 Task: Look for space in Monoharpur, India from 1st June, 2023 to 9th June, 2023 for 6 adults in price range Rs.6000 to Rs.12000. Place can be entire place with 3 bedrooms having 3 beds and 3 bathrooms. Property type can be house, flat, guest house. Booking option can be shelf check-in. Required host language is English.
Action: Mouse pressed left at (557, 121)
Screenshot: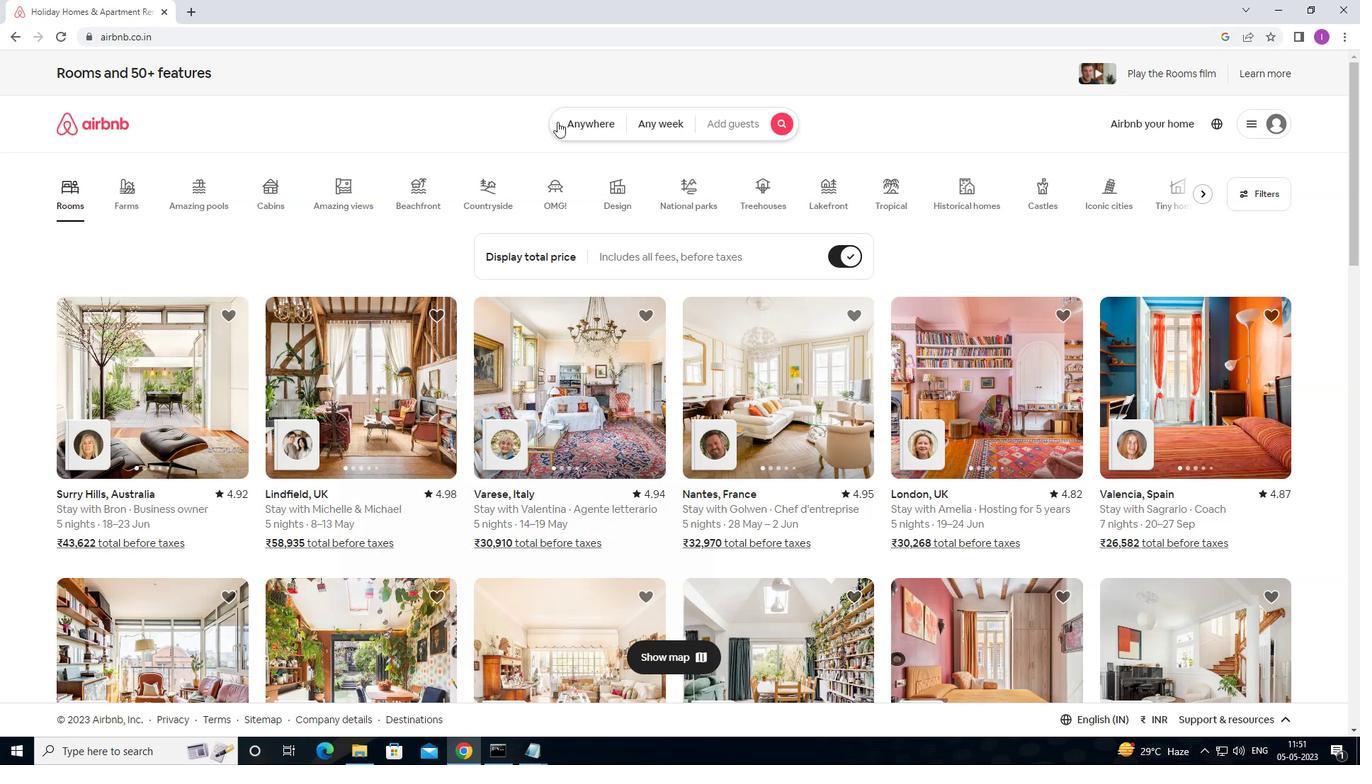 
Action: Mouse moved to (520, 175)
Screenshot: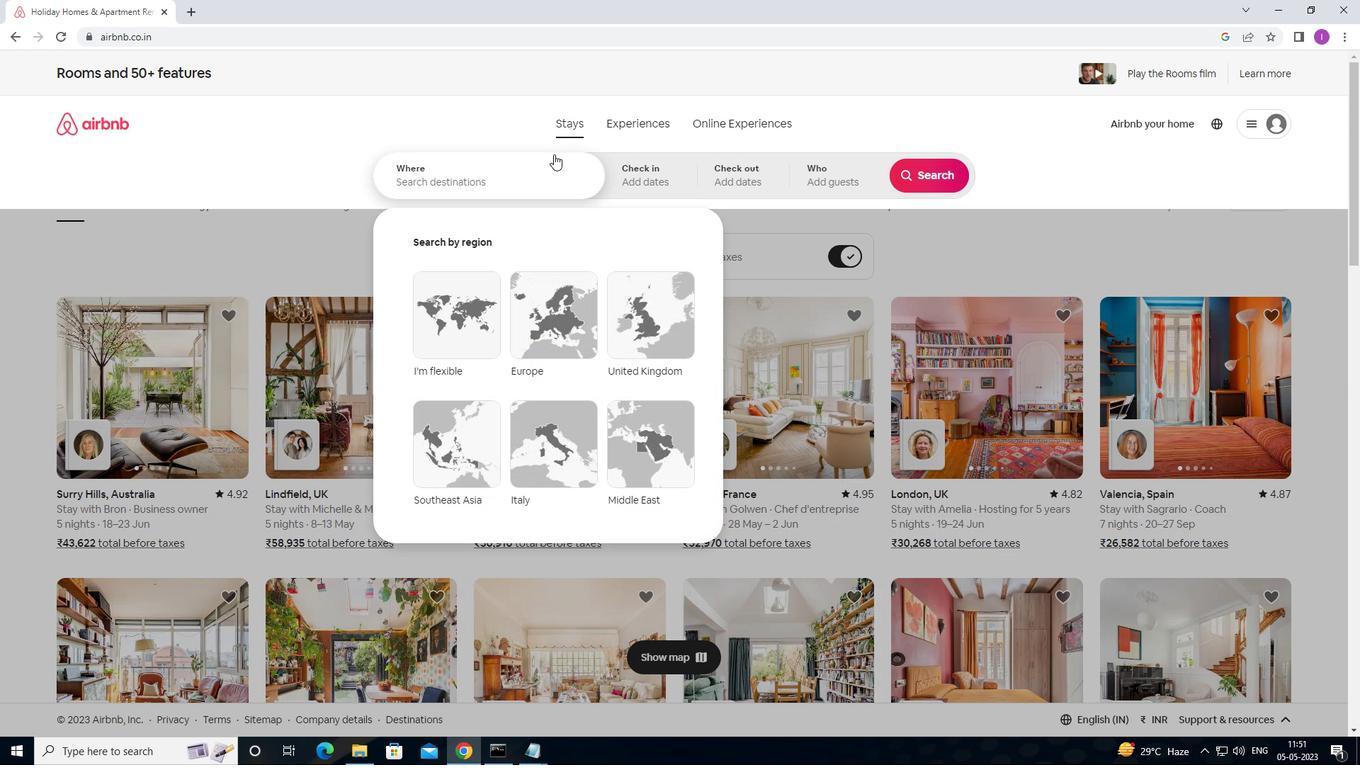 
Action: Mouse pressed left at (520, 175)
Screenshot: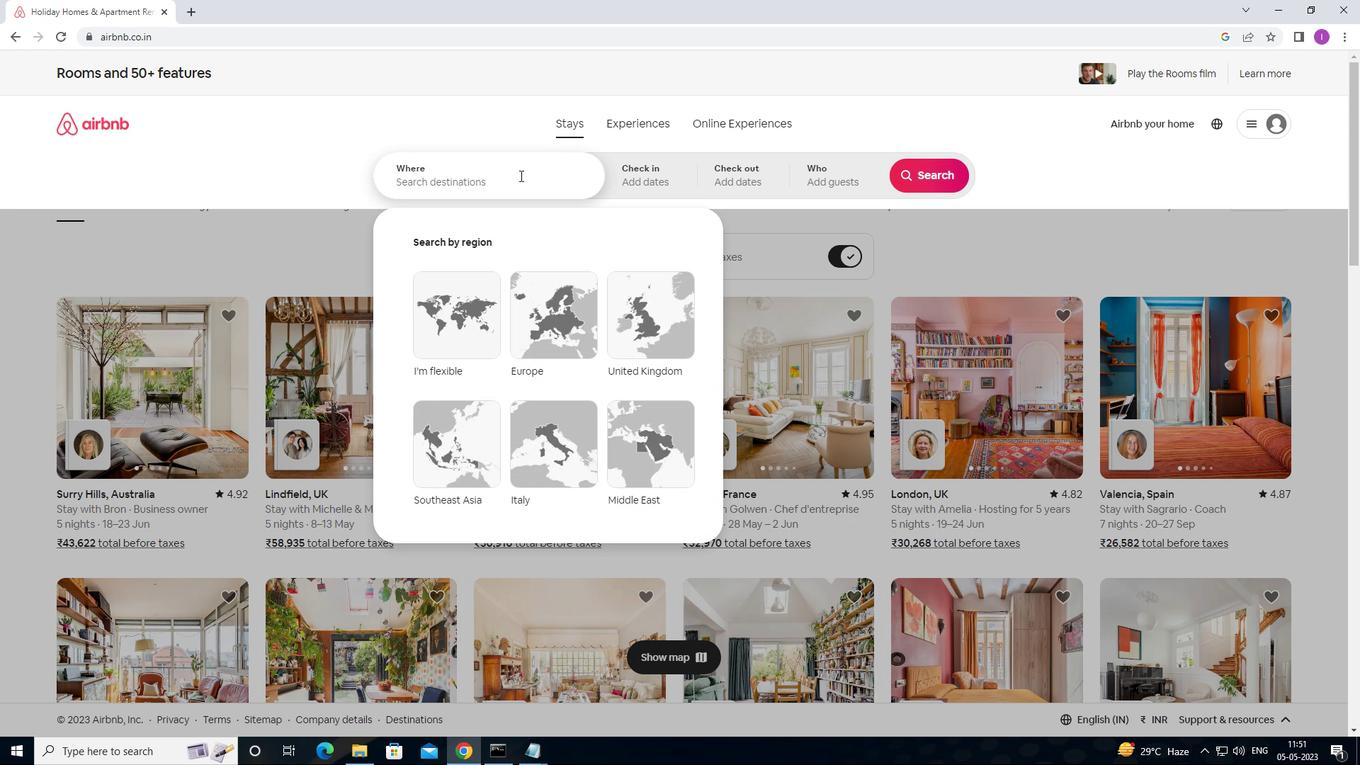 
Action: Key pressed <Key.shift><Key.shift><Key.shift><Key.shift>MONOHAROUR,<Key.shift>INDIA
Screenshot: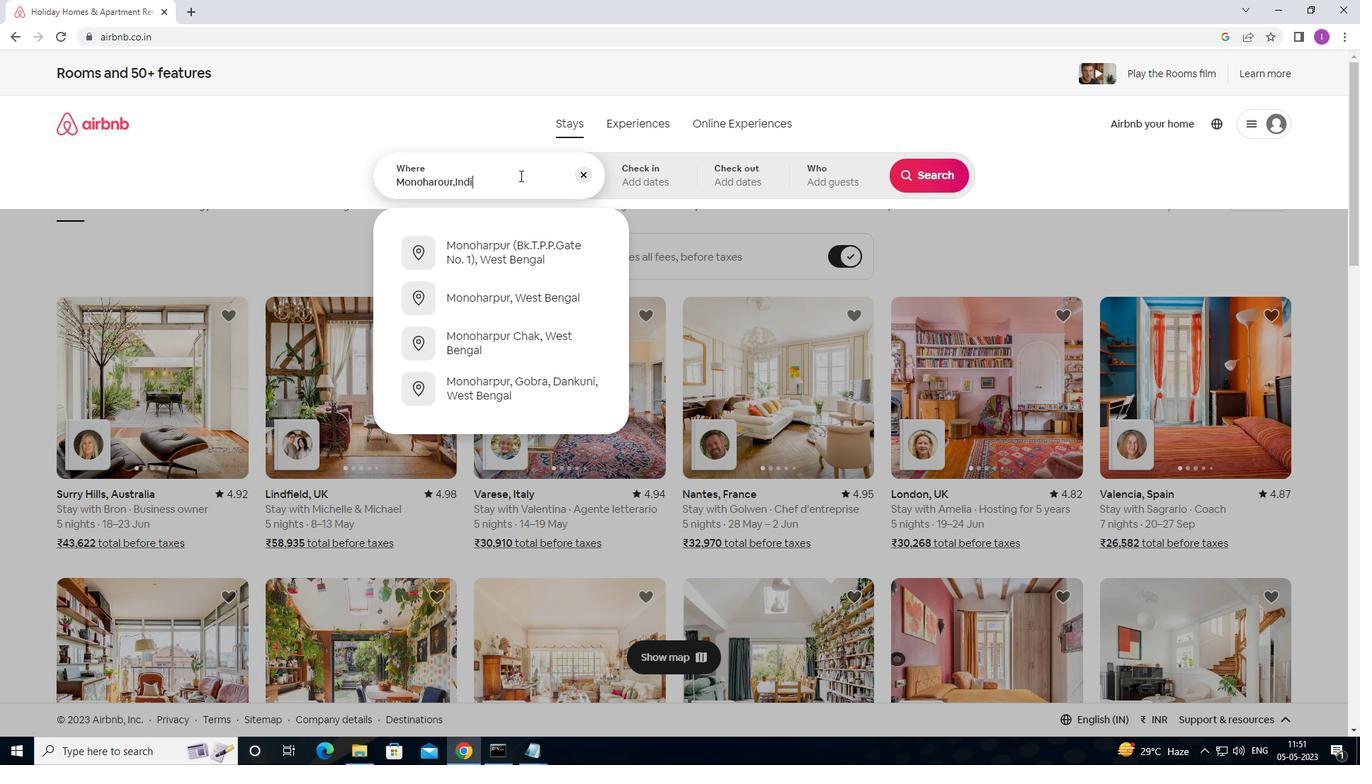 
Action: Mouse moved to (440, 182)
Screenshot: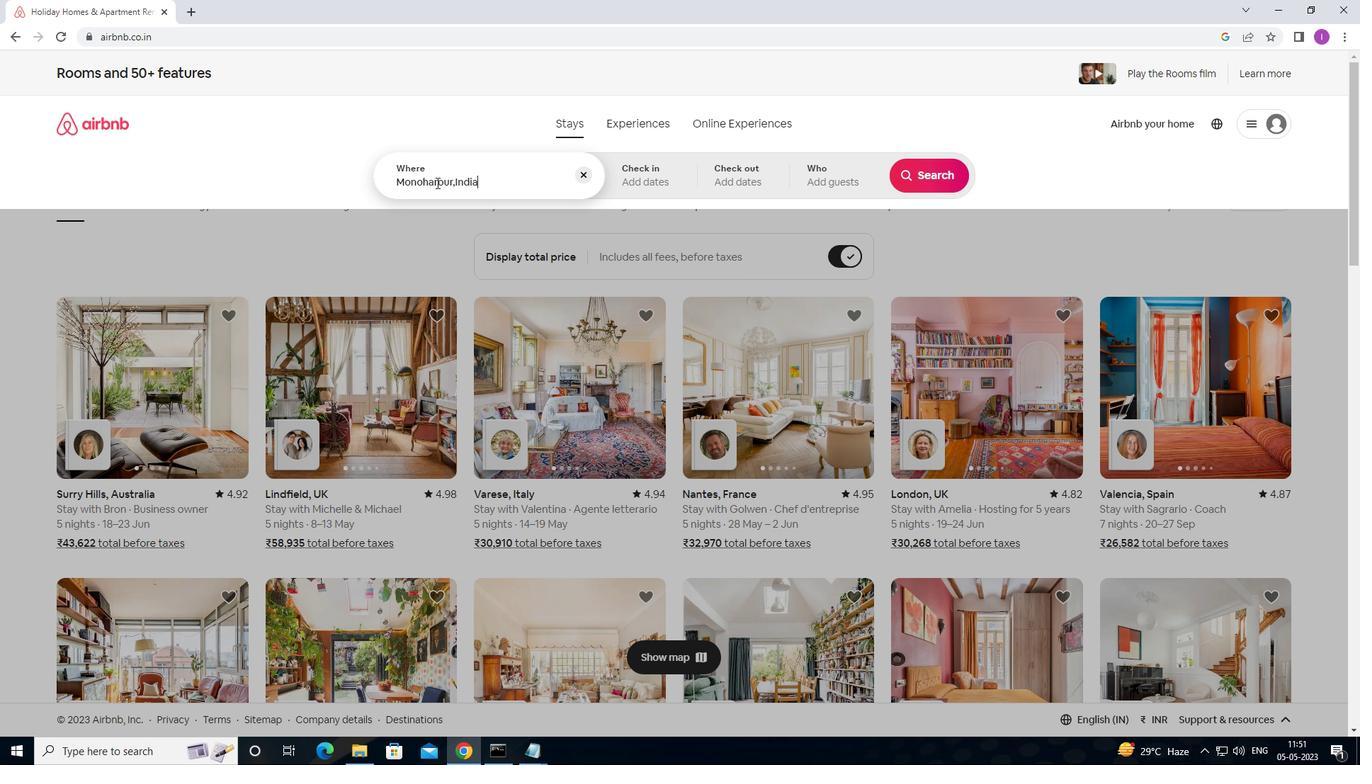 
Action: Mouse pressed left at (440, 182)
Screenshot: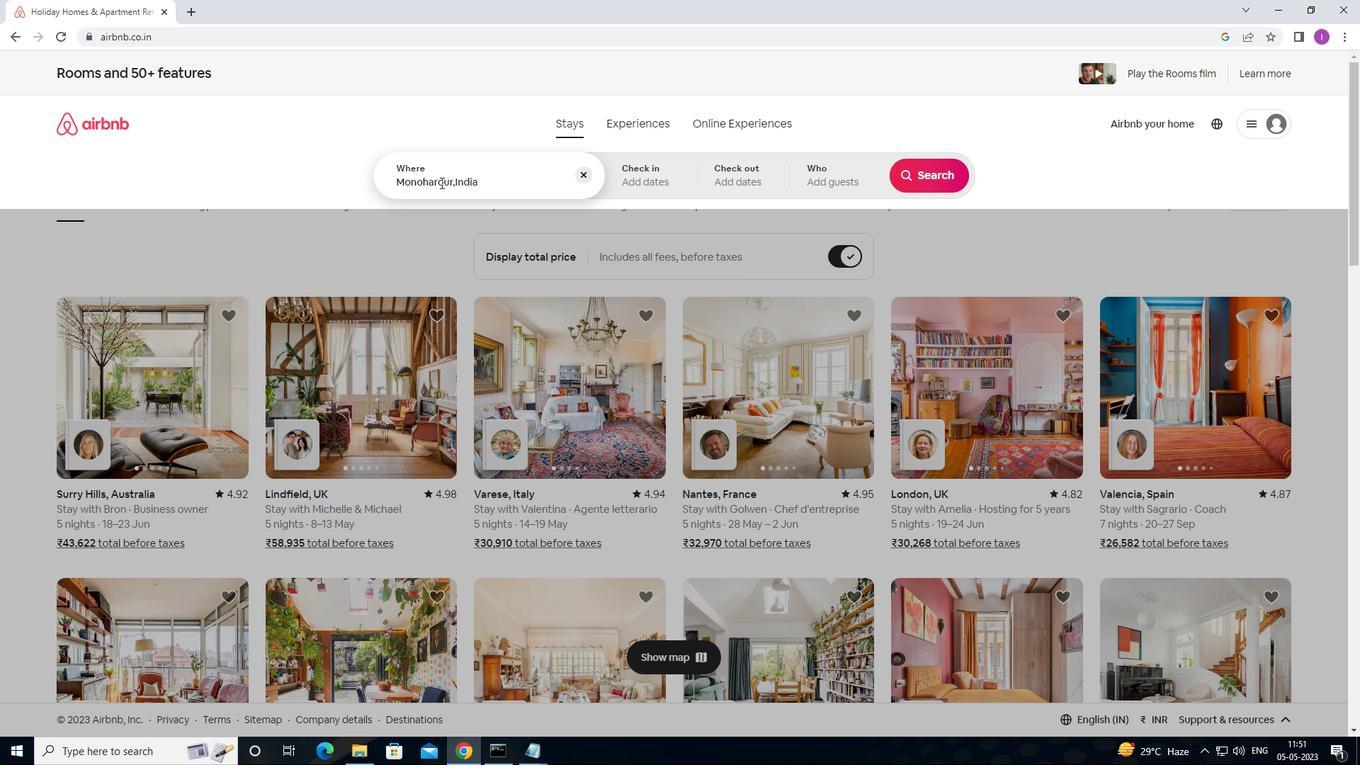 
Action: Mouse moved to (444, 182)
Screenshot: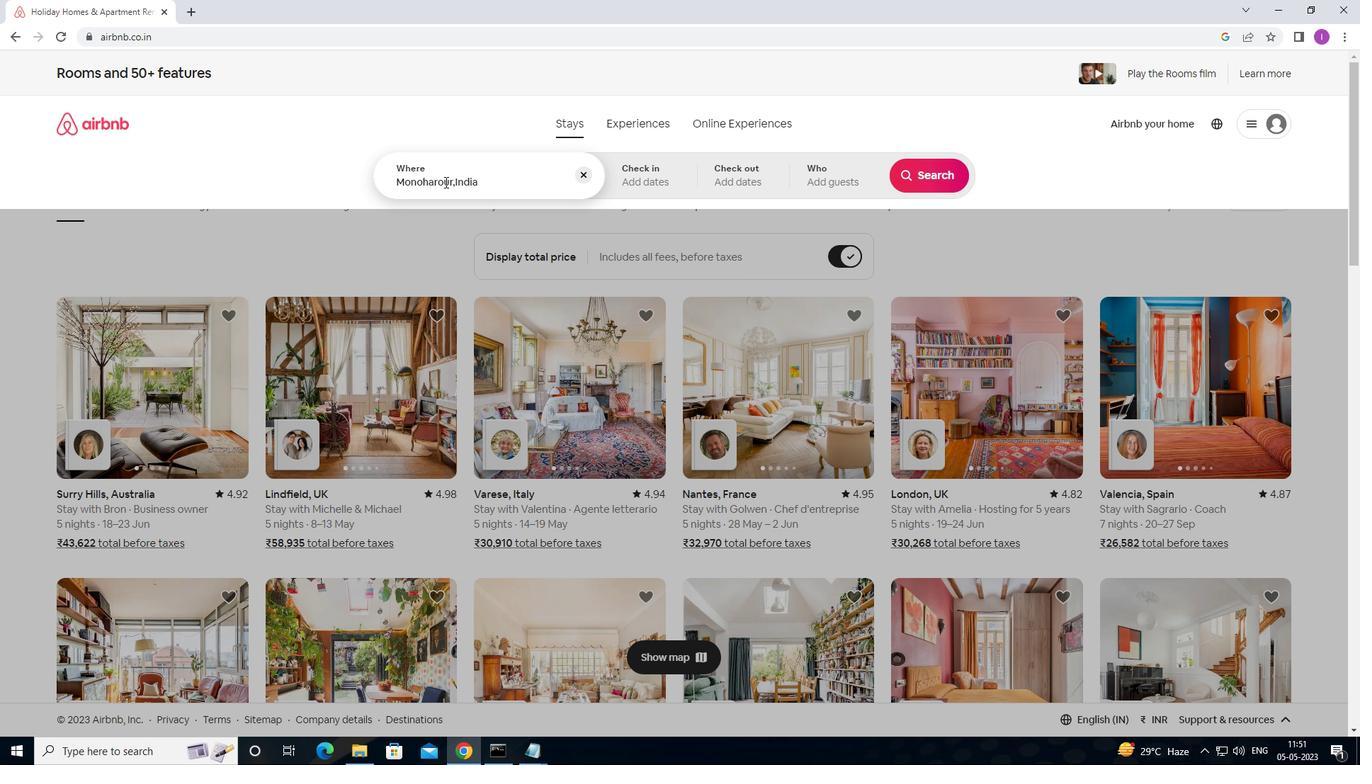 
Action: Mouse pressed left at (444, 182)
Screenshot: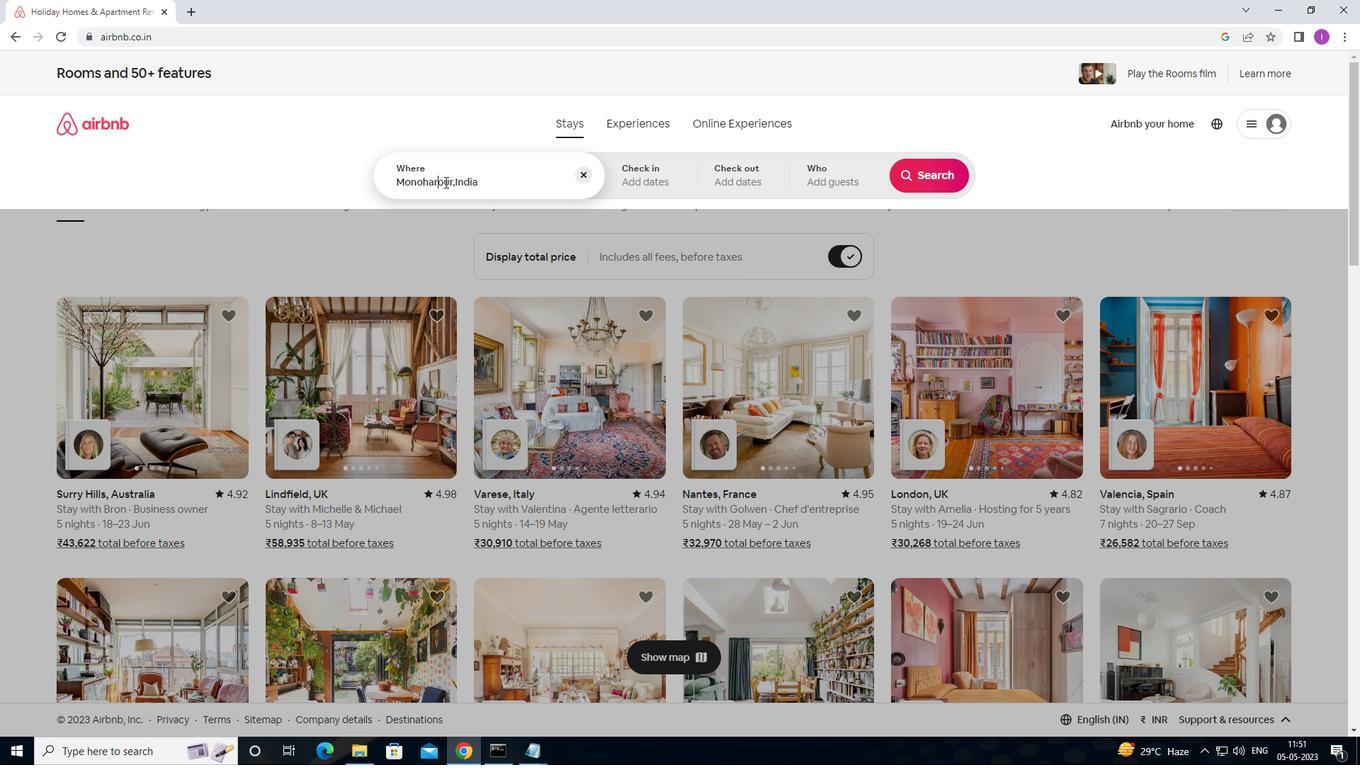 
Action: Key pressed <Key.backspace>P
Screenshot: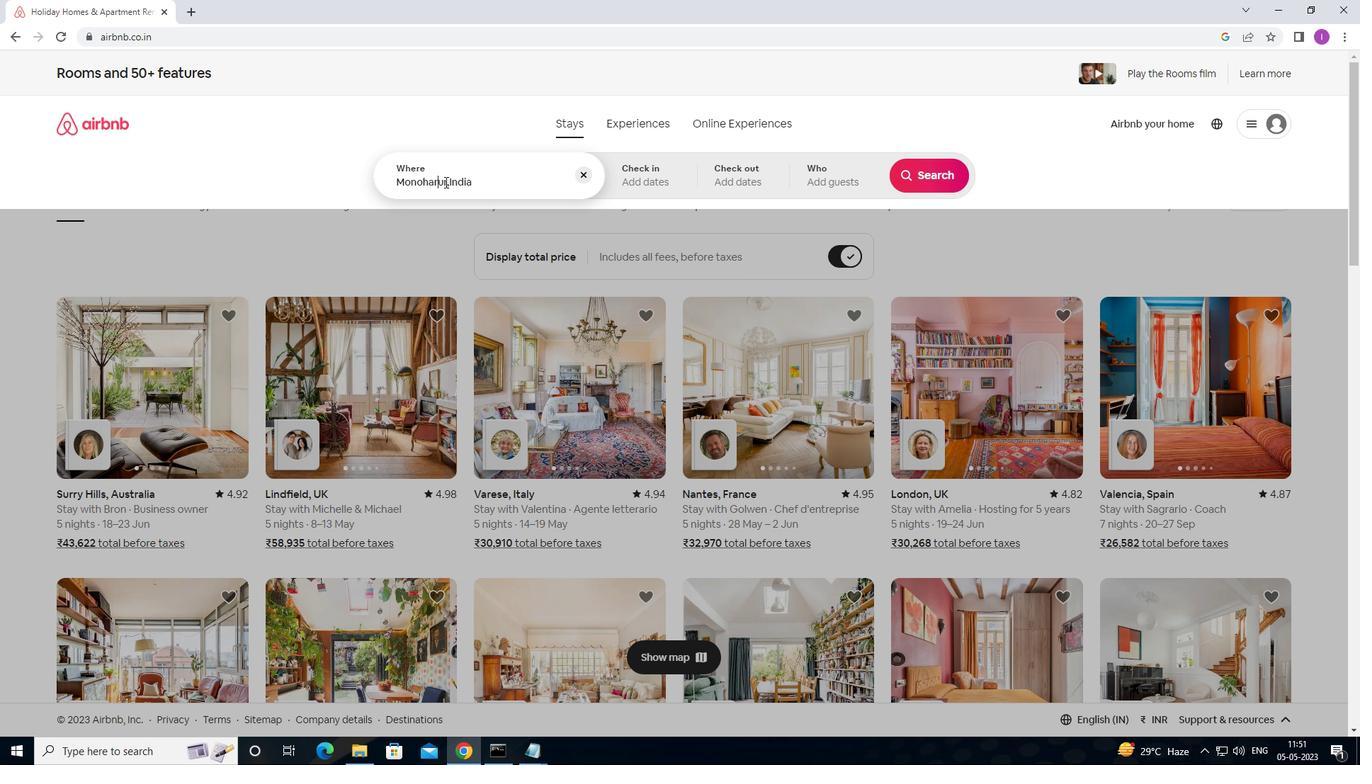 
Action: Mouse moved to (675, 181)
Screenshot: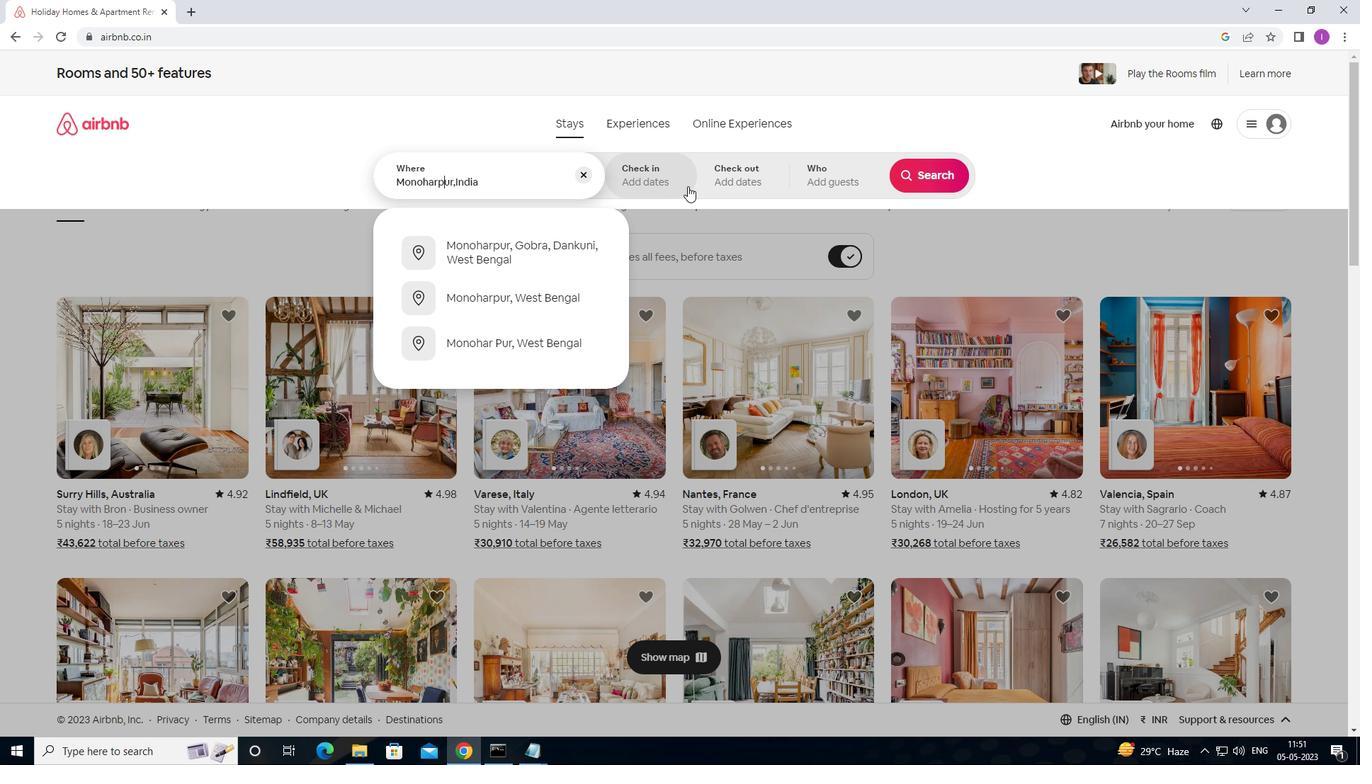 
Action: Mouse pressed left at (675, 181)
Screenshot: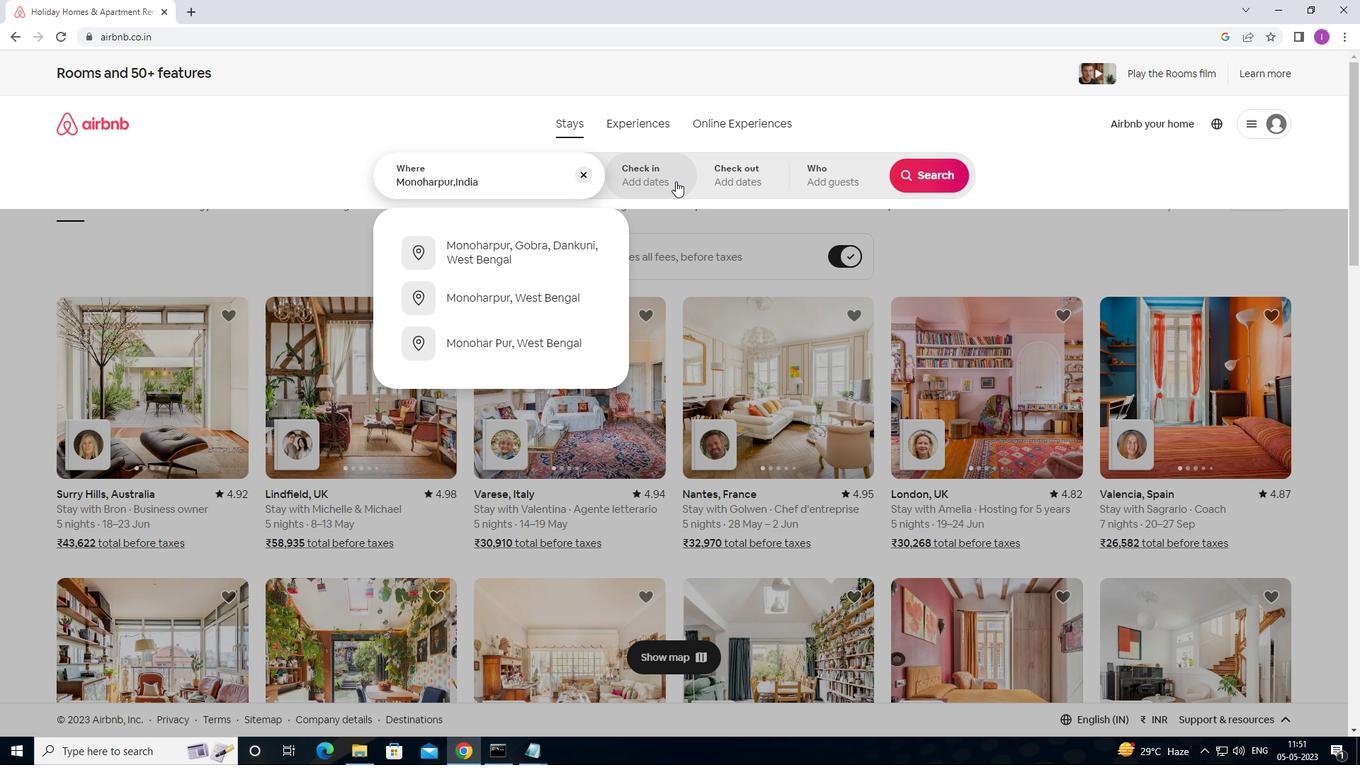 
Action: Mouse moved to (840, 351)
Screenshot: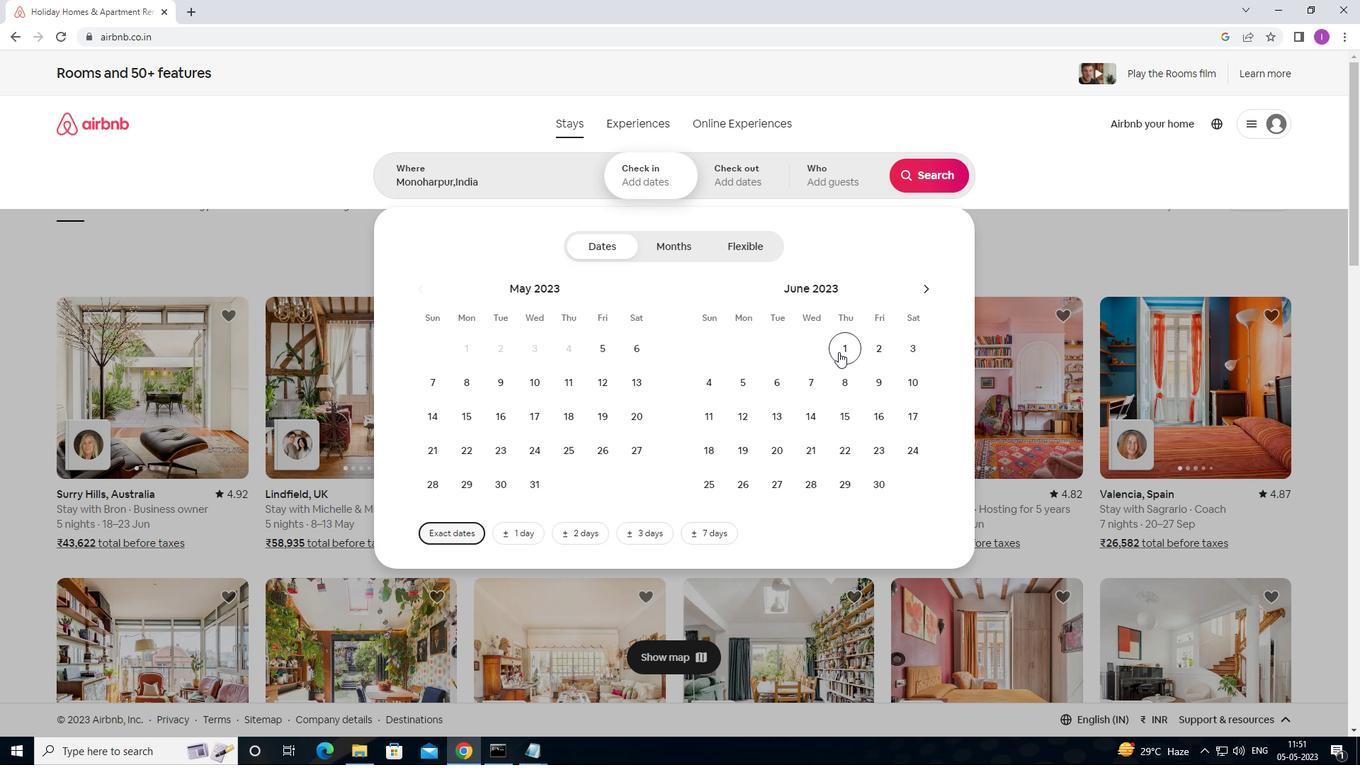 
Action: Mouse pressed left at (840, 351)
Screenshot: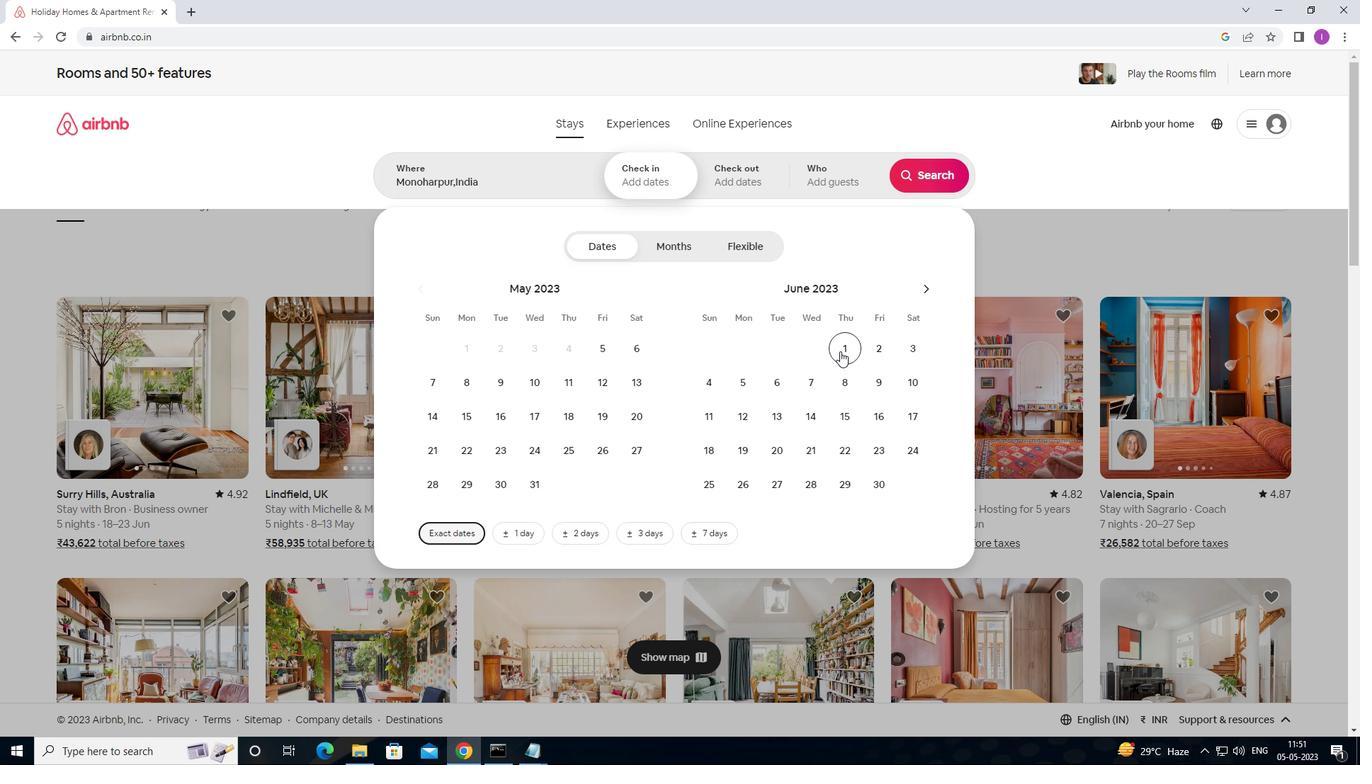 
Action: Mouse moved to (890, 377)
Screenshot: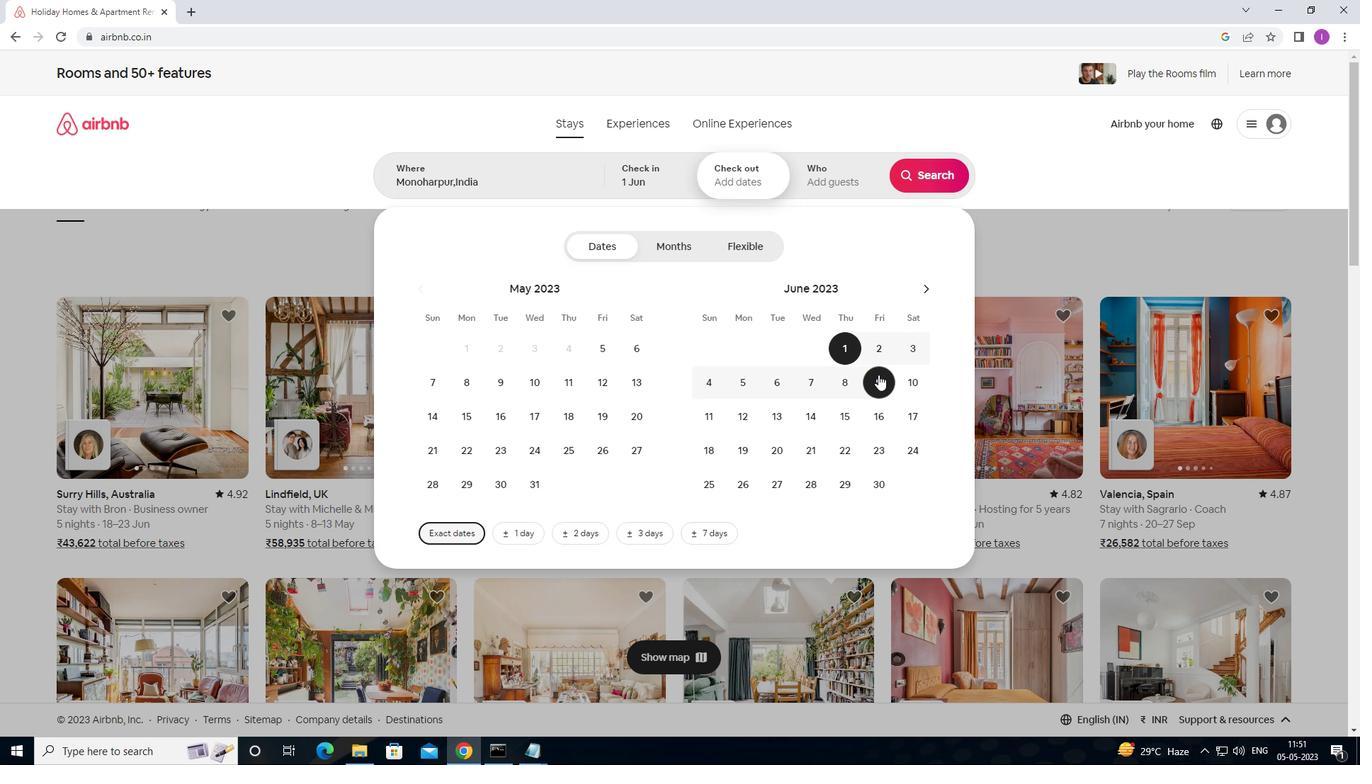 
Action: Mouse pressed left at (890, 377)
Screenshot: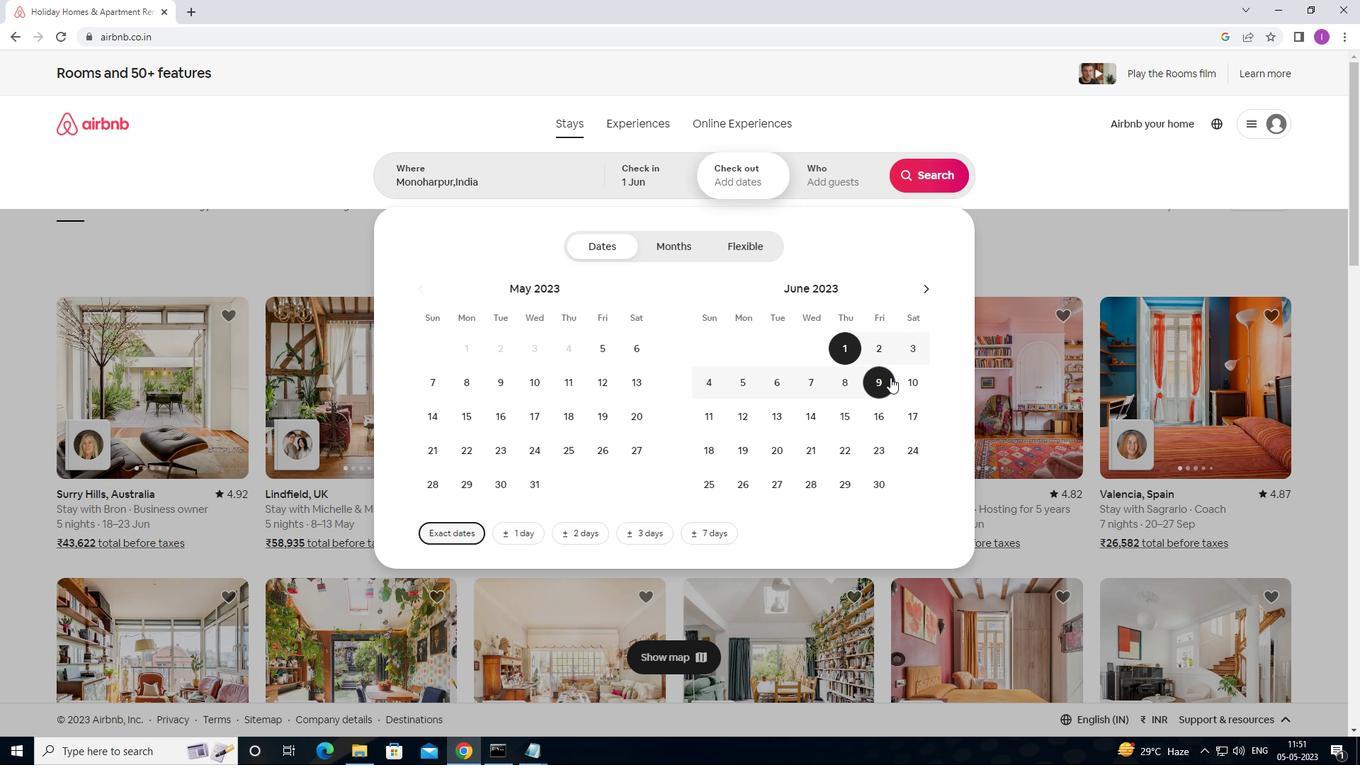 
Action: Mouse moved to (833, 162)
Screenshot: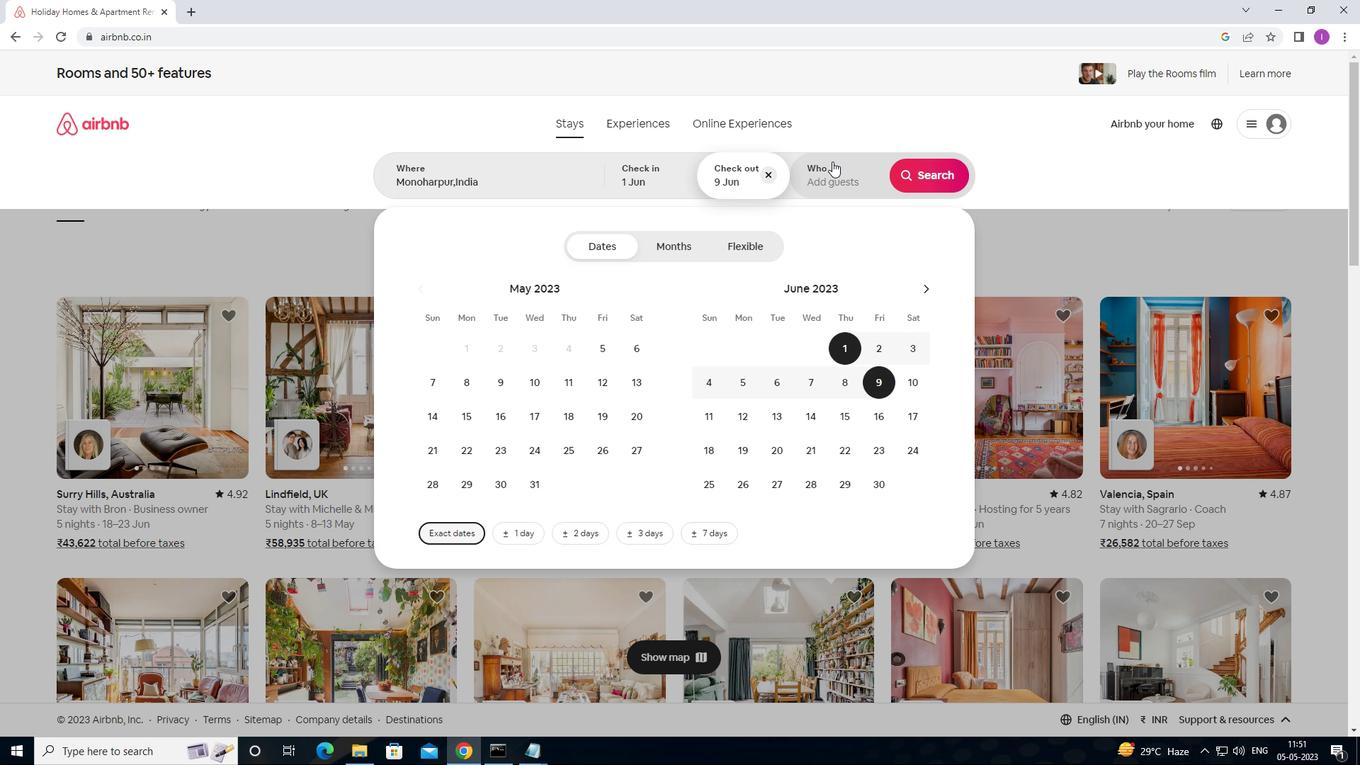 
Action: Mouse pressed left at (833, 162)
Screenshot: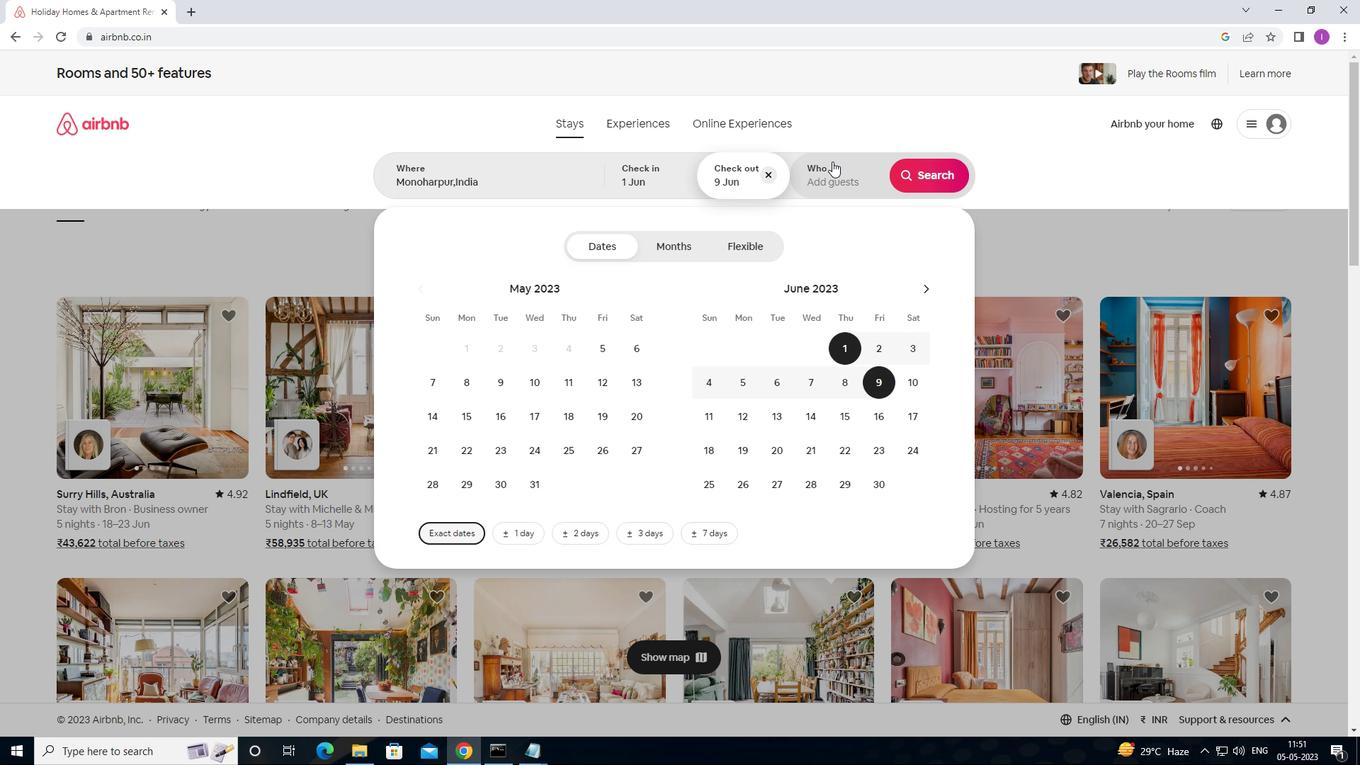
Action: Mouse moved to (940, 245)
Screenshot: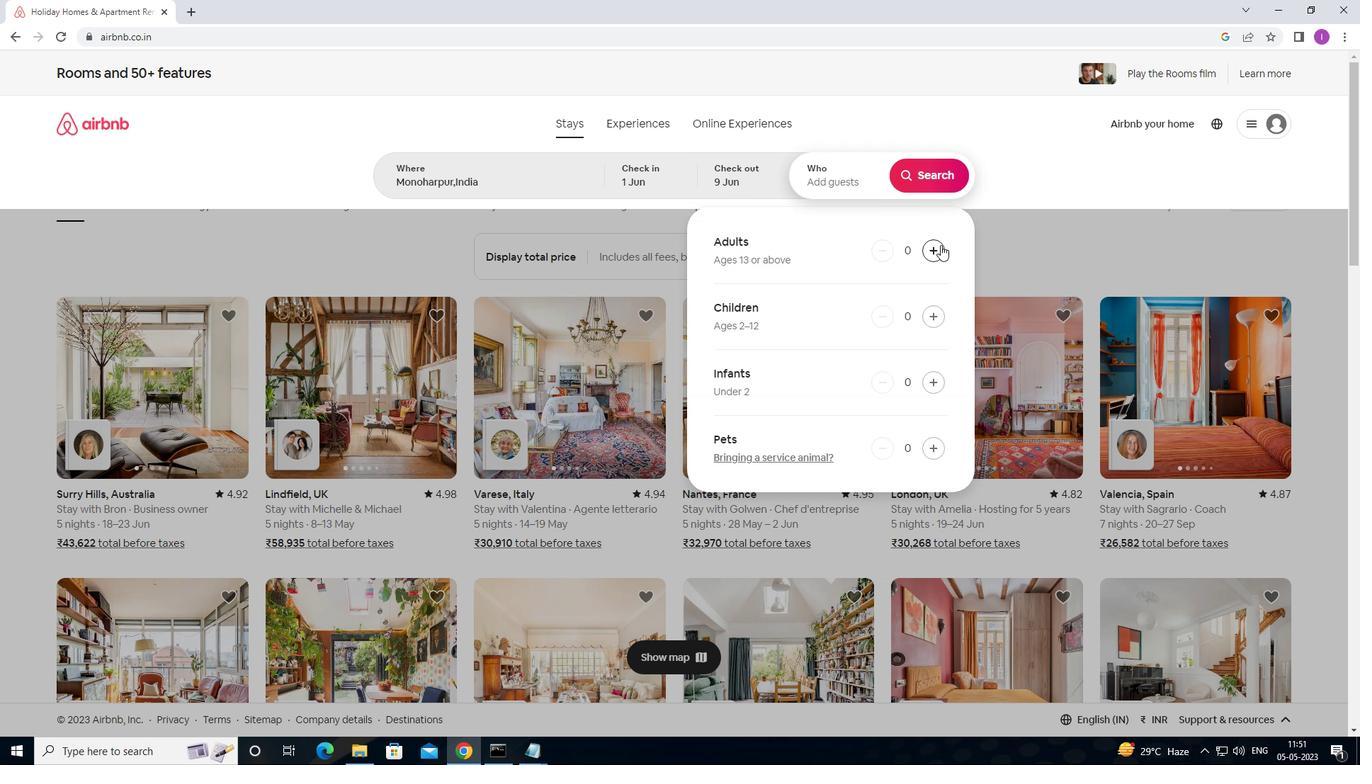 
Action: Mouse pressed left at (940, 245)
Screenshot: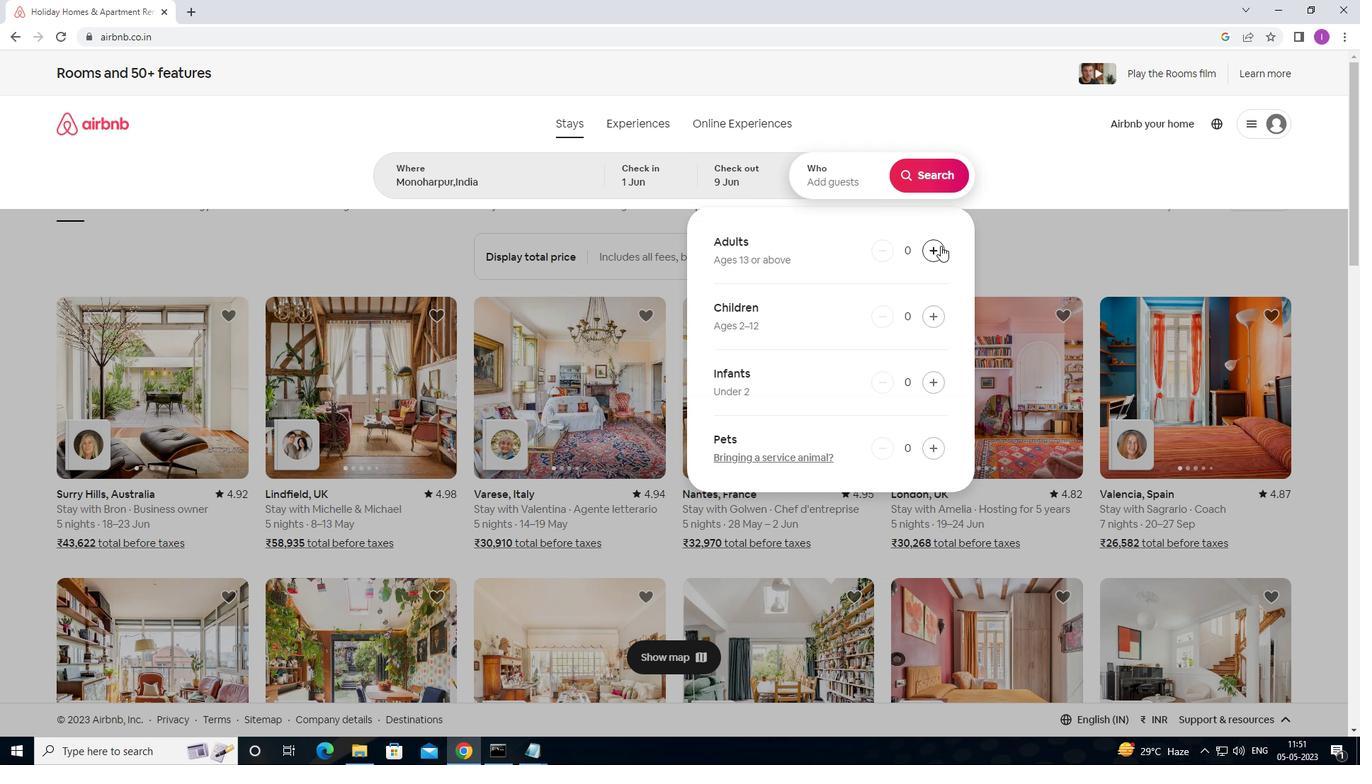 
Action: Mouse pressed left at (940, 245)
Screenshot: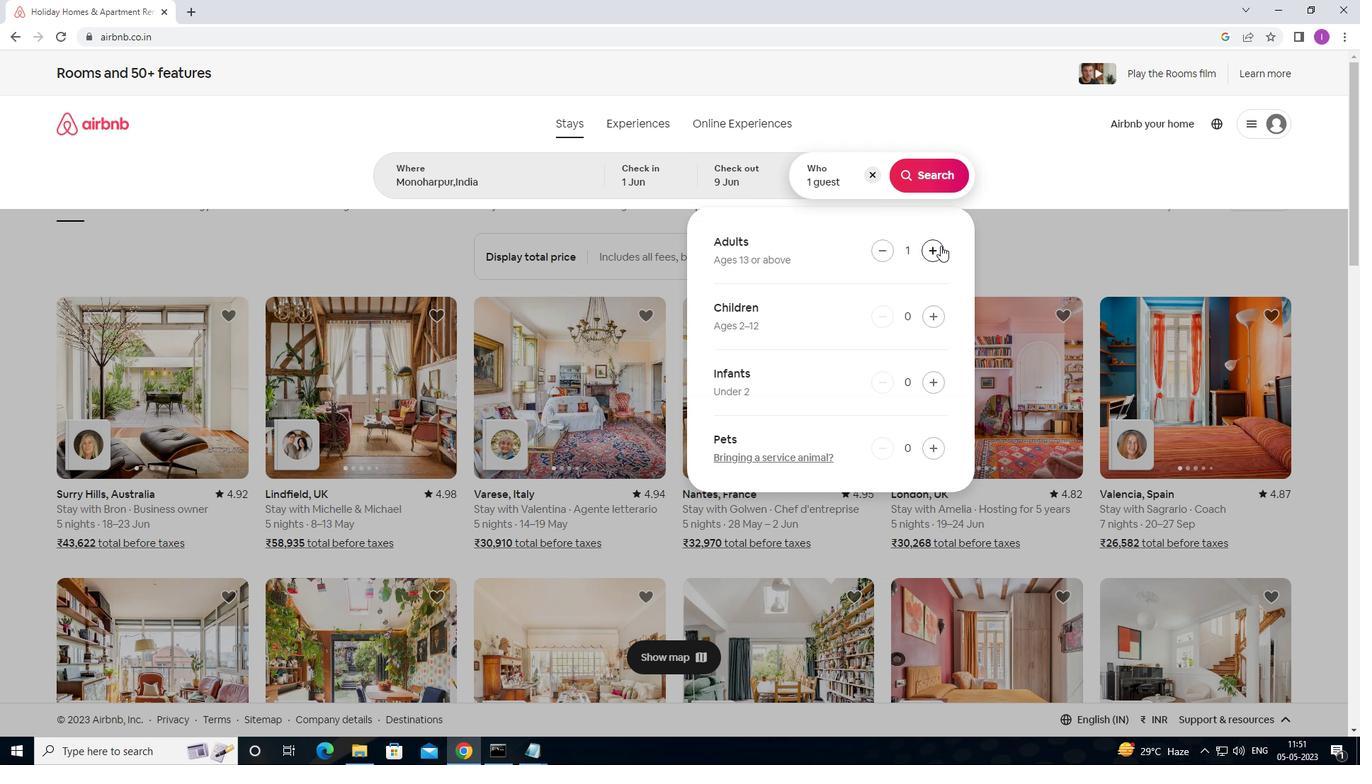 
Action: Mouse pressed left at (940, 245)
Screenshot: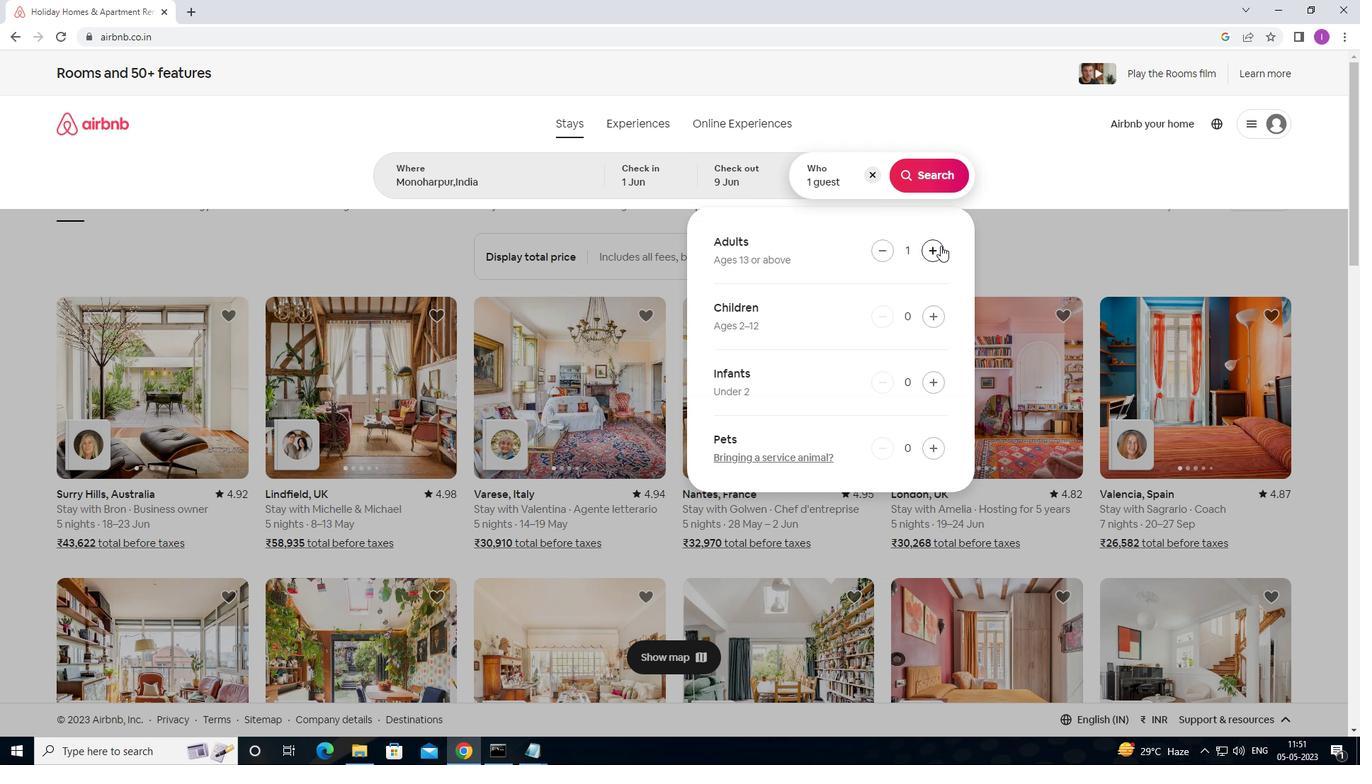 
Action: Mouse pressed left at (940, 245)
Screenshot: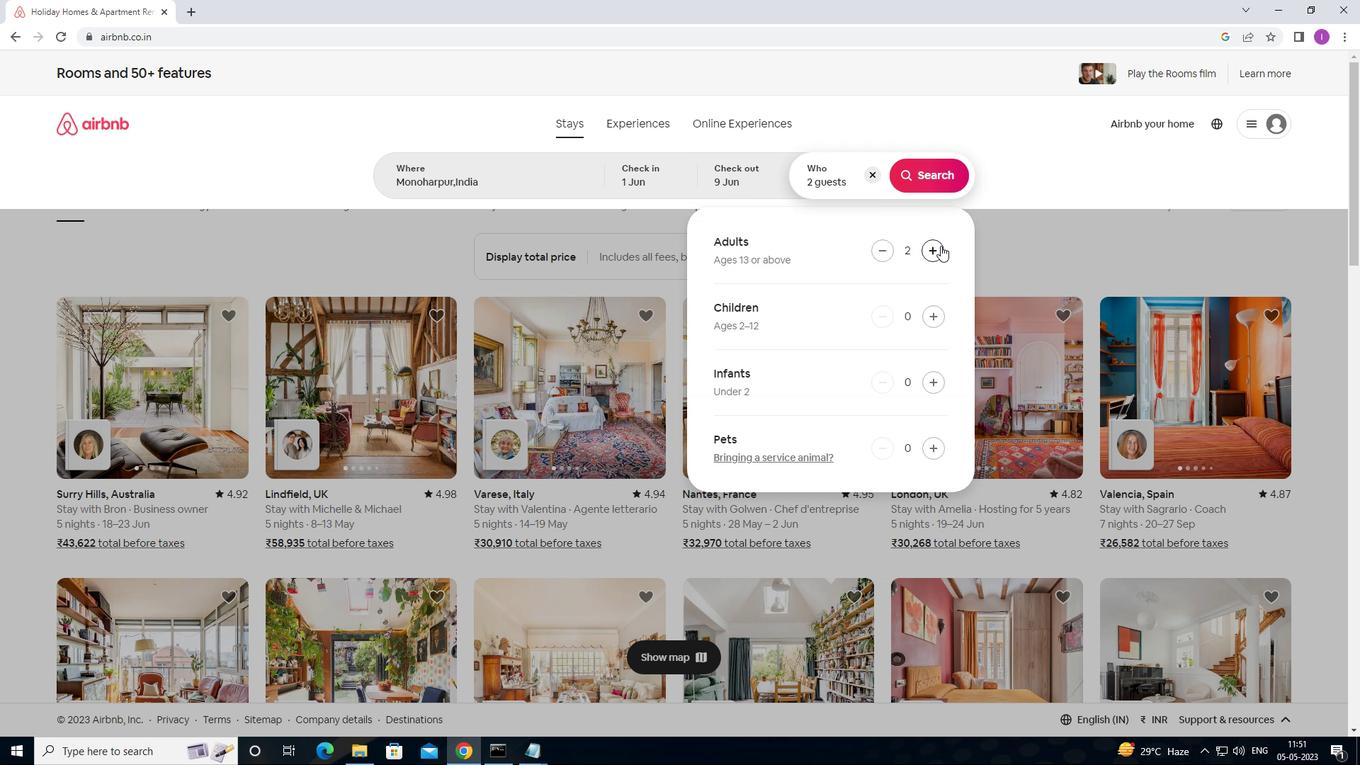 
Action: Mouse pressed left at (940, 245)
Screenshot: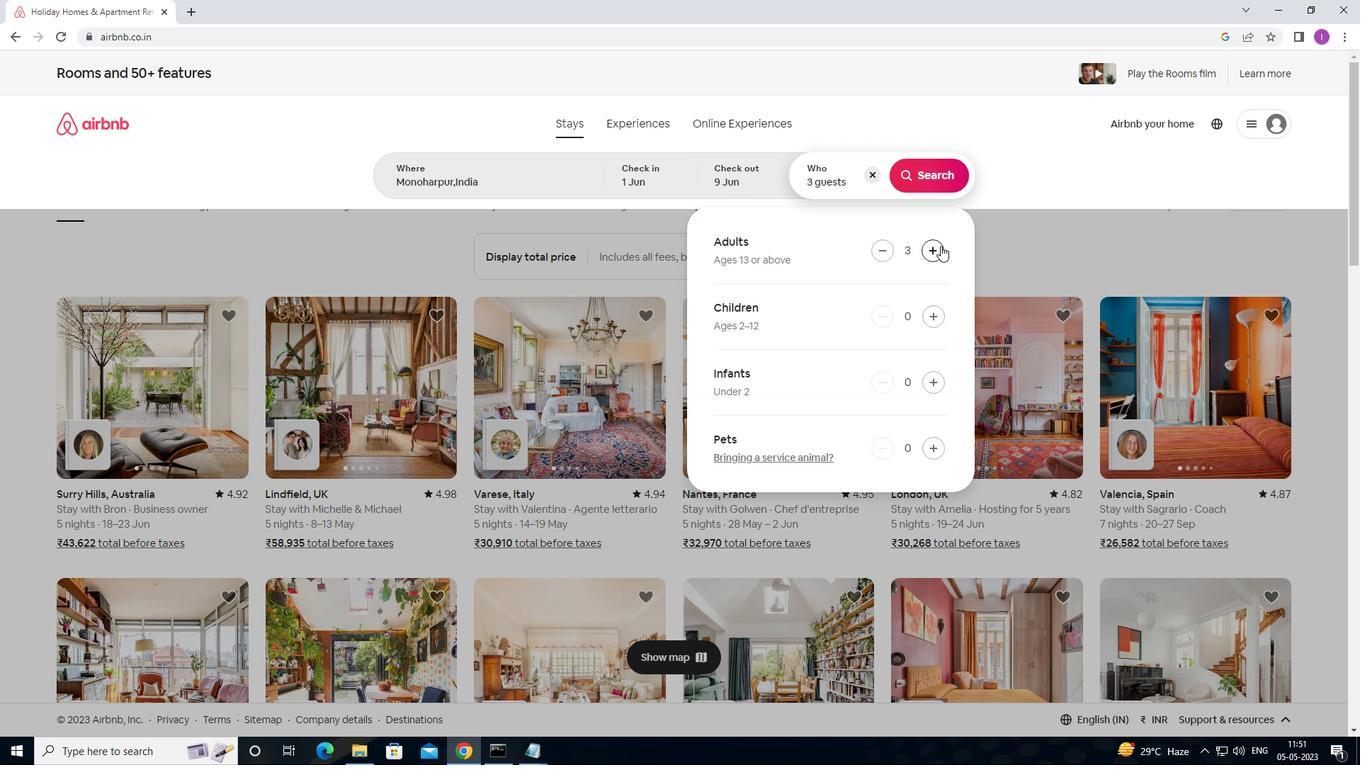 
Action: Mouse pressed left at (940, 245)
Screenshot: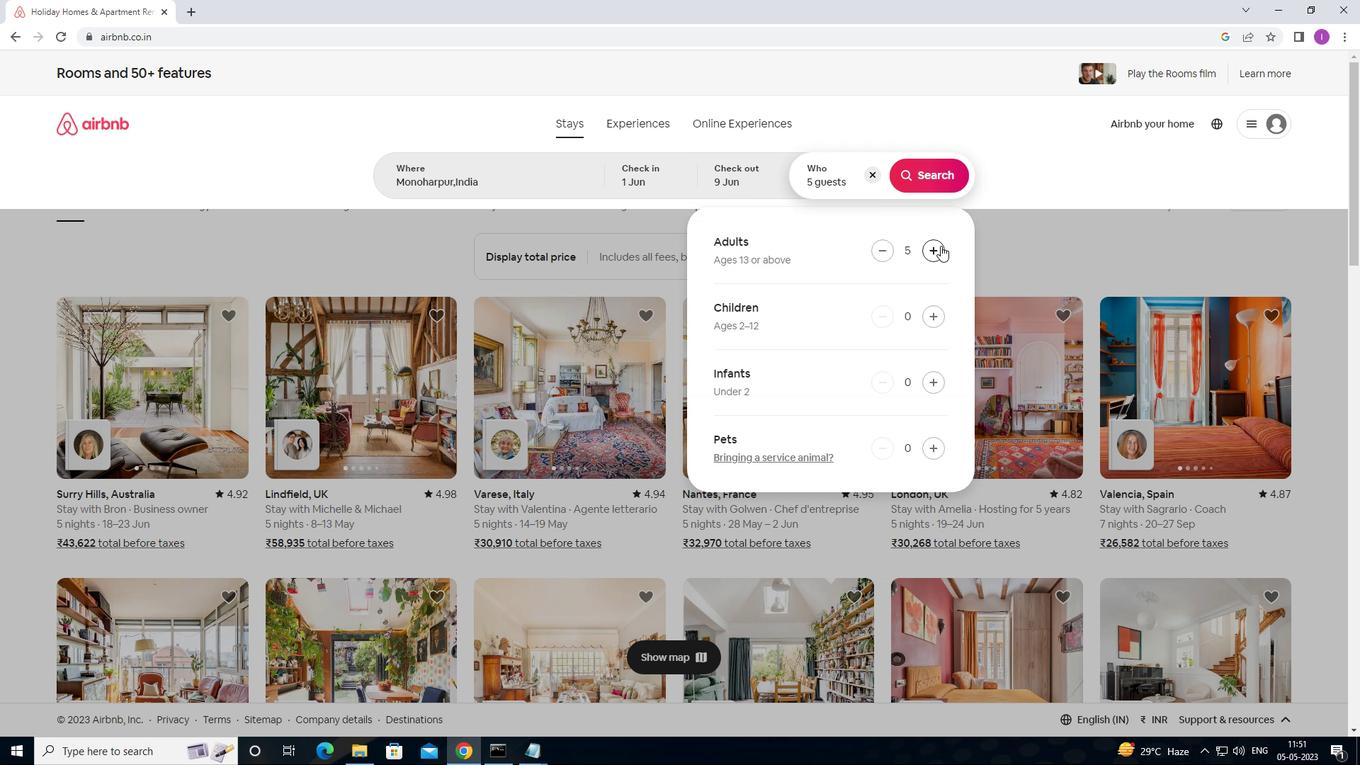
Action: Mouse moved to (913, 174)
Screenshot: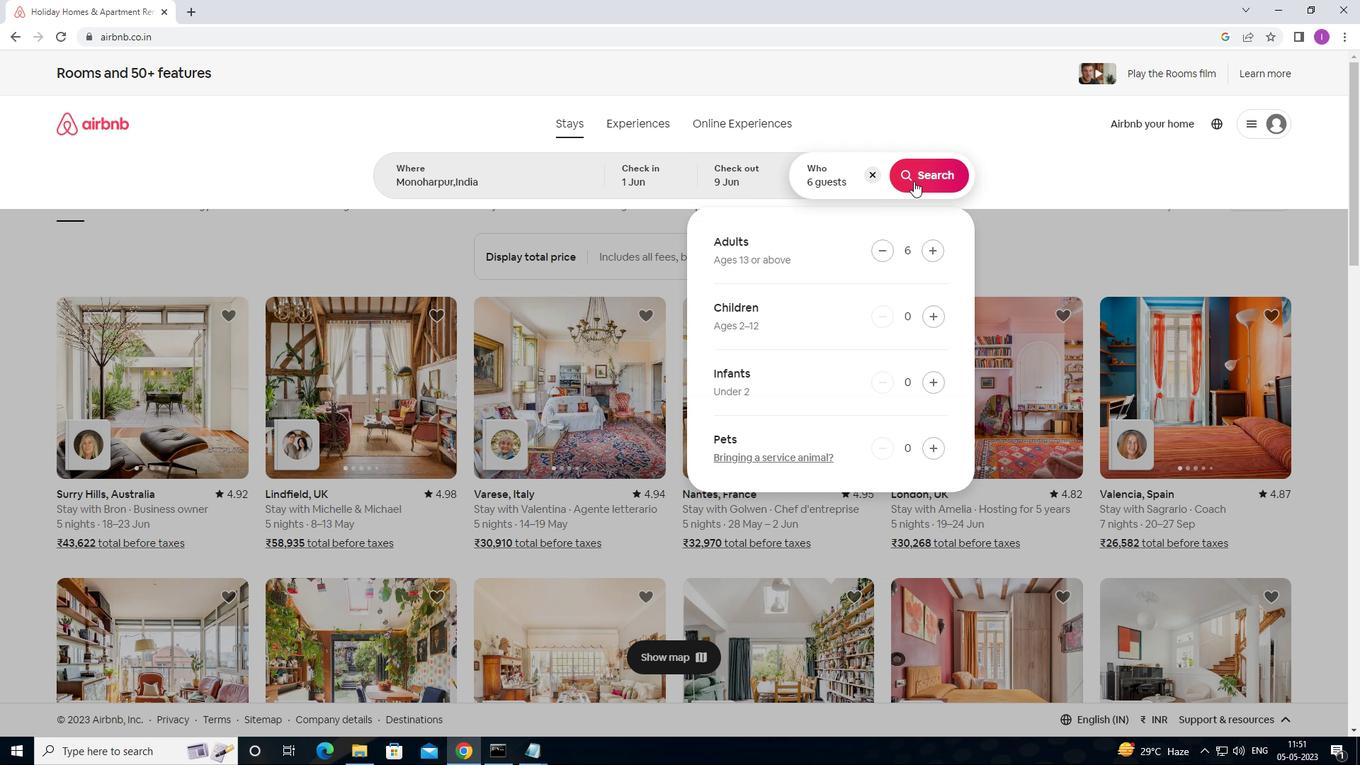 
Action: Mouse pressed left at (913, 174)
Screenshot: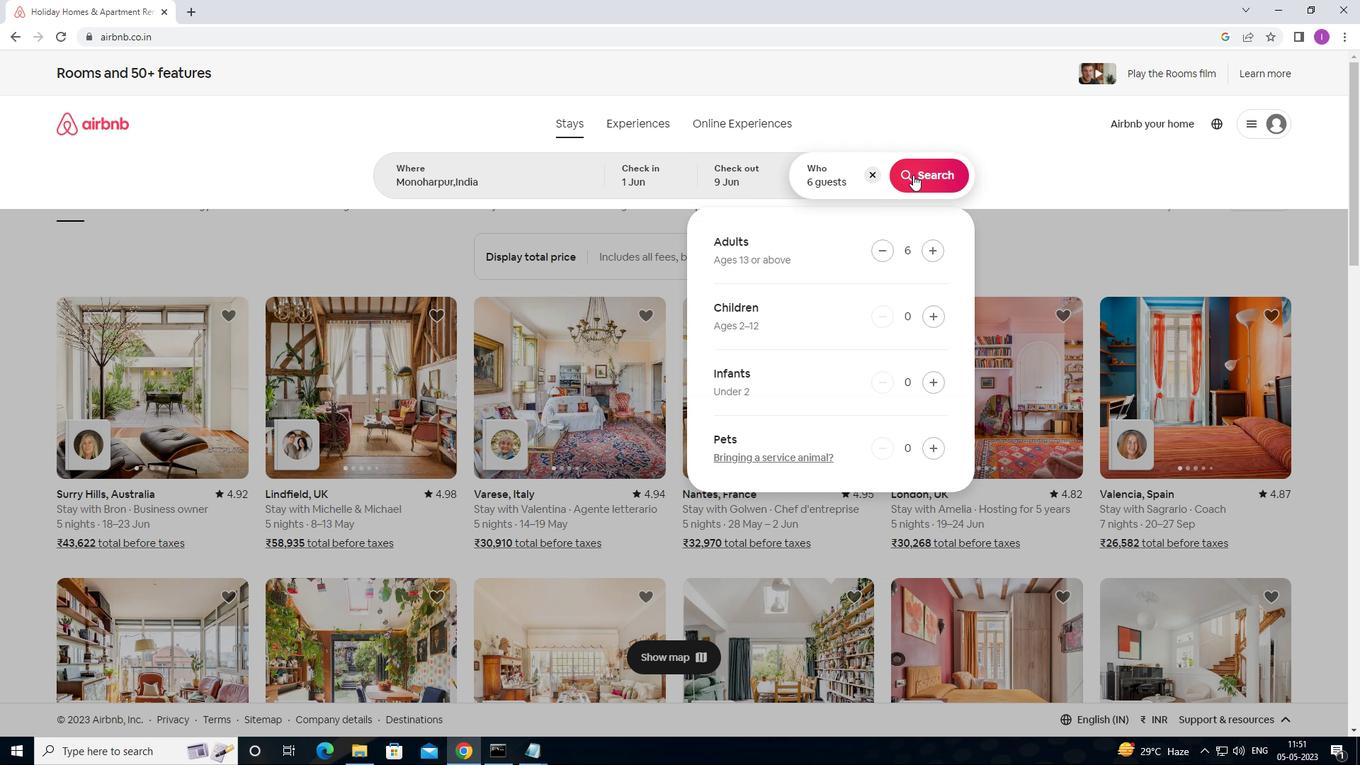 
Action: Mouse moved to (1303, 133)
Screenshot: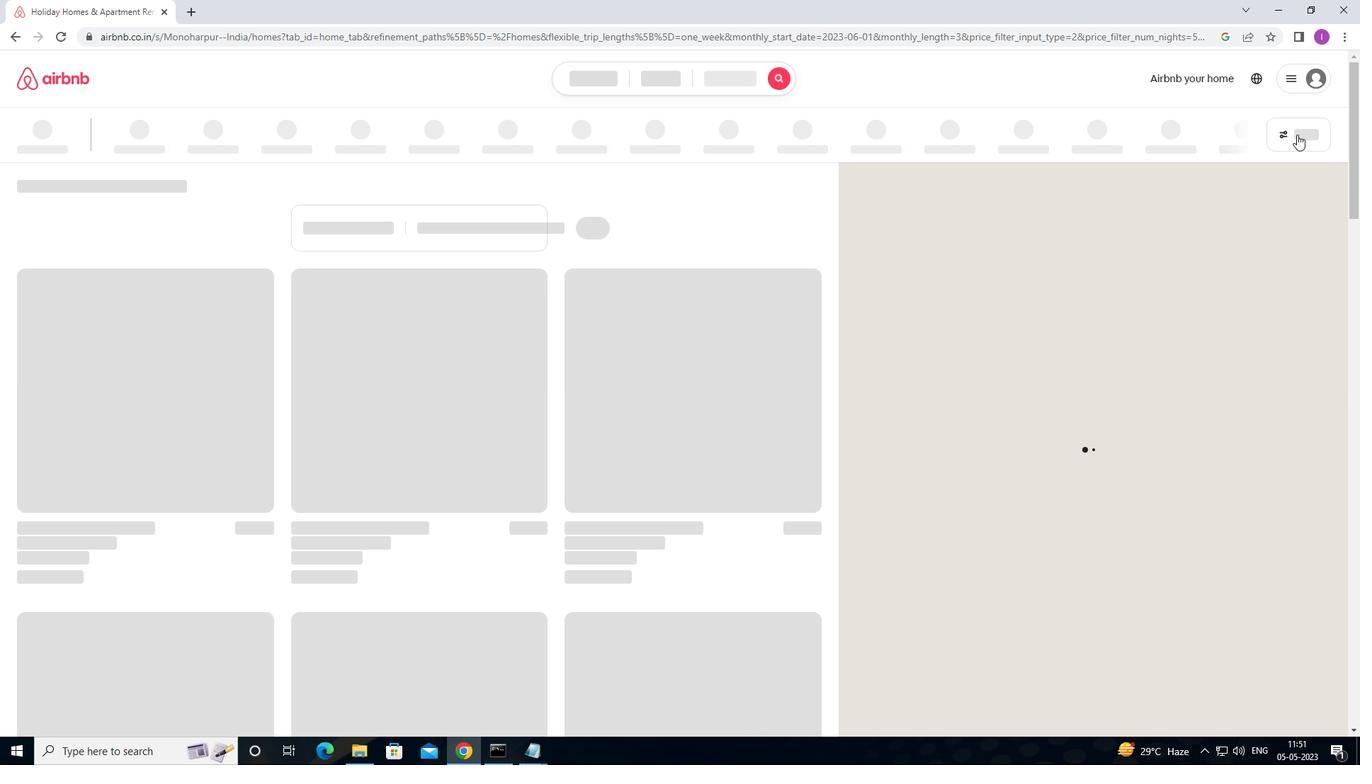 
Action: Mouse pressed left at (1303, 133)
Screenshot: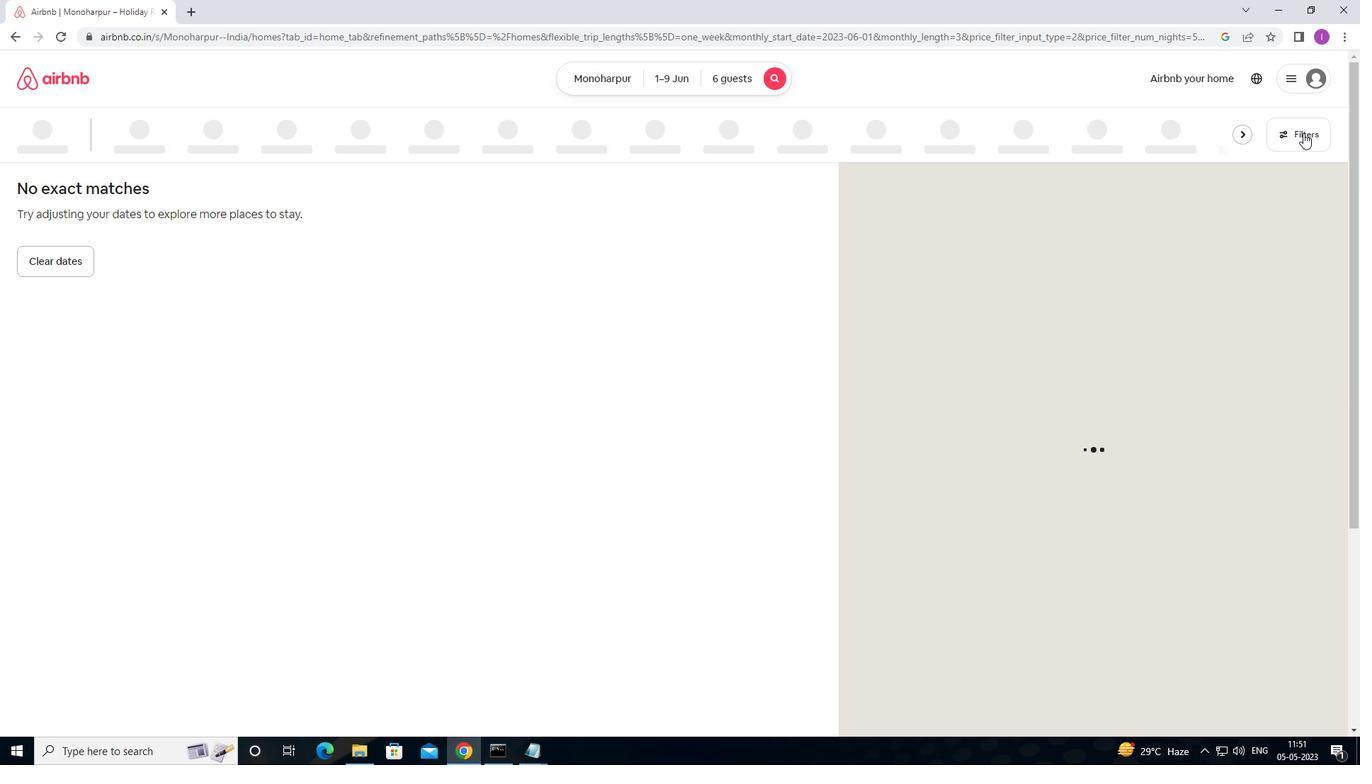 
Action: Mouse moved to (521, 487)
Screenshot: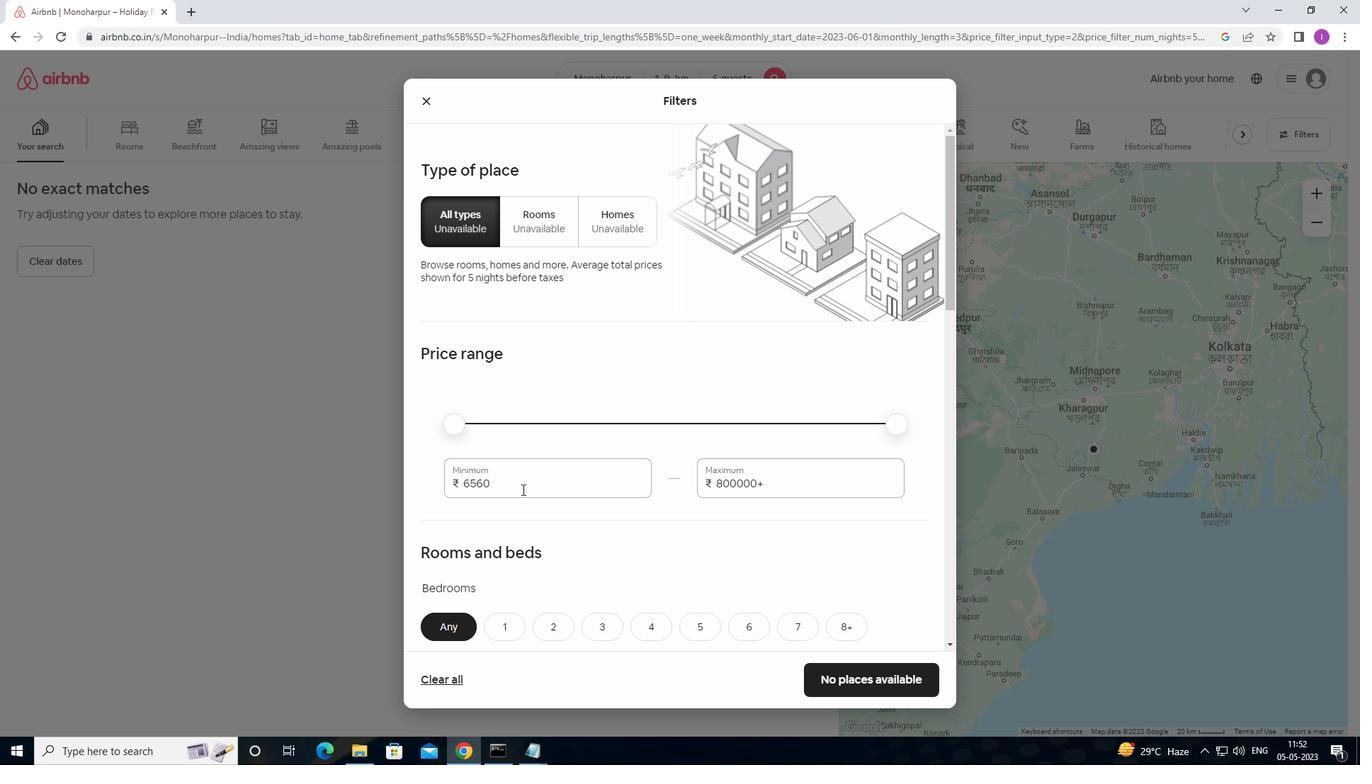
Action: Mouse pressed left at (521, 487)
Screenshot: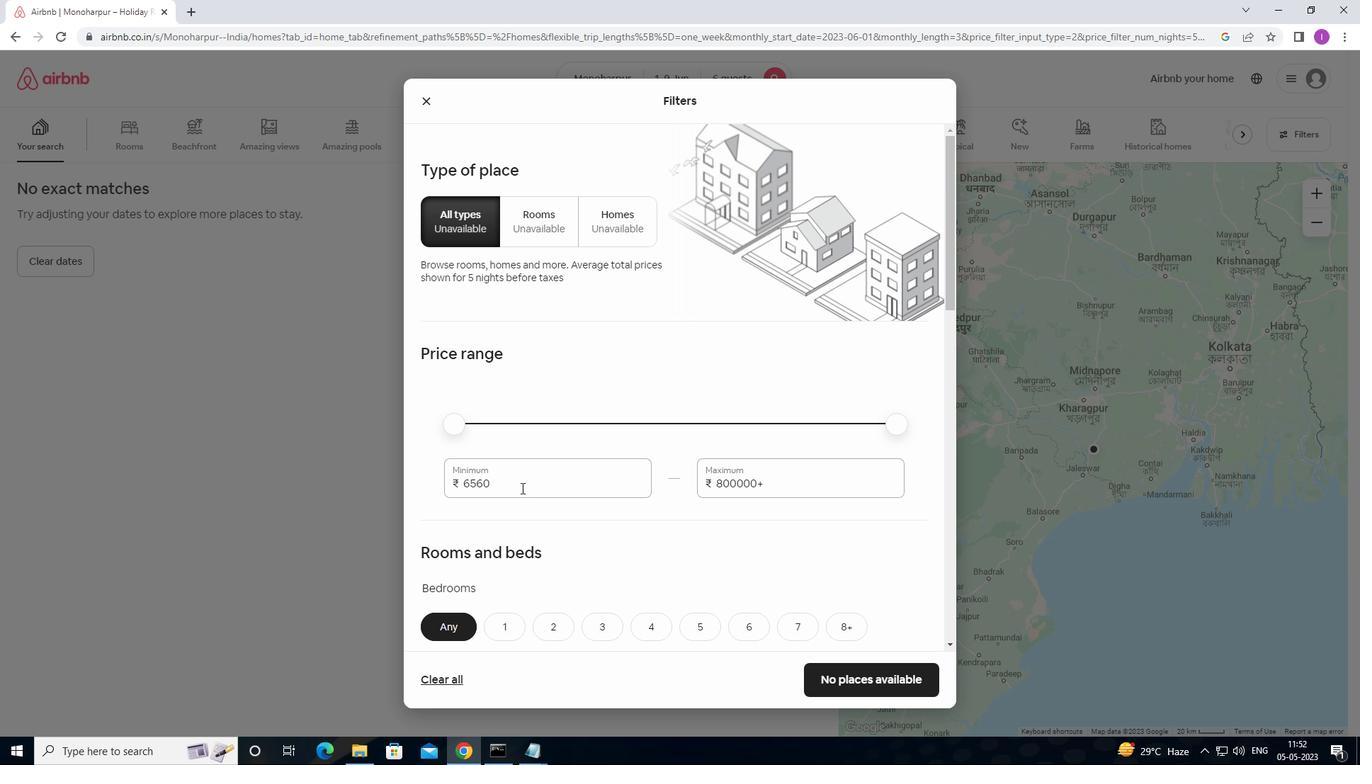 
Action: Mouse moved to (470, 458)
Screenshot: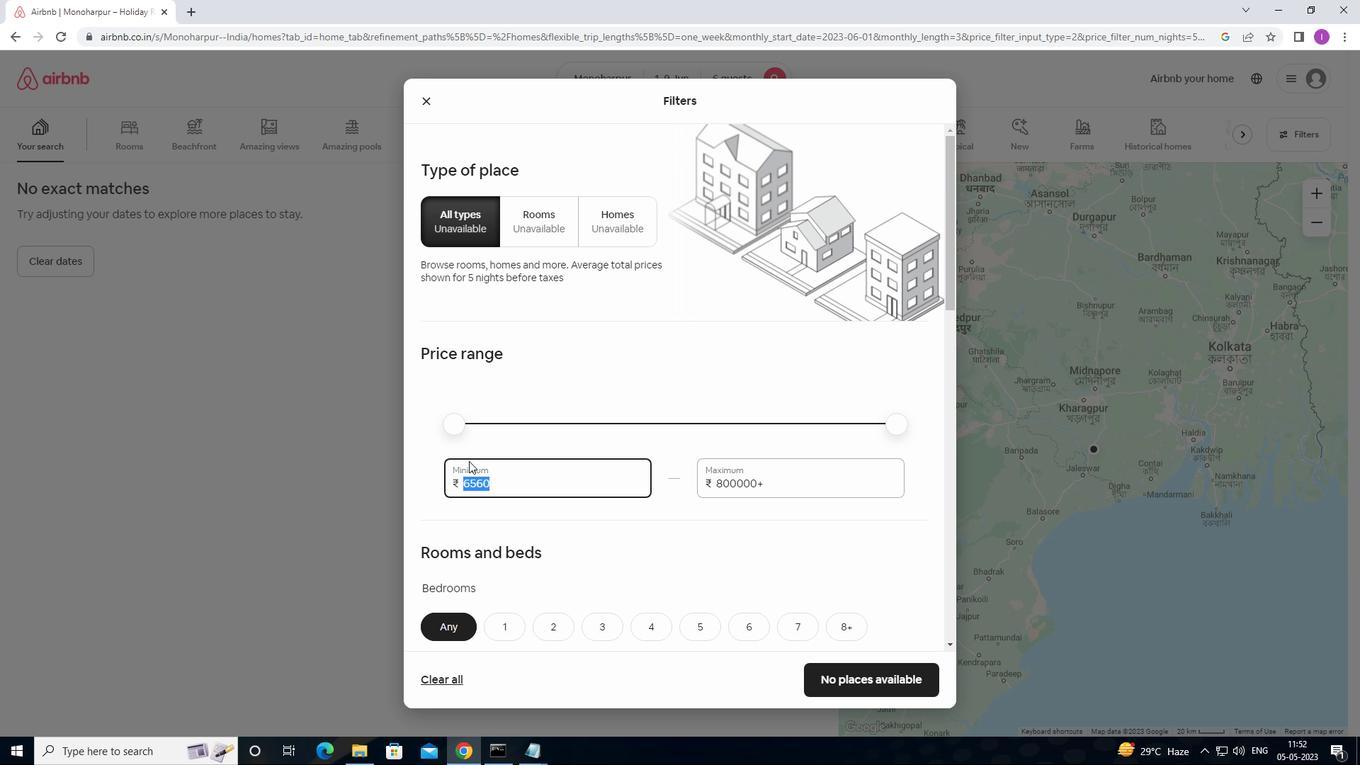 
Action: Key pressed 6
Screenshot: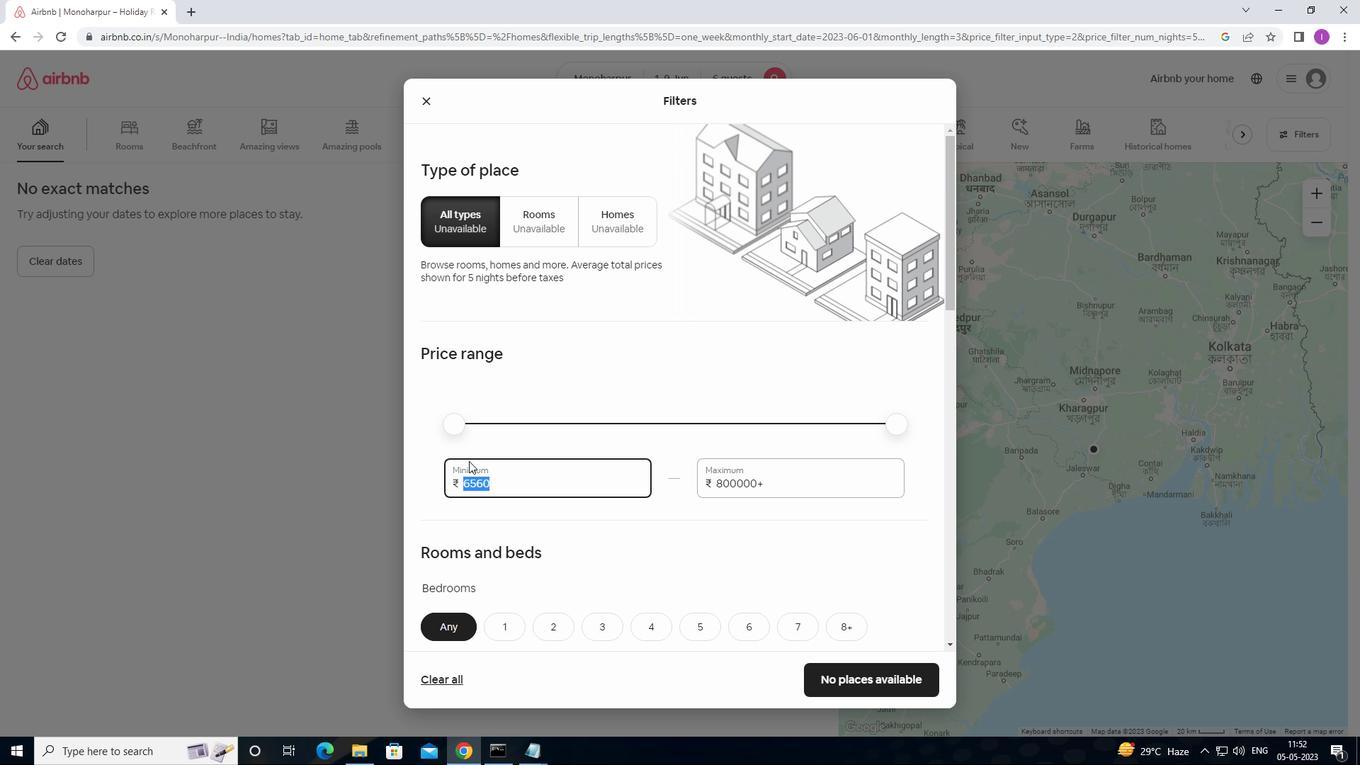 
Action: Mouse moved to (476, 453)
Screenshot: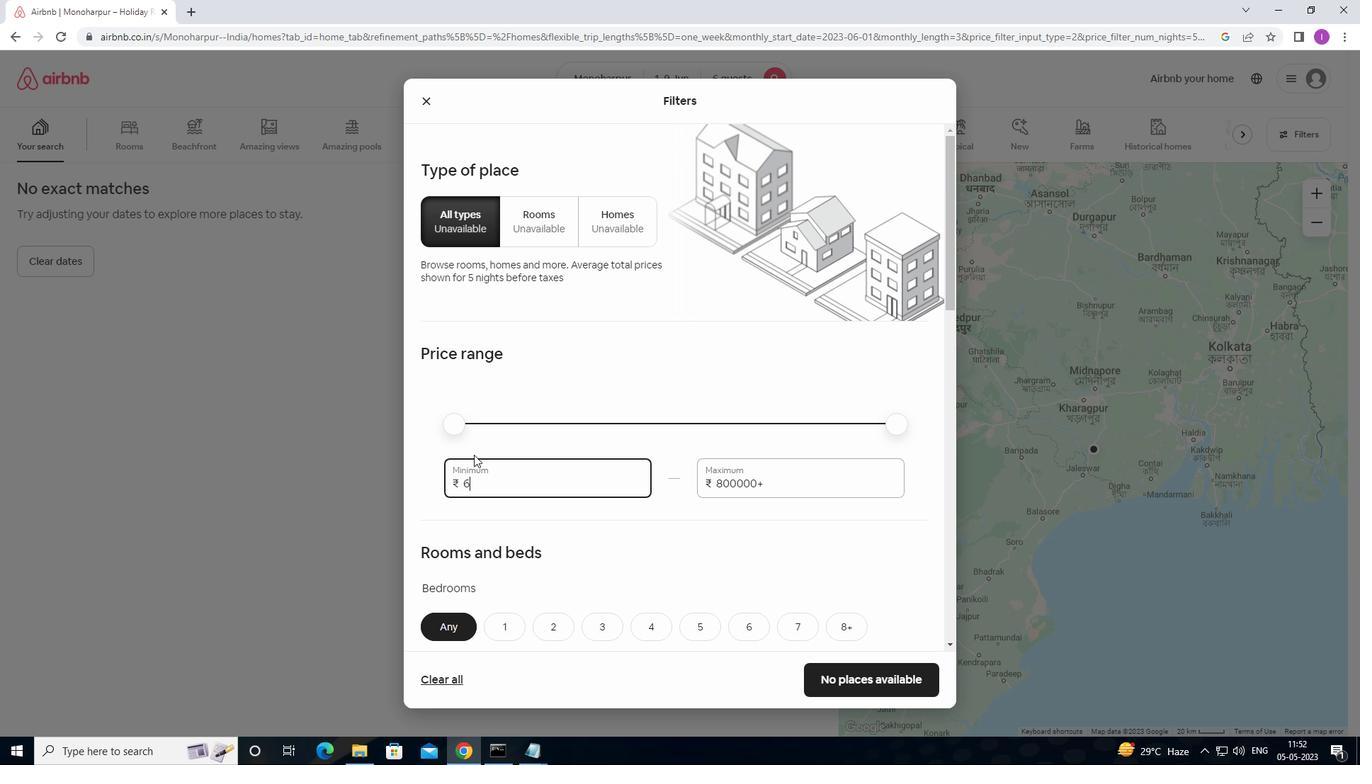 
Action: Key pressed 0
Screenshot: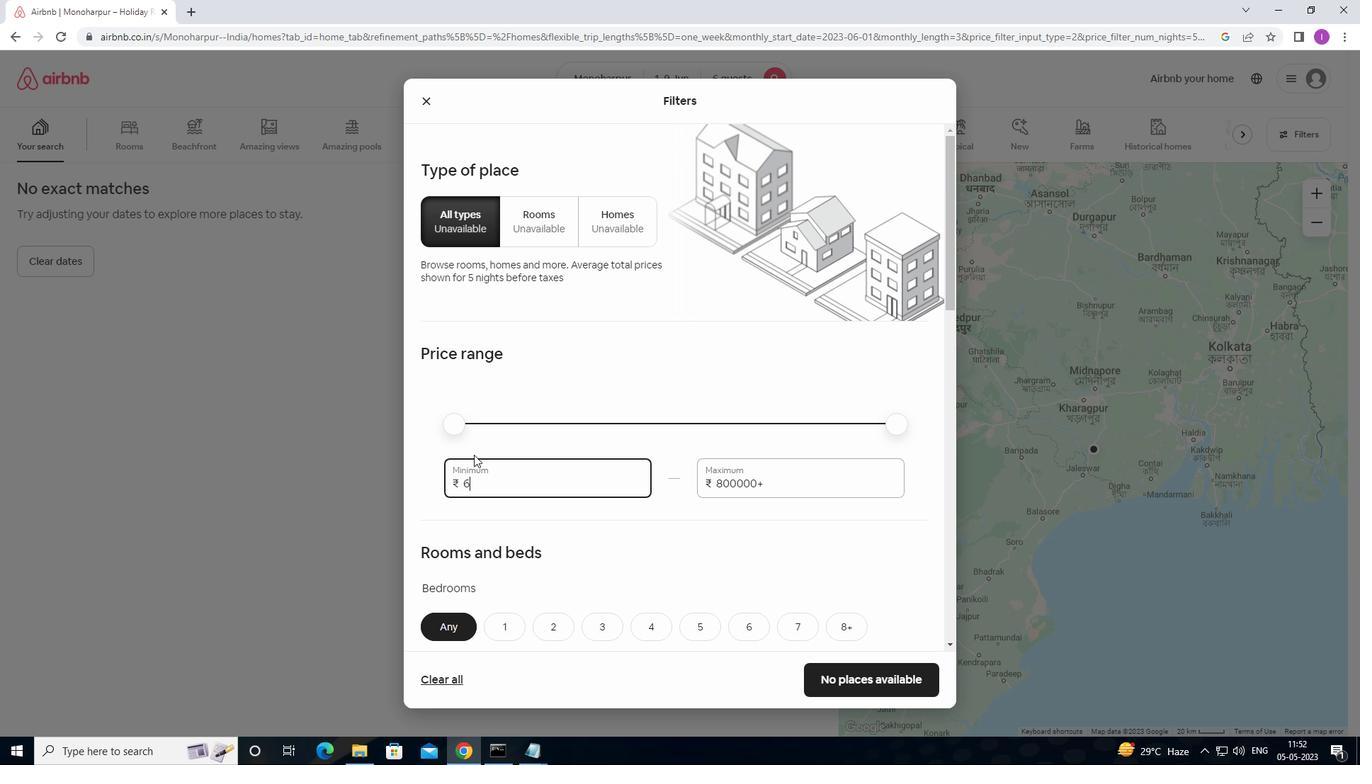 
Action: Mouse moved to (481, 451)
Screenshot: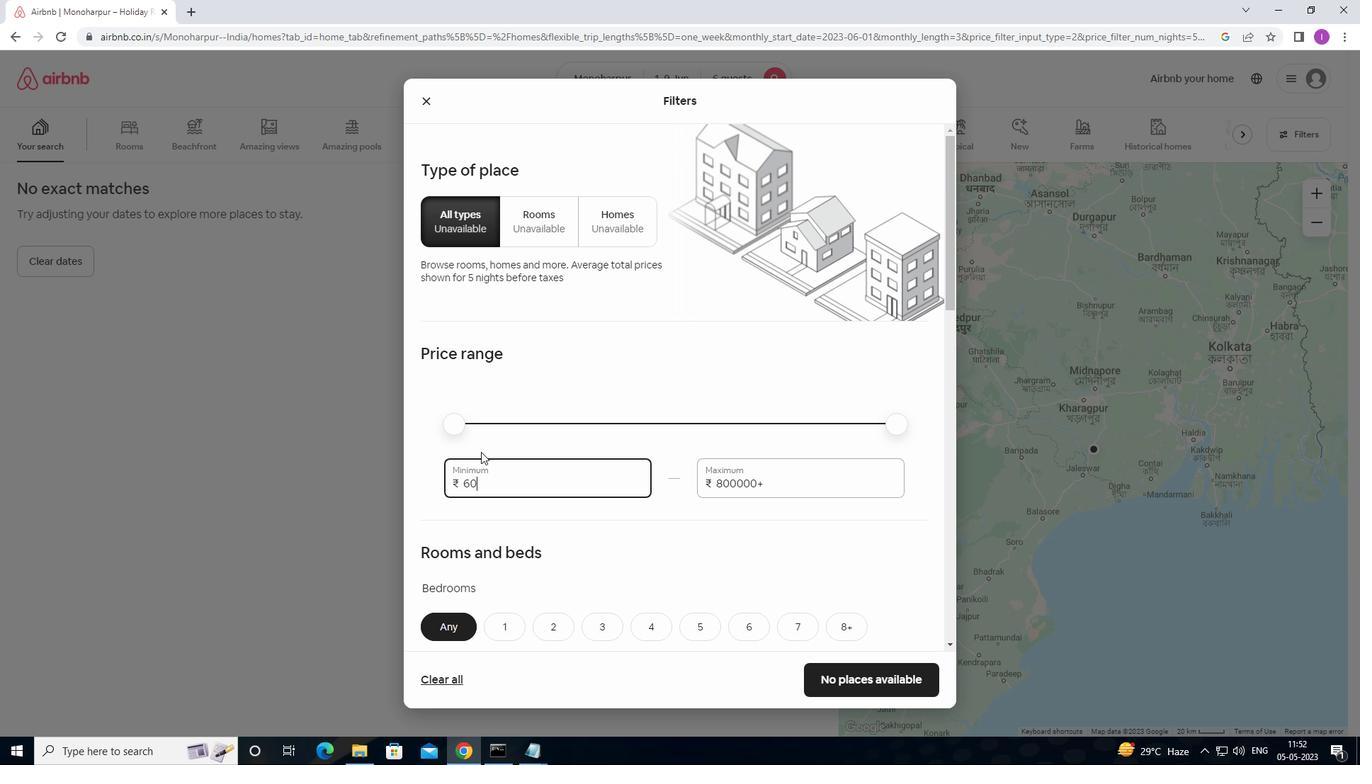 
Action: Key pressed 0
Screenshot: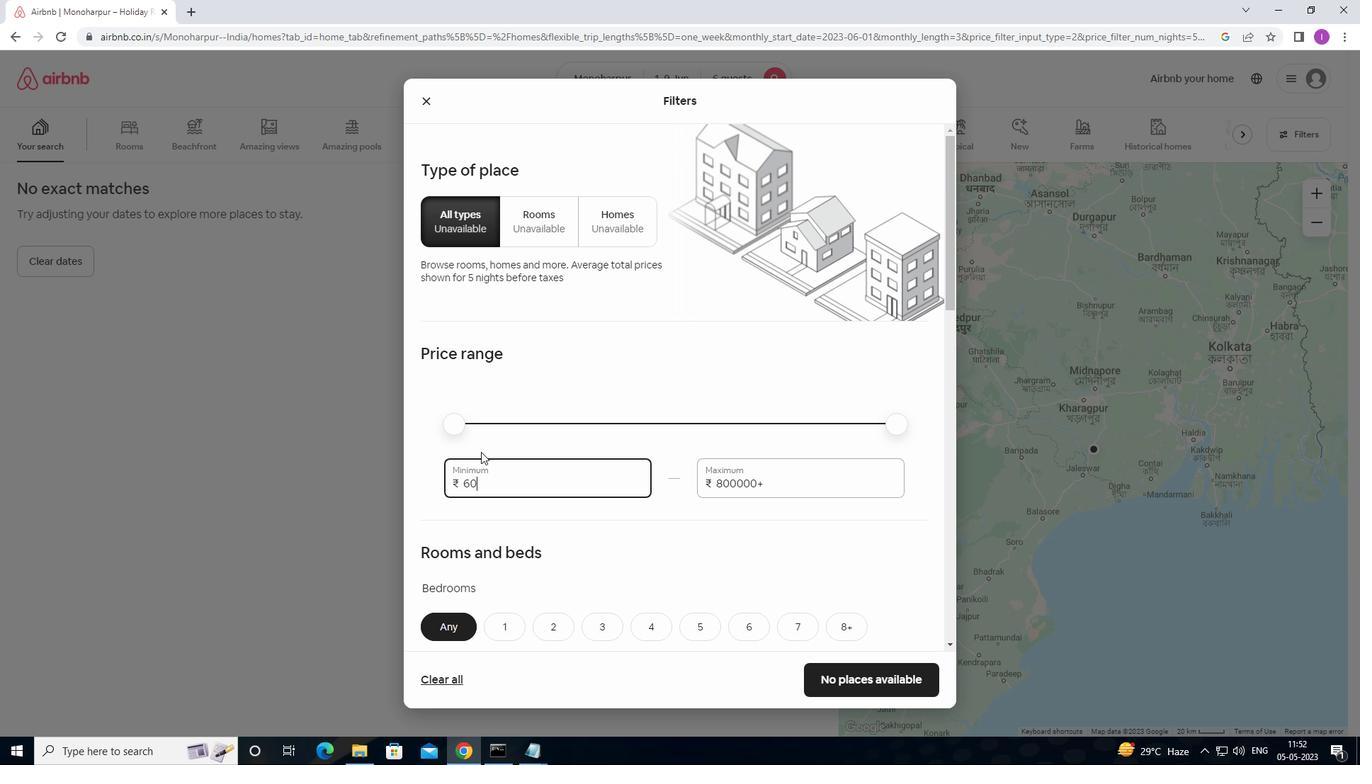 
Action: Mouse moved to (483, 450)
Screenshot: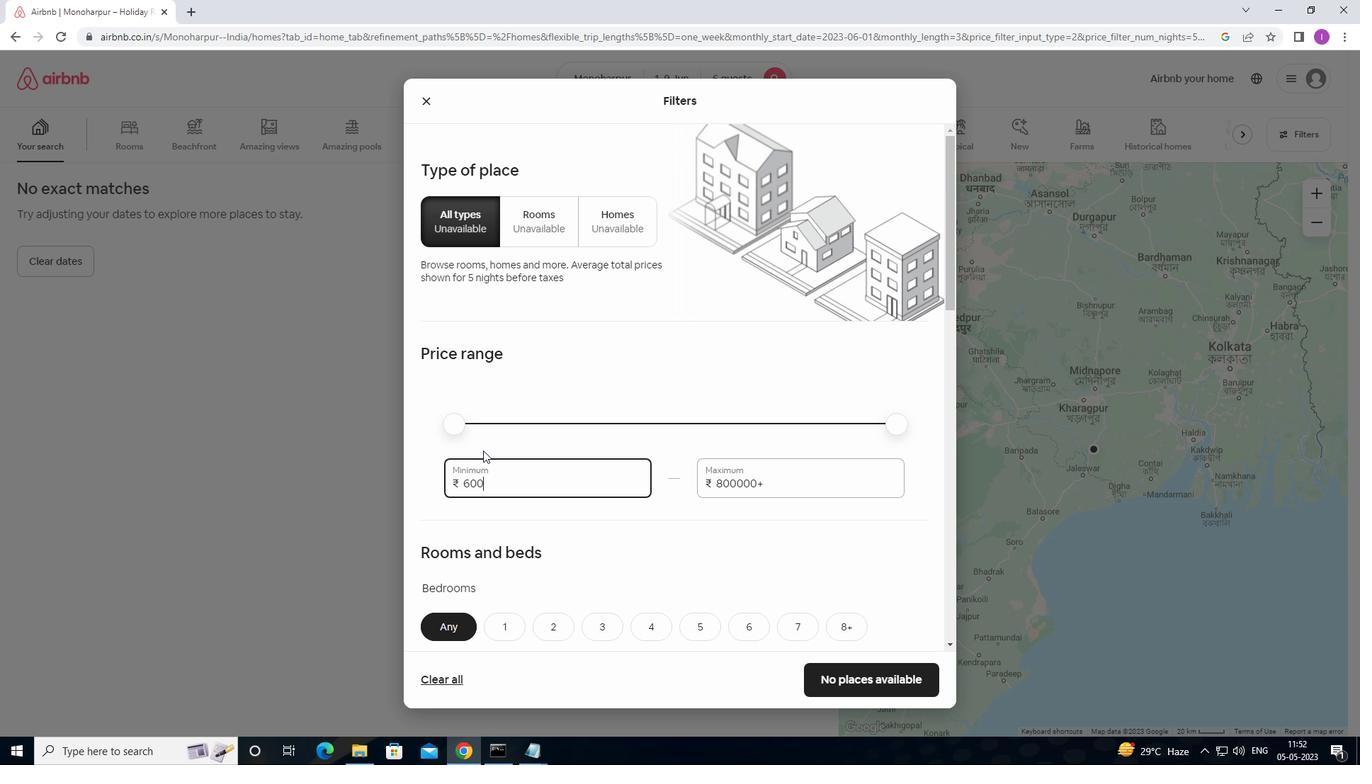 
Action: Key pressed 0
Screenshot: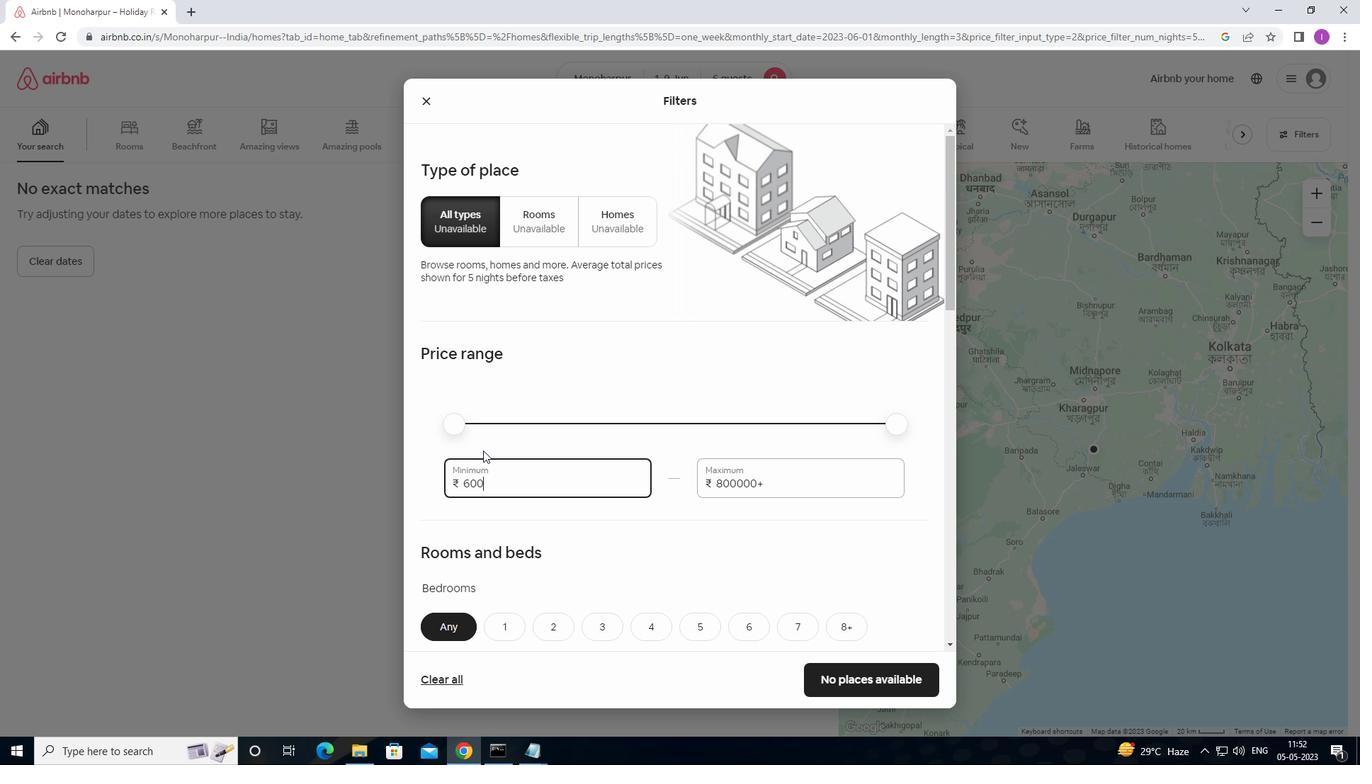 
Action: Mouse moved to (787, 486)
Screenshot: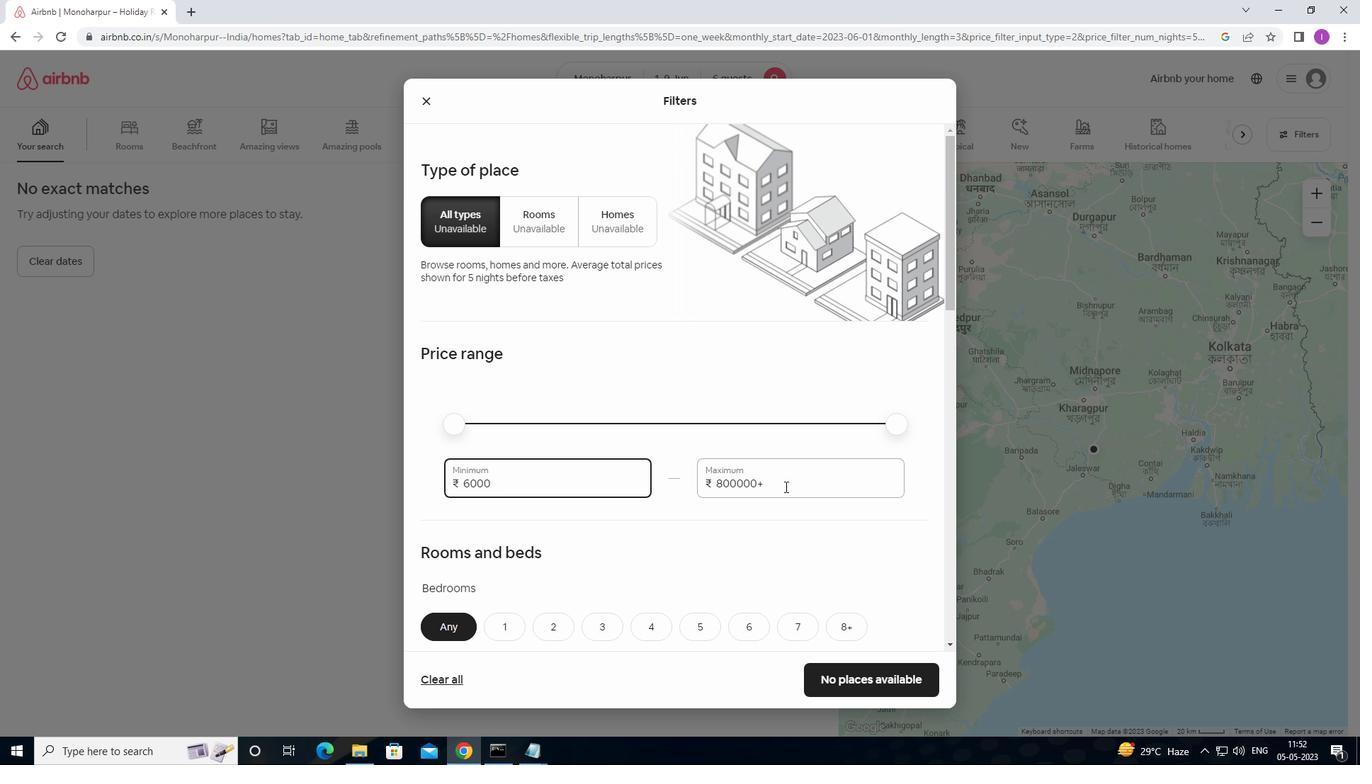 
Action: Mouse pressed left at (787, 486)
Screenshot: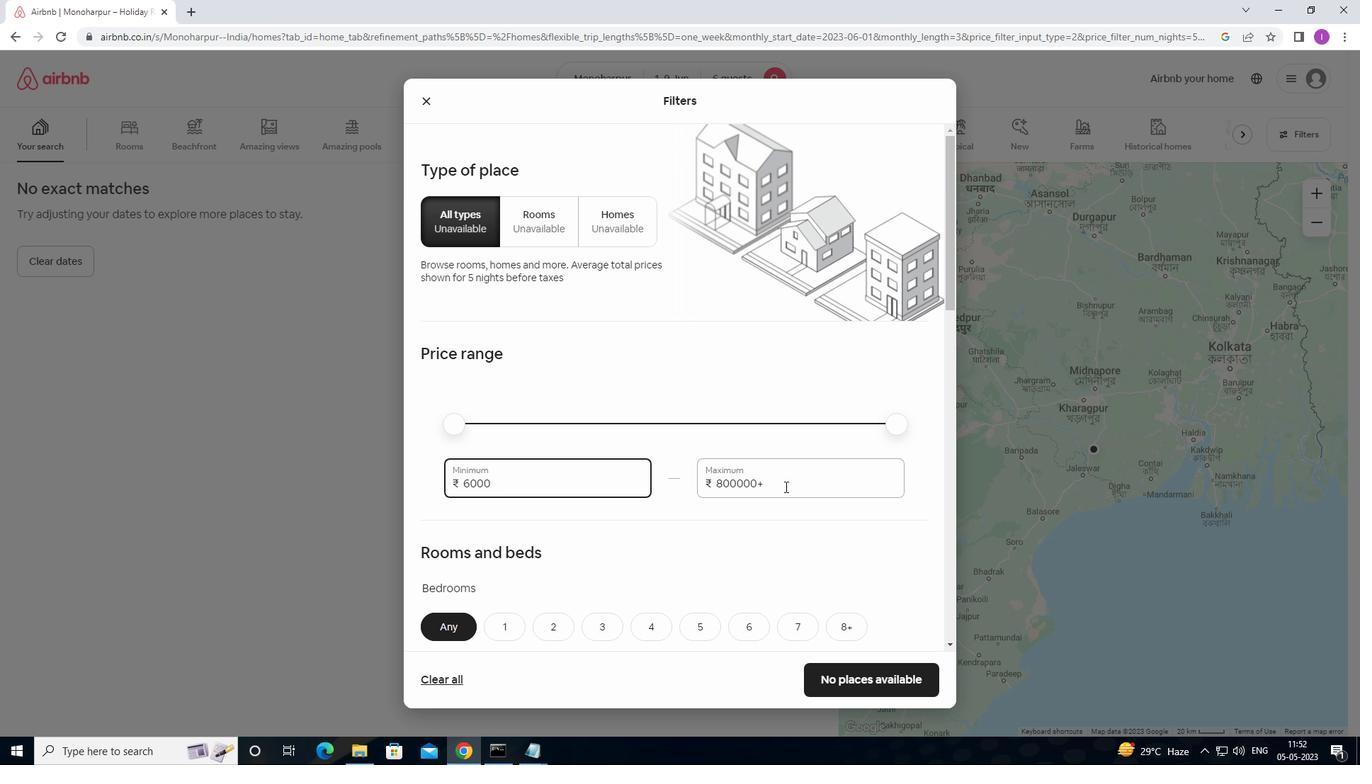 
Action: Mouse moved to (660, 469)
Screenshot: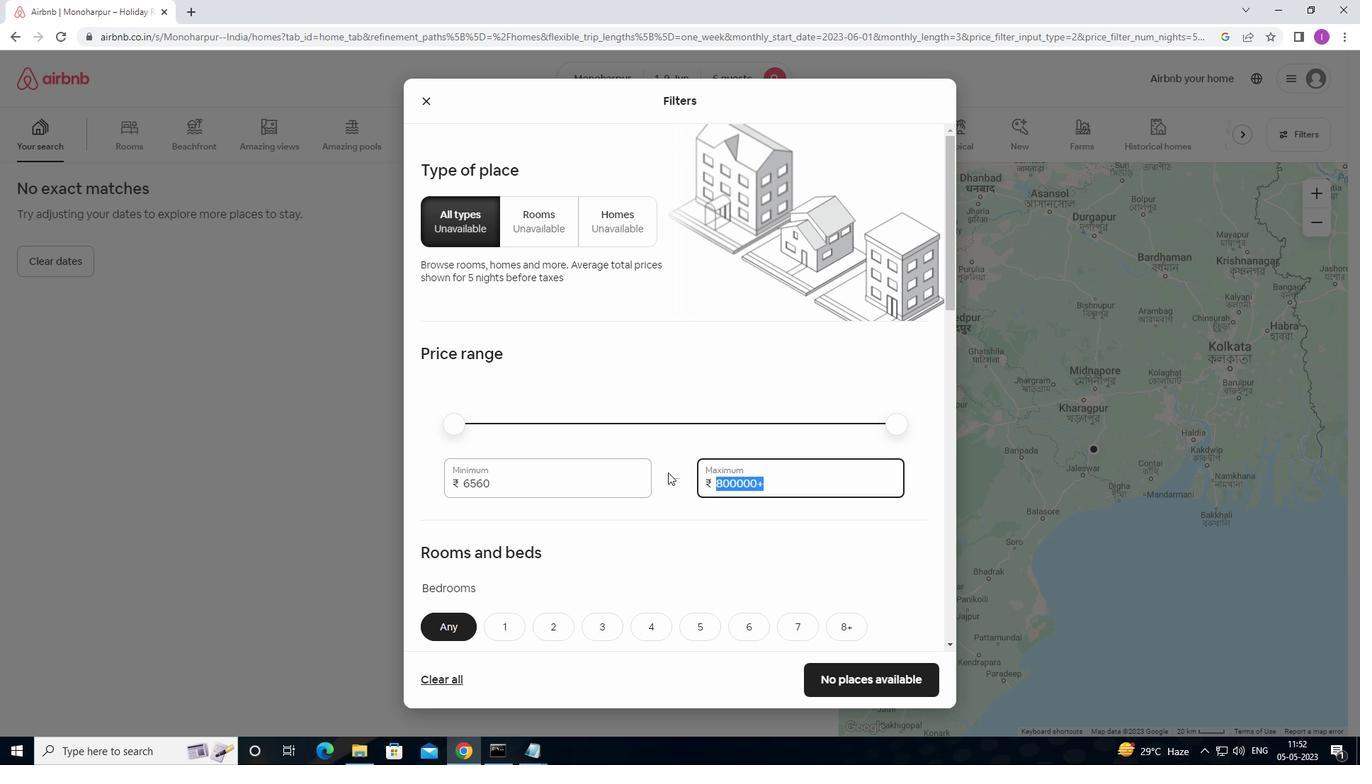 
Action: Key pressed 1
Screenshot: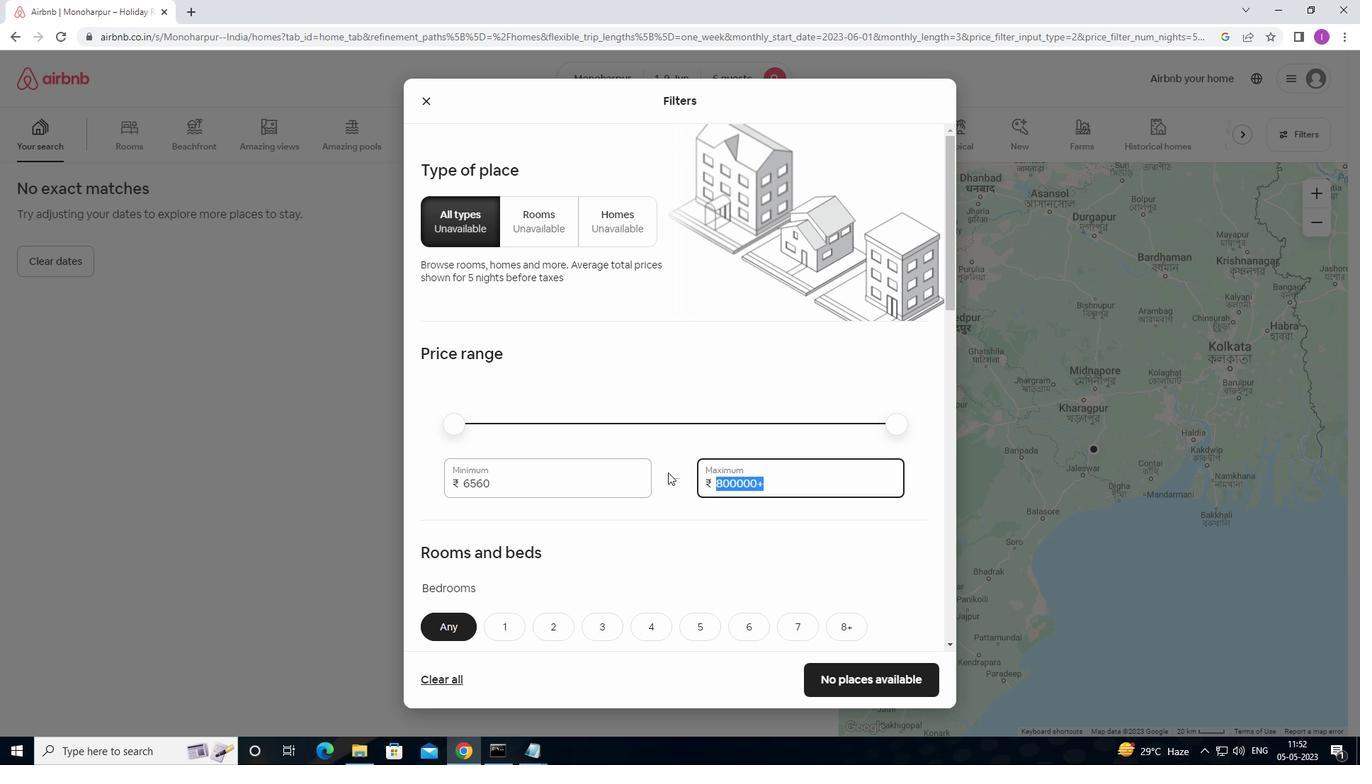 
Action: Mouse moved to (660, 469)
Screenshot: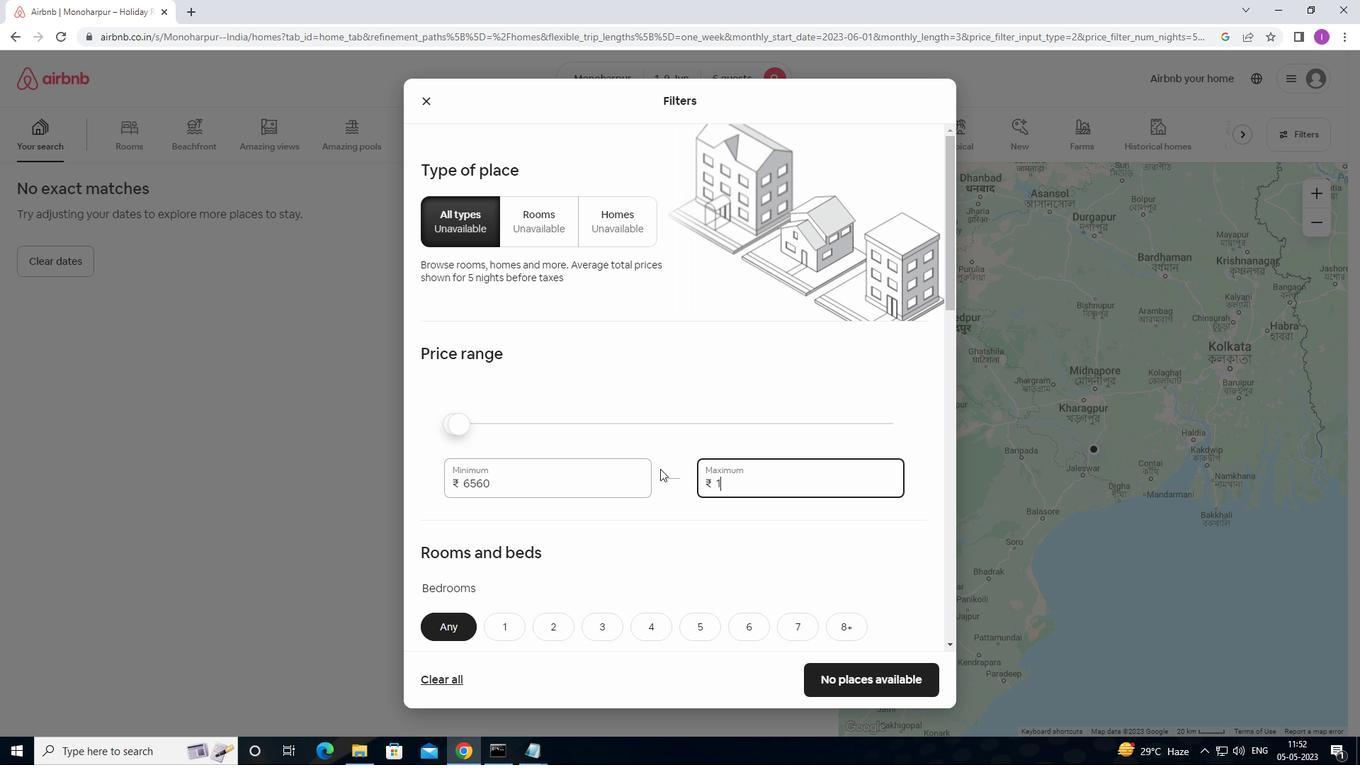 
Action: Key pressed 2
Screenshot: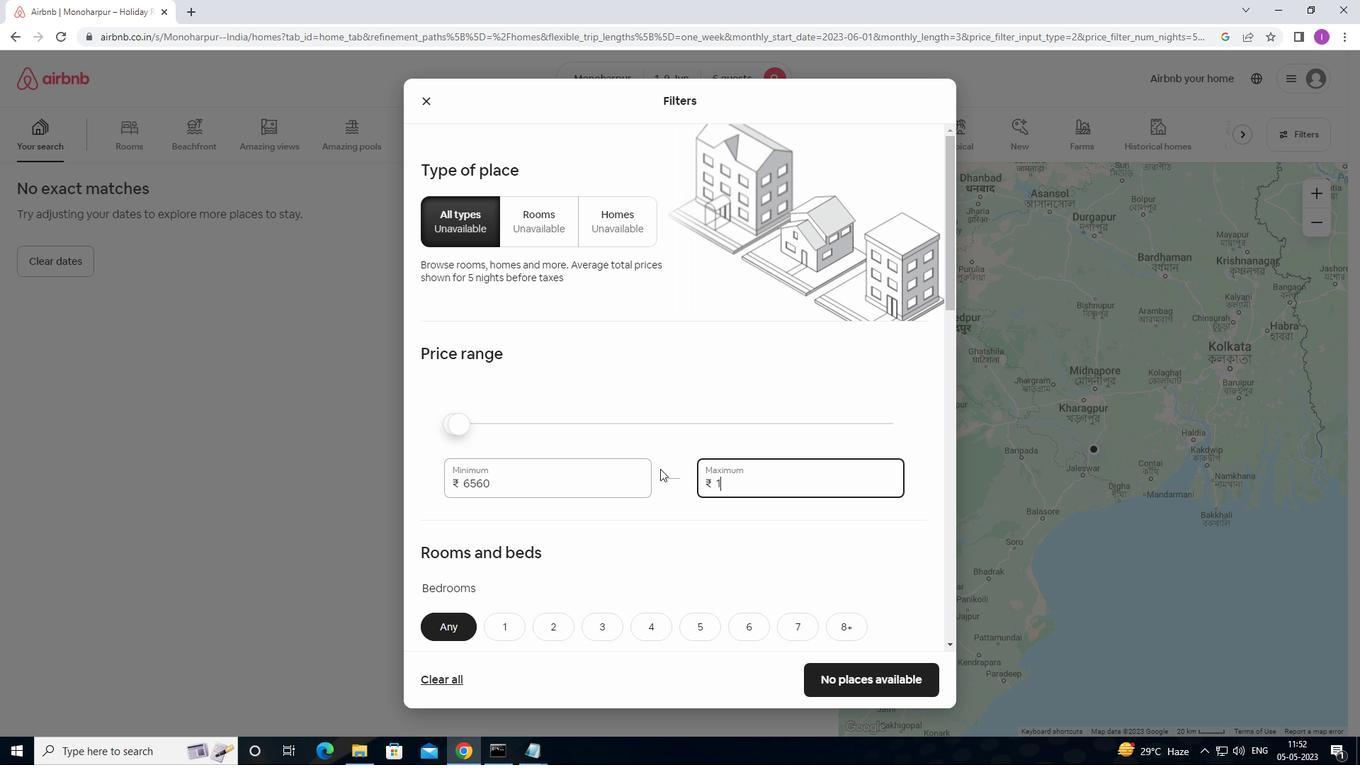 
Action: Mouse moved to (662, 460)
Screenshot: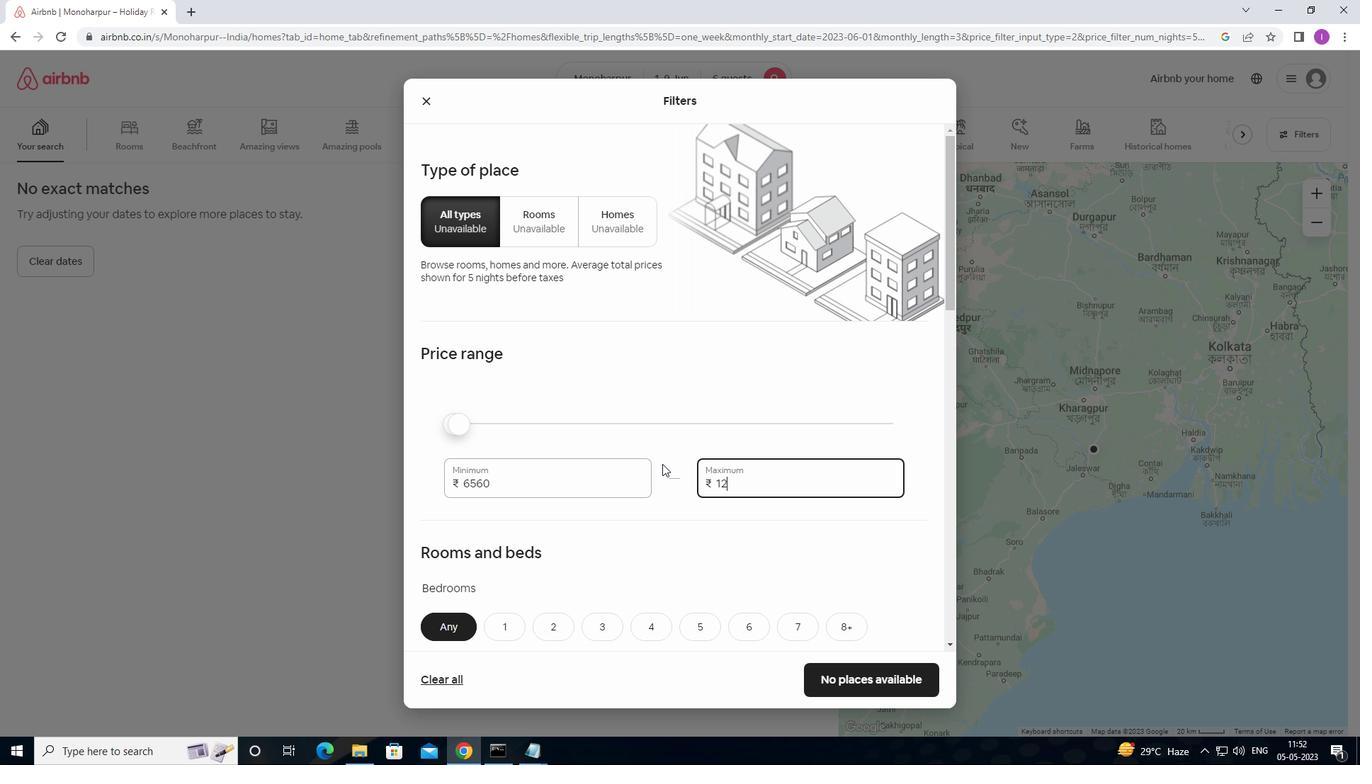 
Action: Key pressed 0
Screenshot: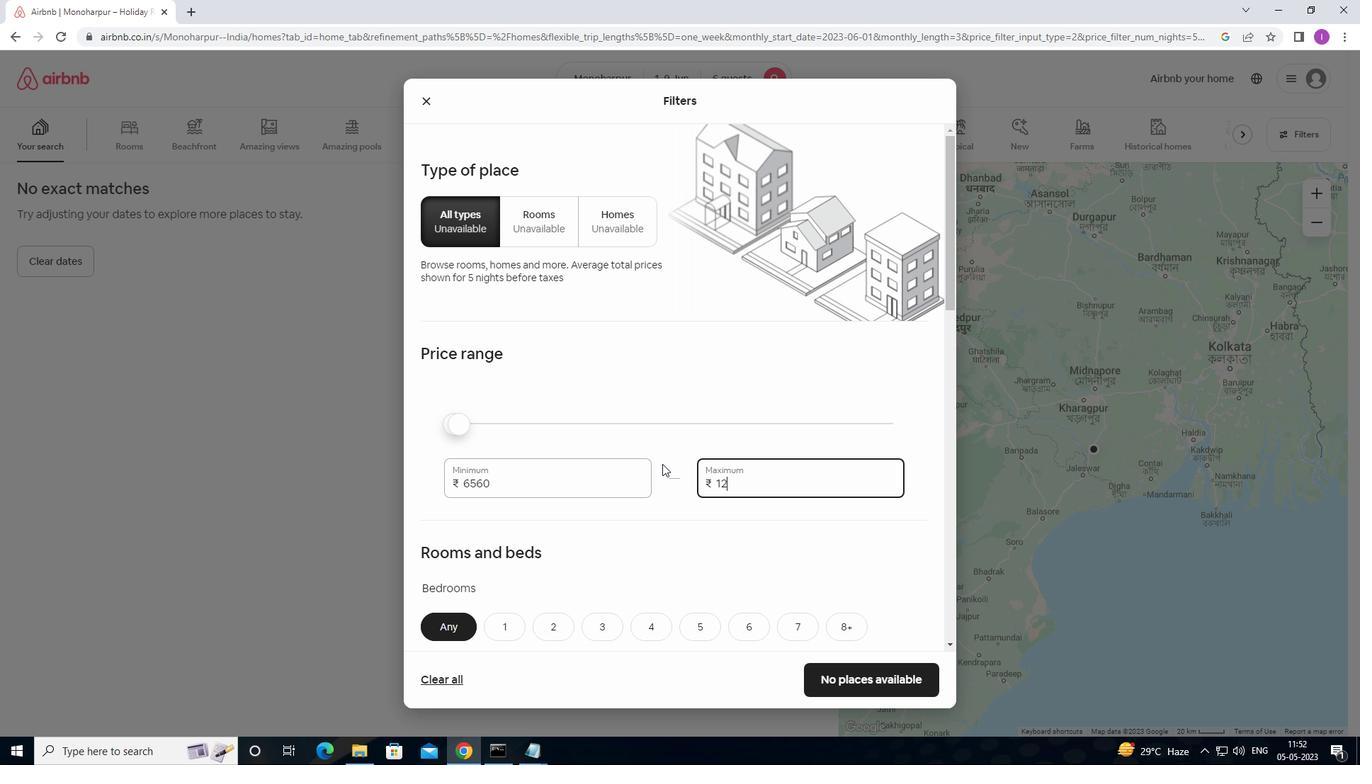
Action: Mouse moved to (662, 459)
Screenshot: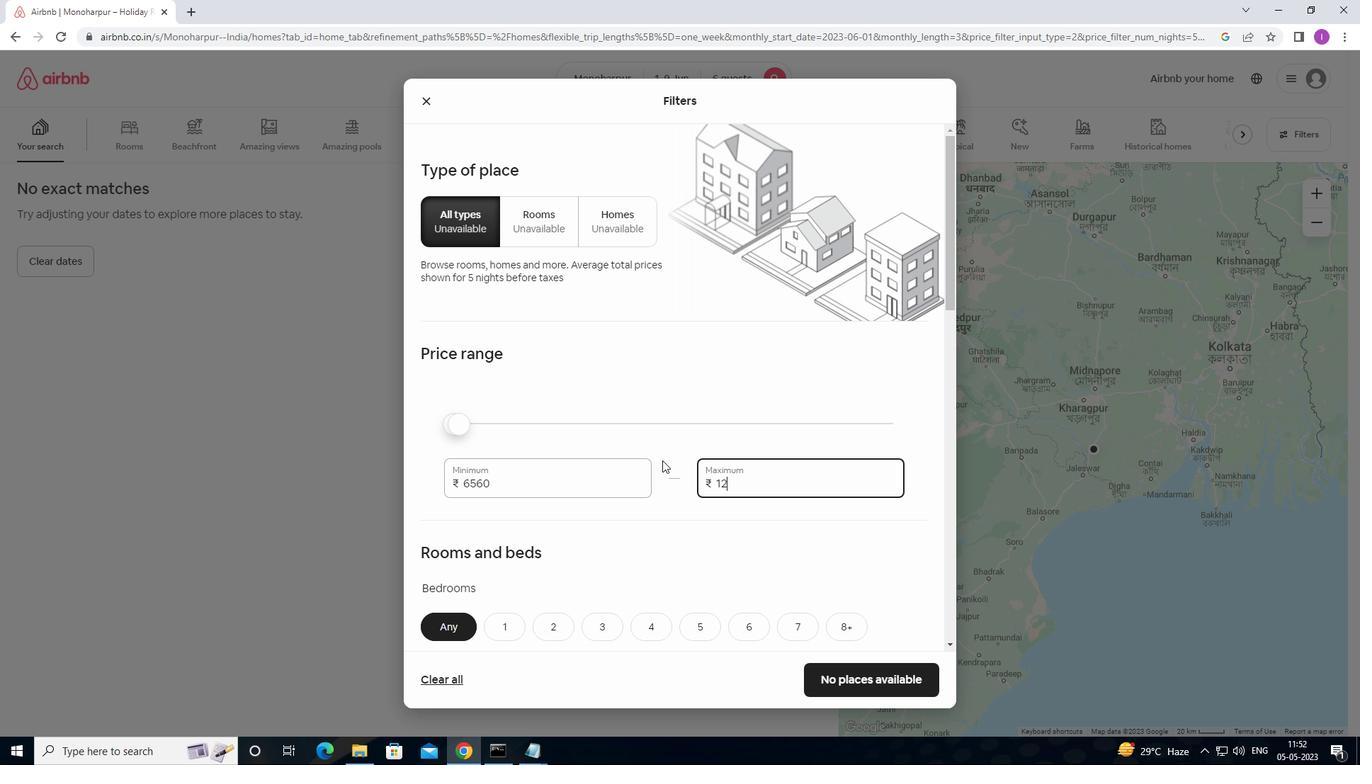 
Action: Key pressed 00
Screenshot: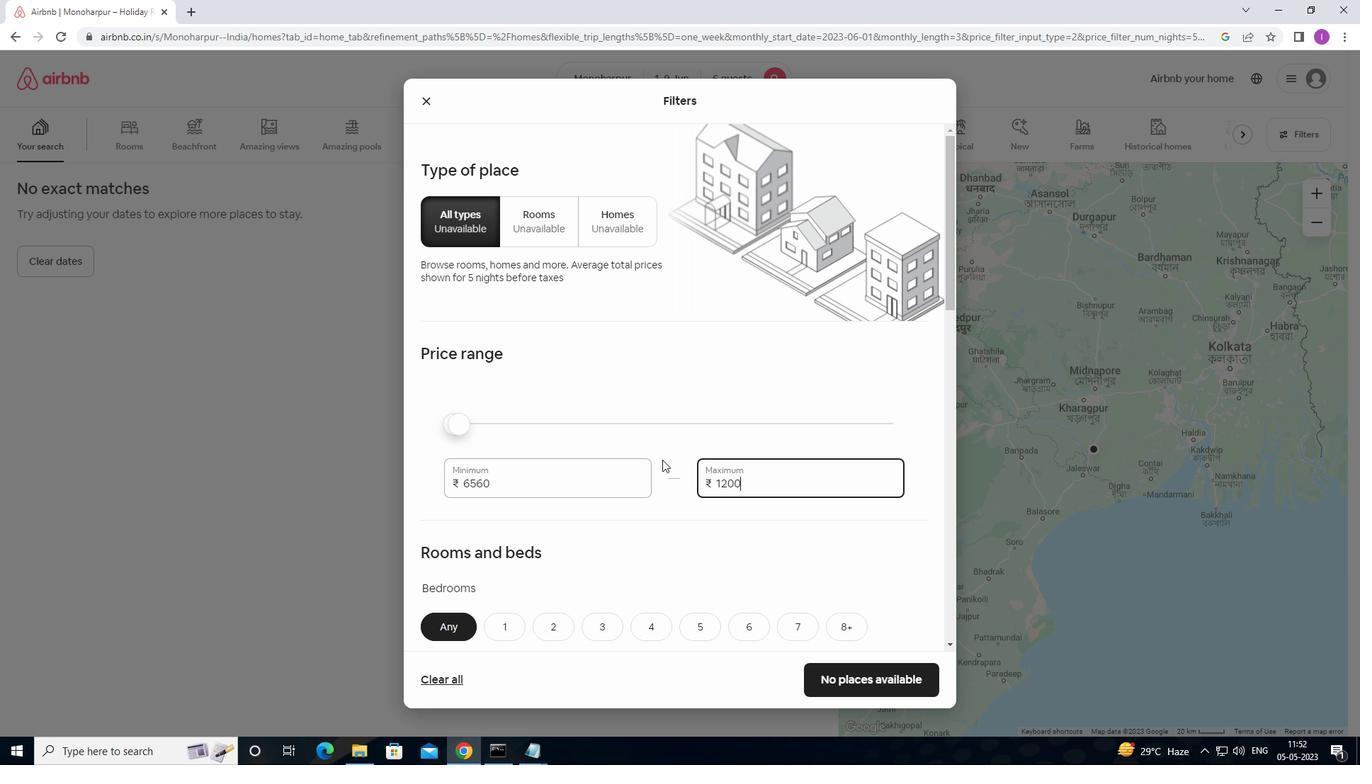 
Action: Mouse moved to (667, 464)
Screenshot: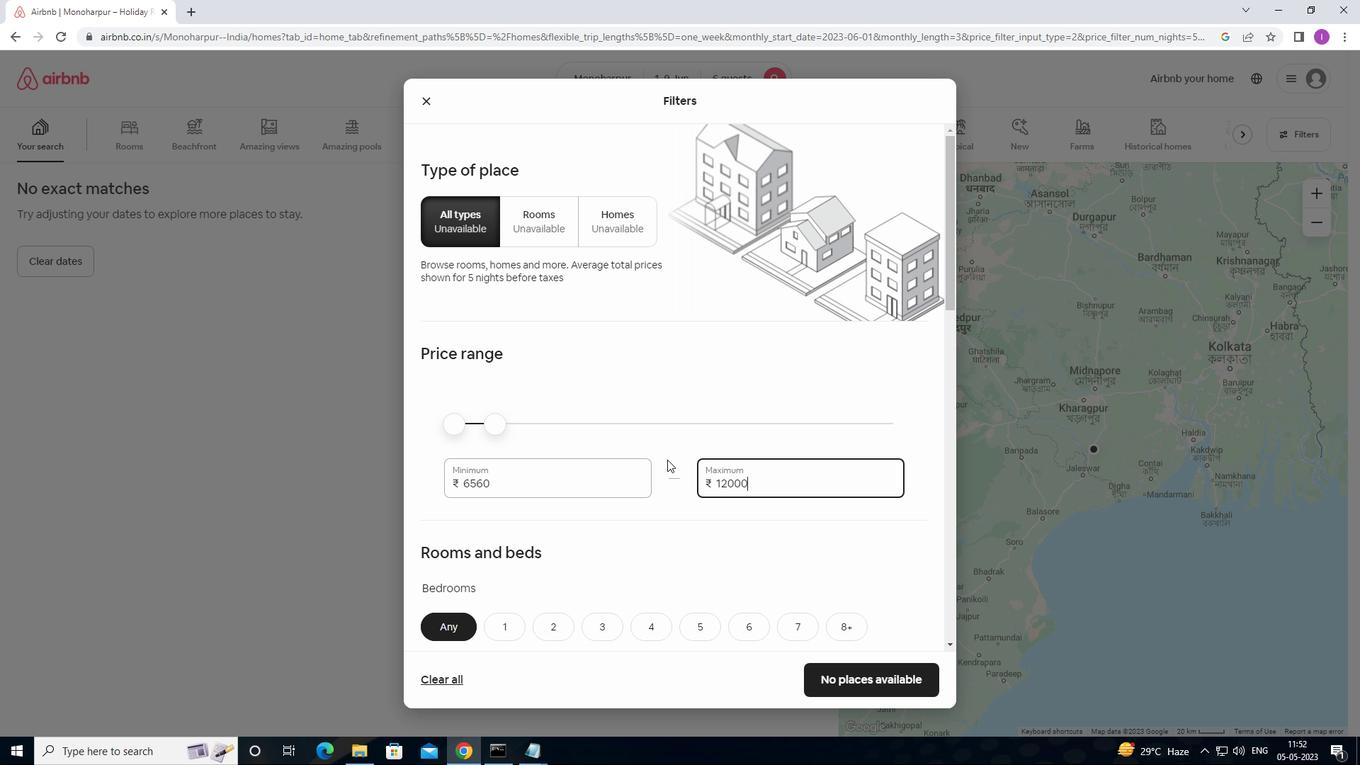 
Action: Mouse scrolled (667, 463) with delta (0, 0)
Screenshot: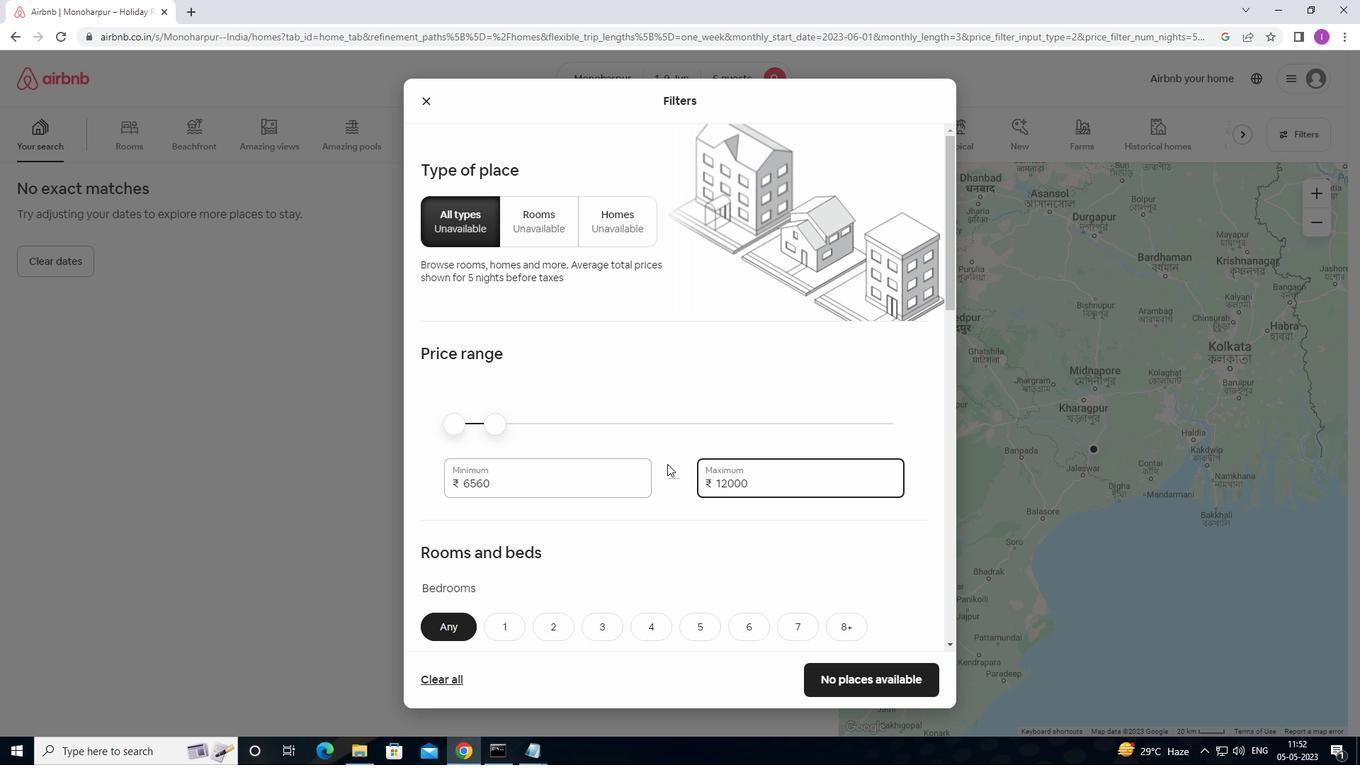
Action: Mouse moved to (672, 467)
Screenshot: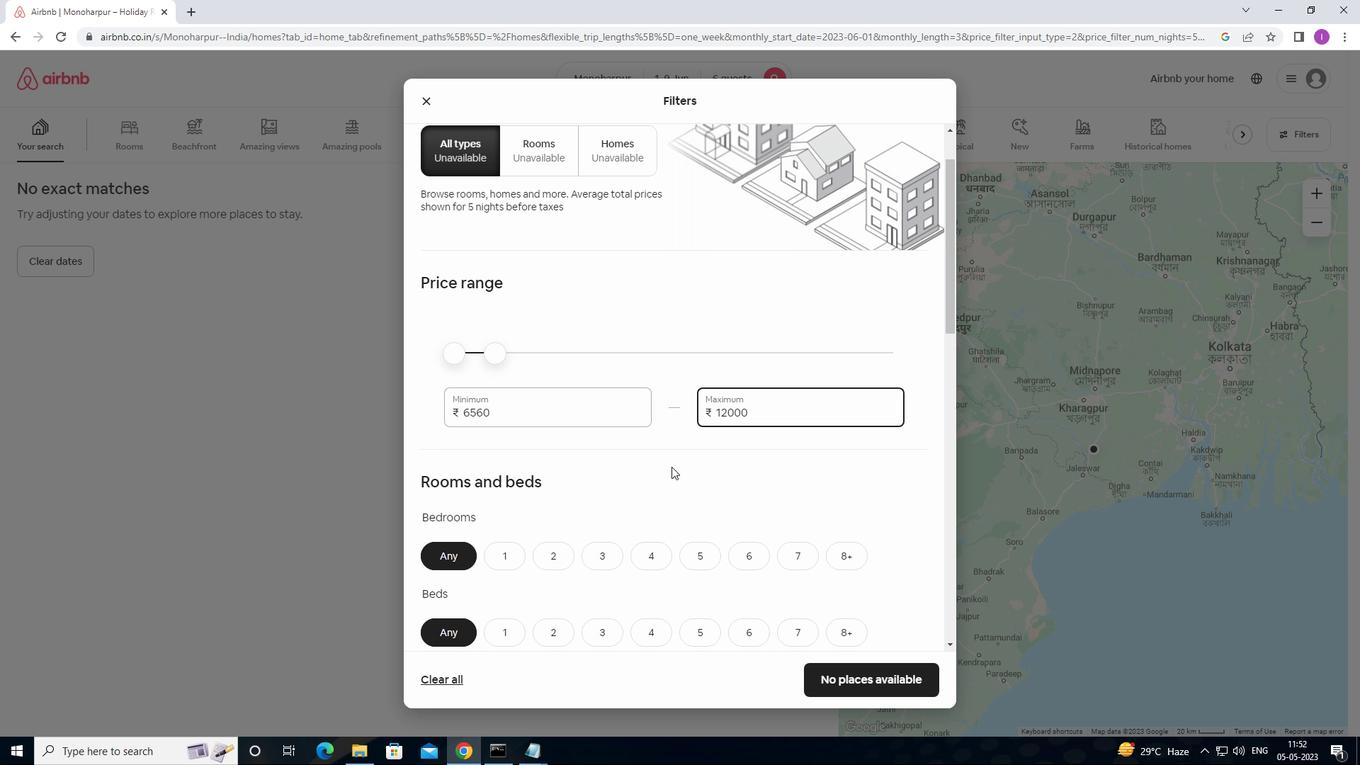 
Action: Mouse scrolled (672, 466) with delta (0, 0)
Screenshot: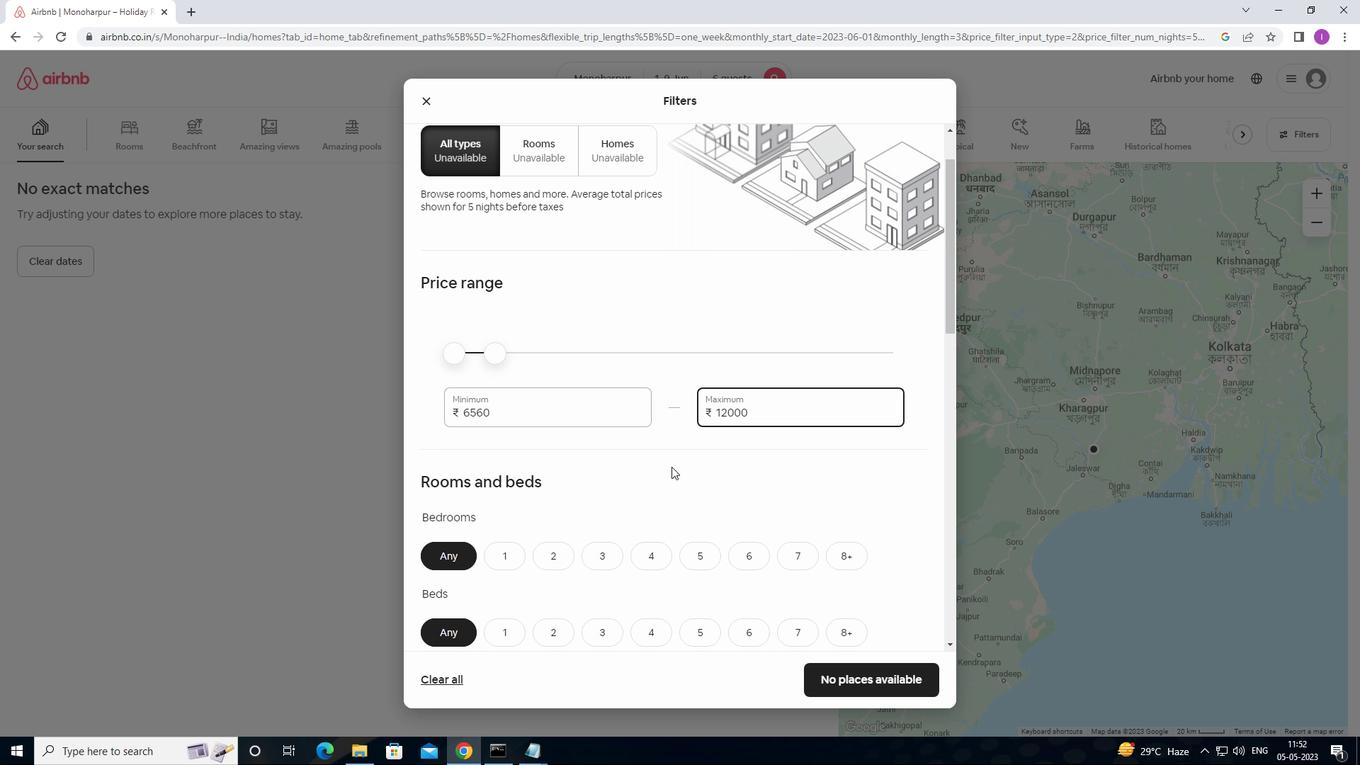 
Action: Mouse scrolled (672, 466) with delta (0, 0)
Screenshot: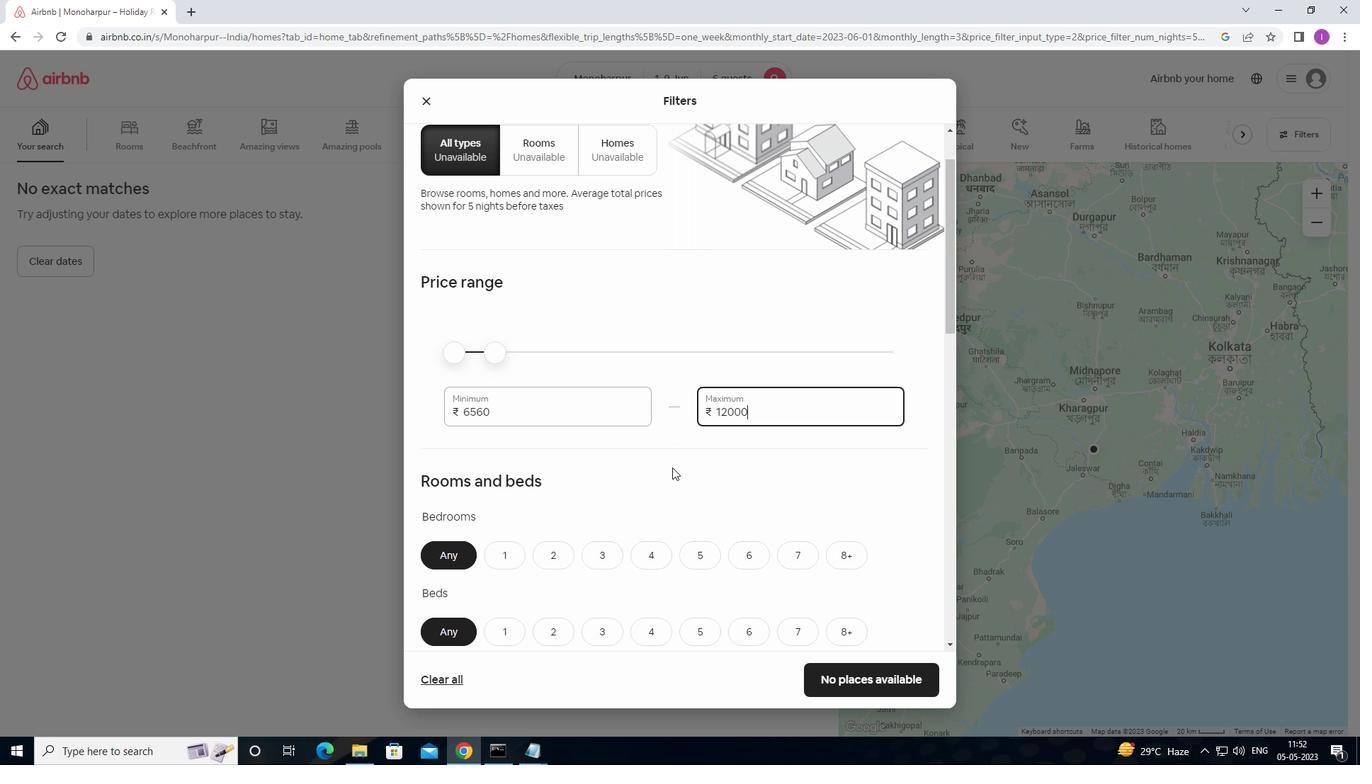 
Action: Mouse moved to (602, 420)
Screenshot: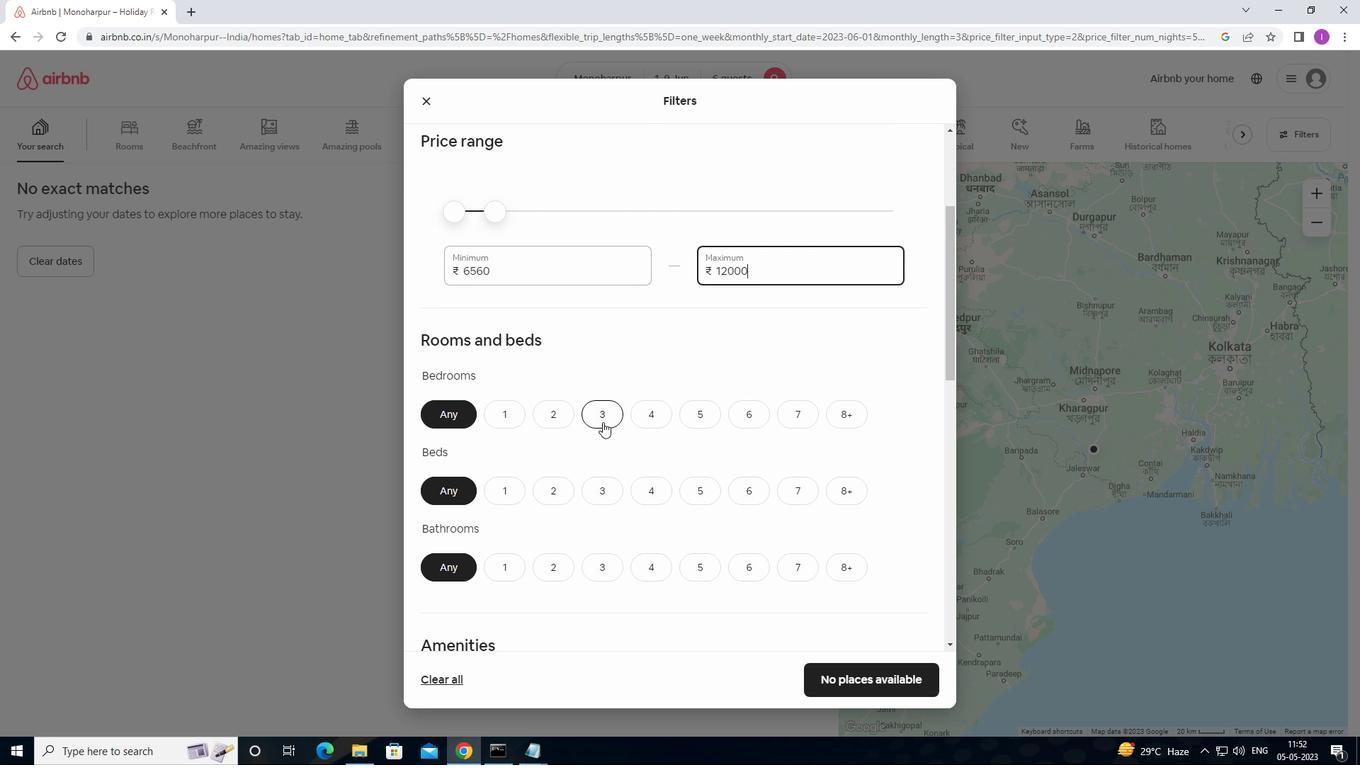 
Action: Mouse pressed left at (602, 420)
Screenshot: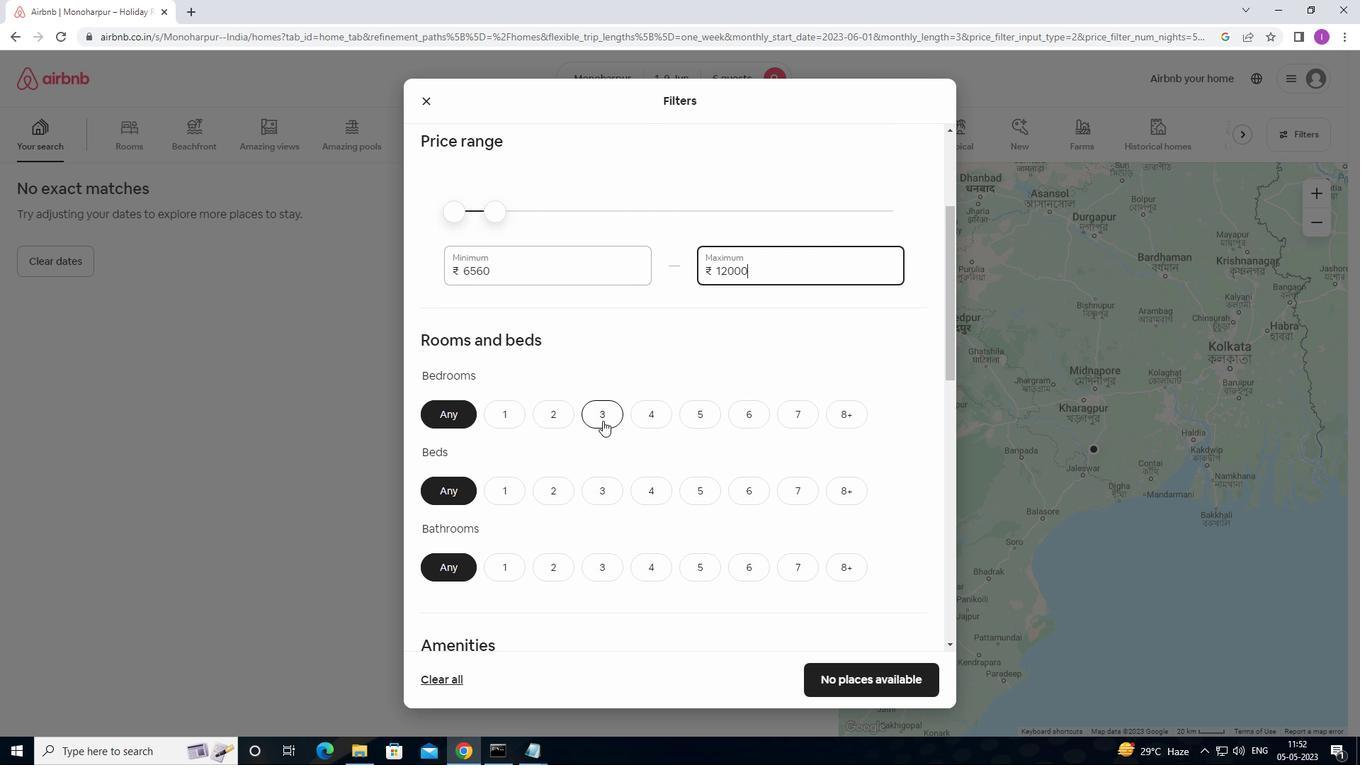 
Action: Mouse moved to (519, 269)
Screenshot: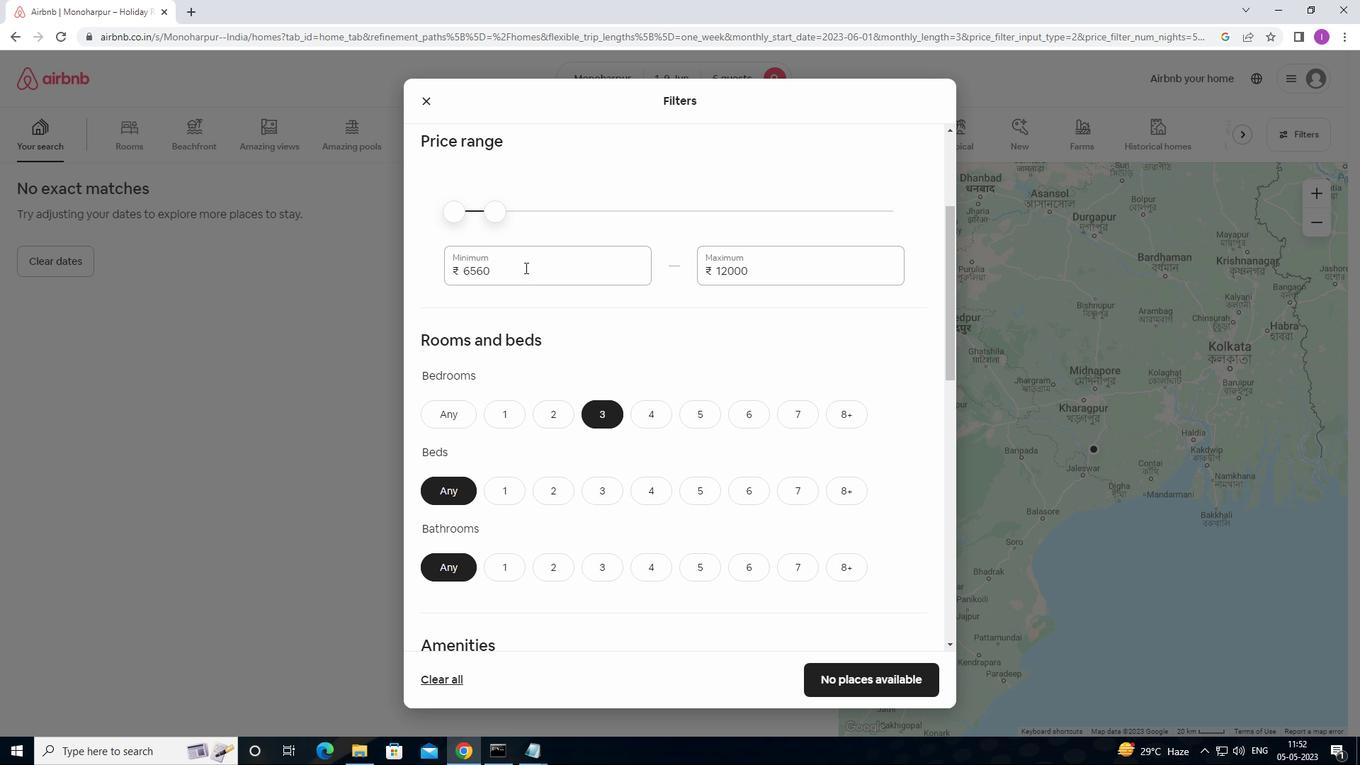 
Action: Mouse pressed left at (519, 269)
Screenshot: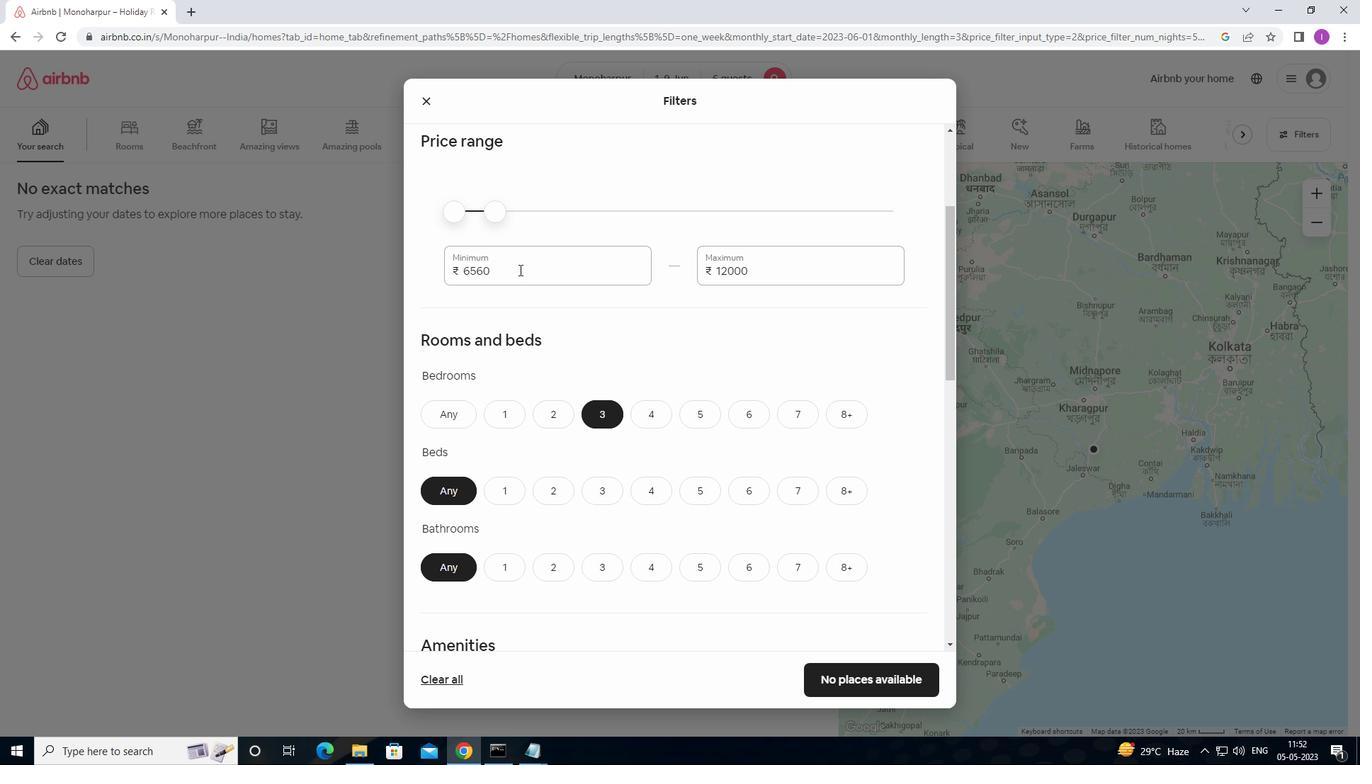
Action: Mouse moved to (439, 273)
Screenshot: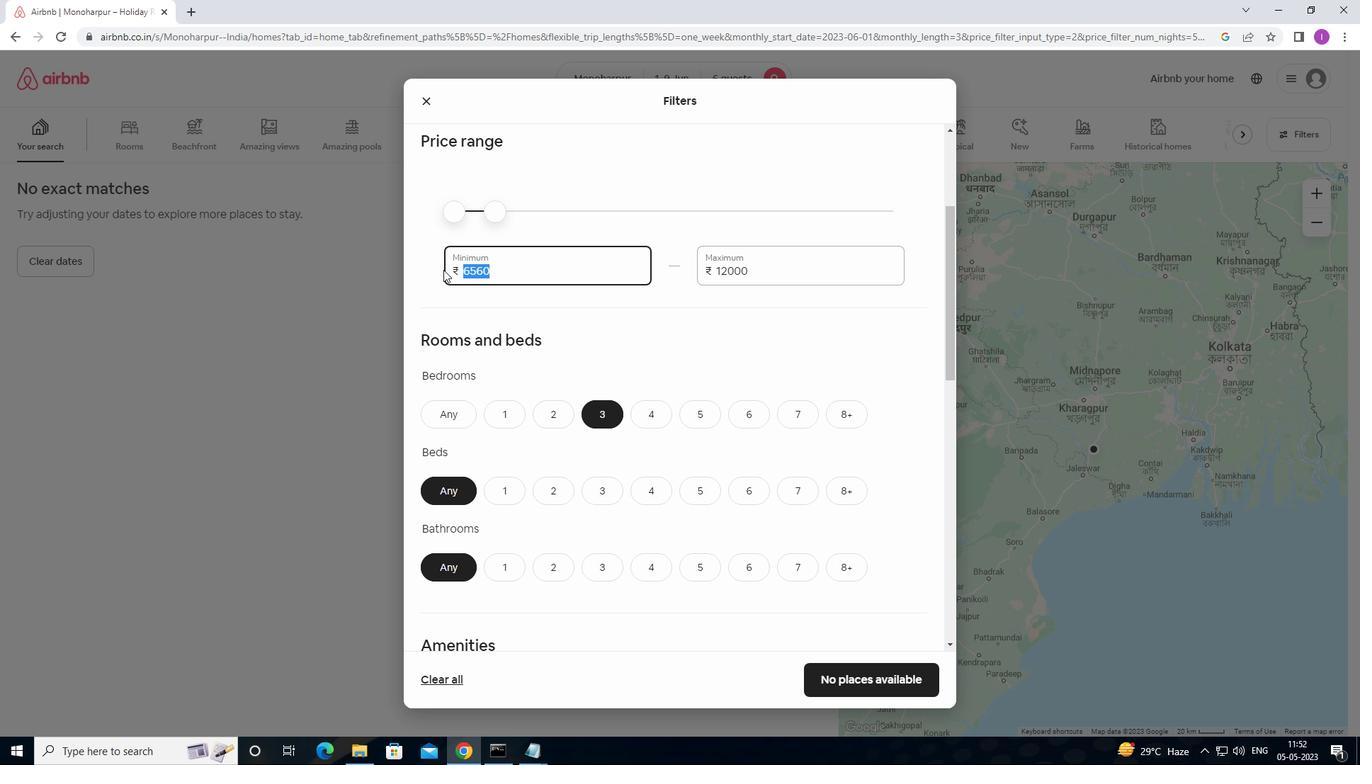 
Action: Key pressed 6000
Screenshot: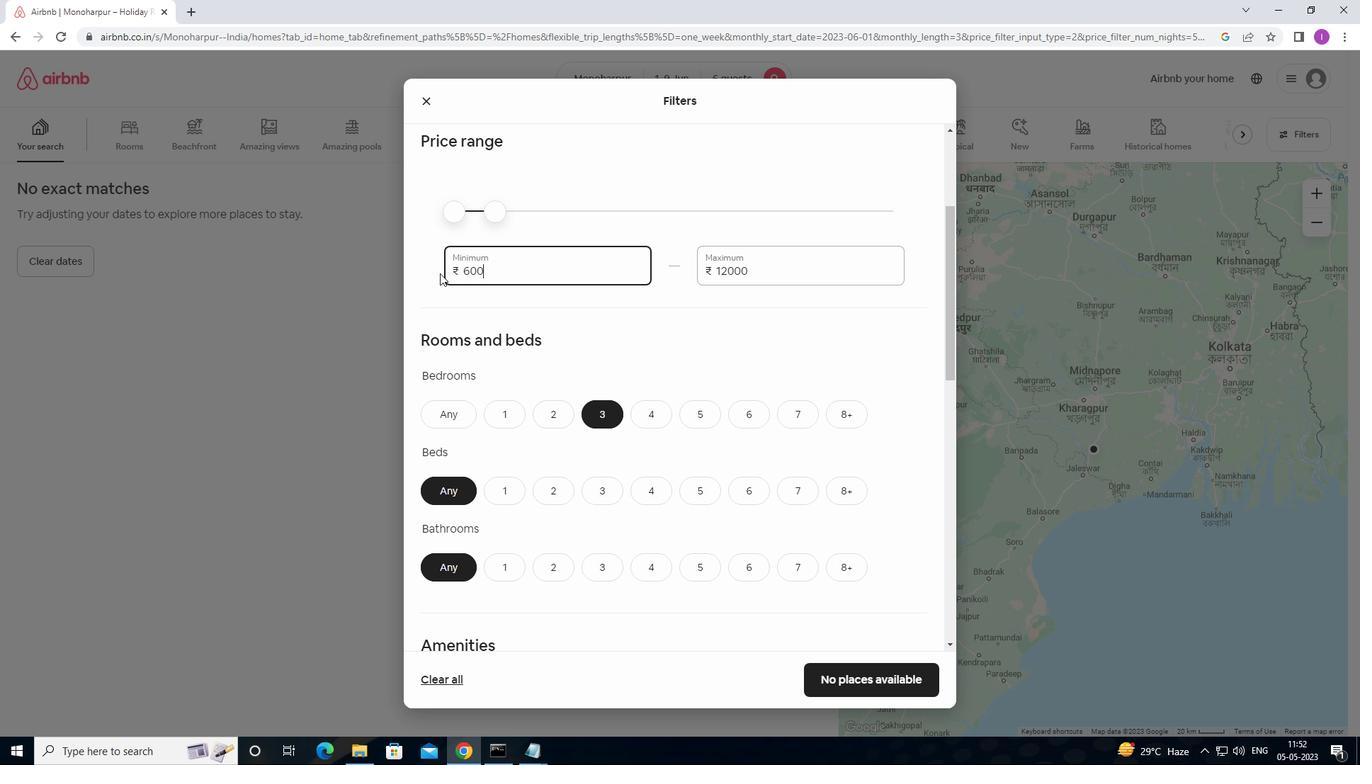 
Action: Mouse moved to (607, 486)
Screenshot: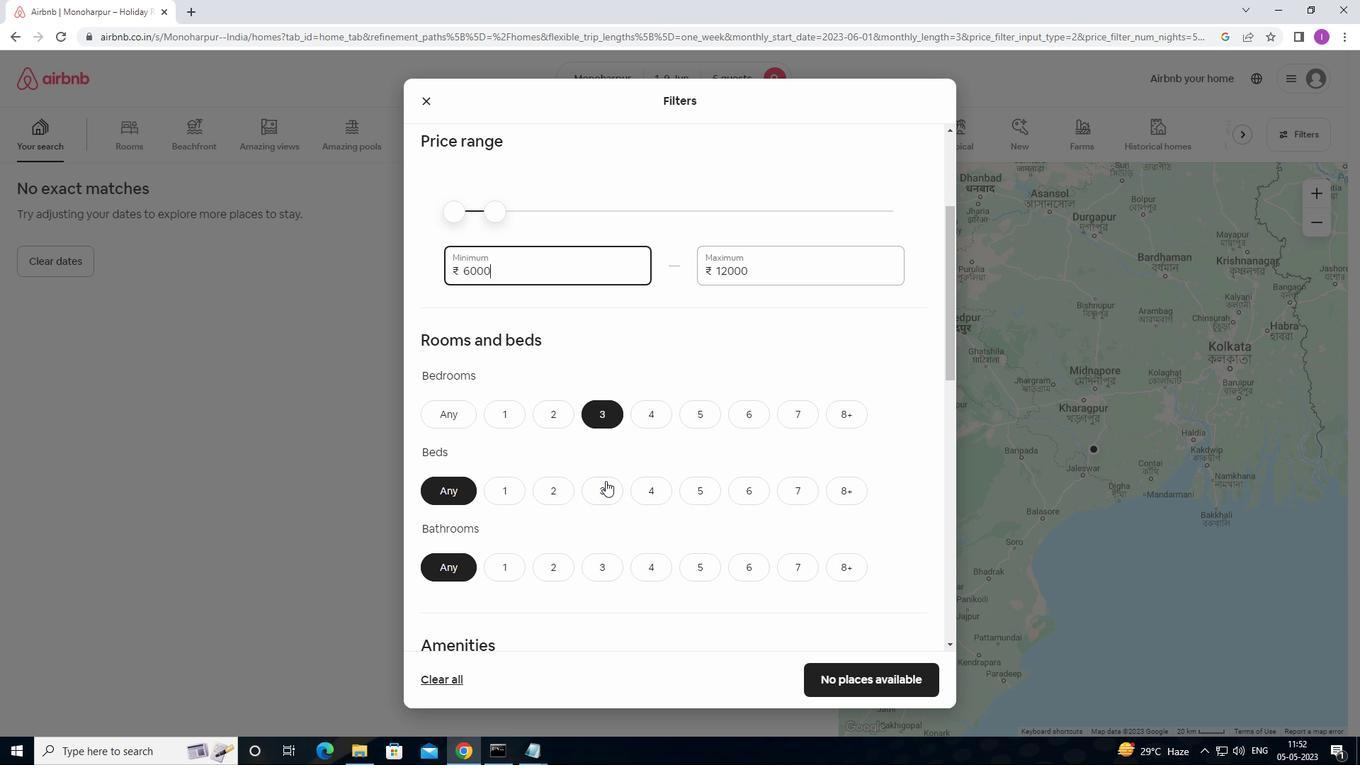 
Action: Mouse pressed left at (607, 486)
Screenshot: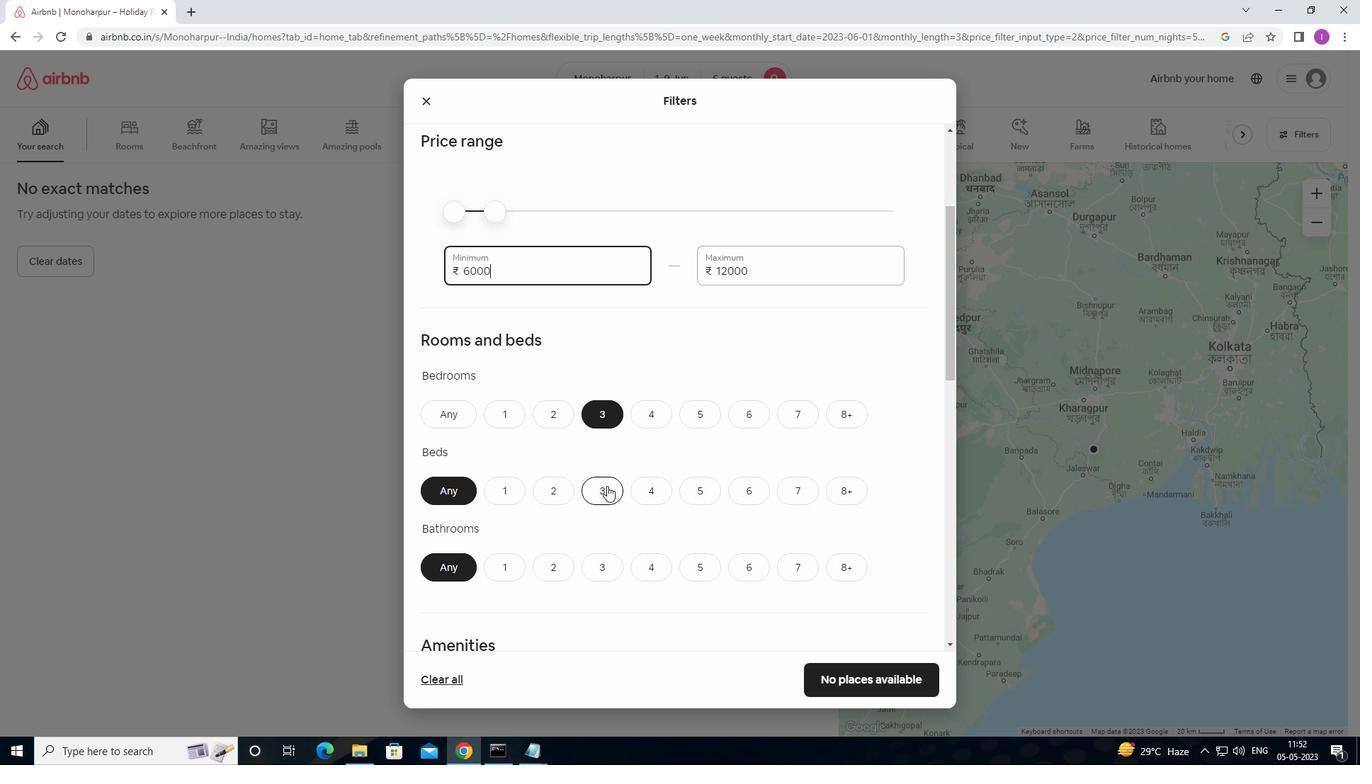 
Action: Mouse moved to (600, 573)
Screenshot: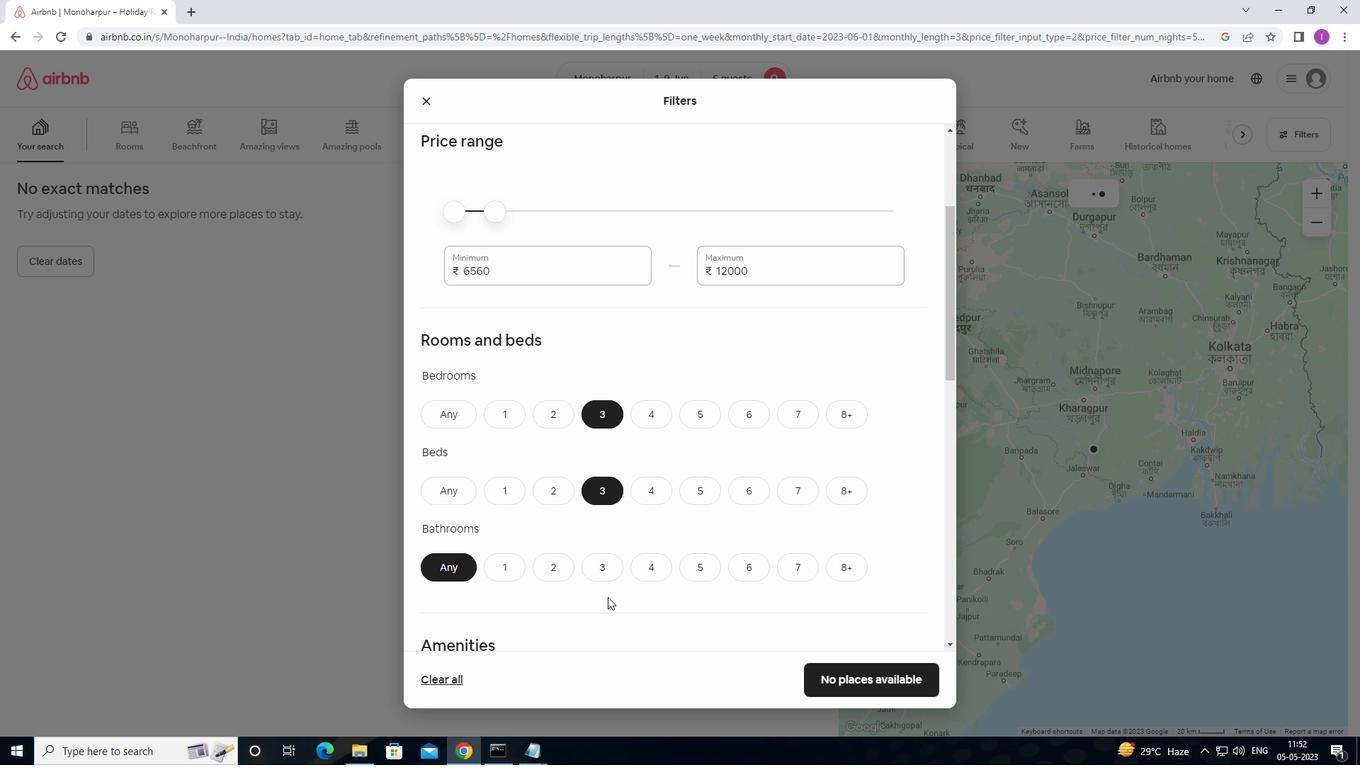 
Action: Mouse pressed left at (600, 573)
Screenshot: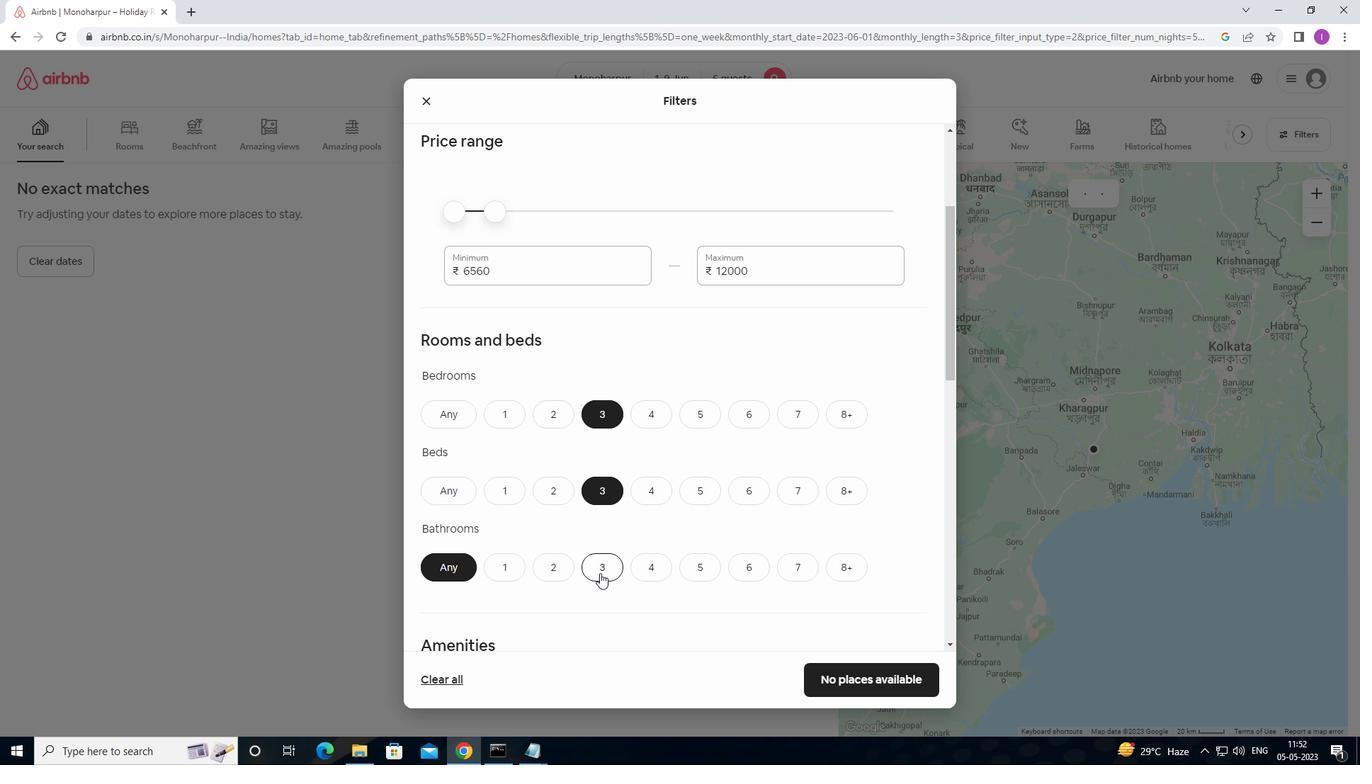 
Action: Mouse moved to (711, 561)
Screenshot: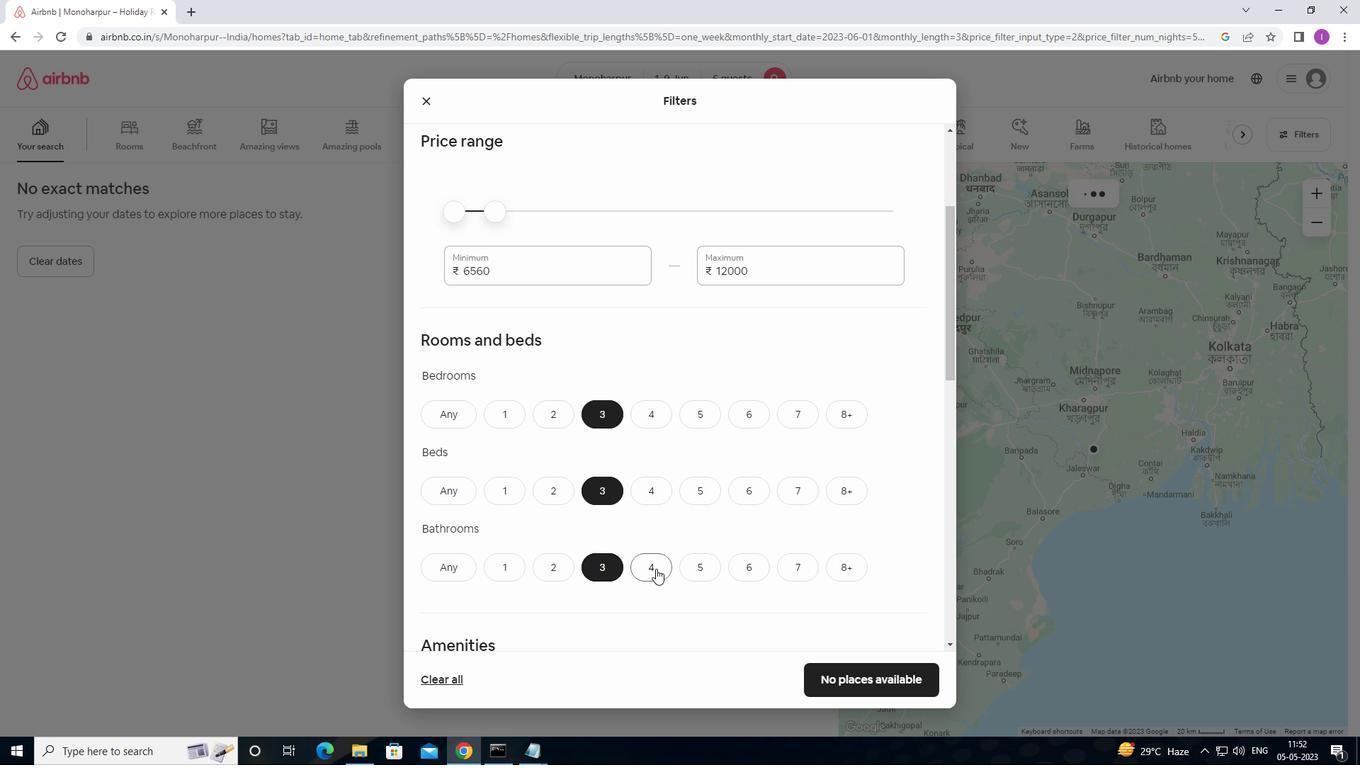 
Action: Mouse scrolled (711, 561) with delta (0, 0)
Screenshot: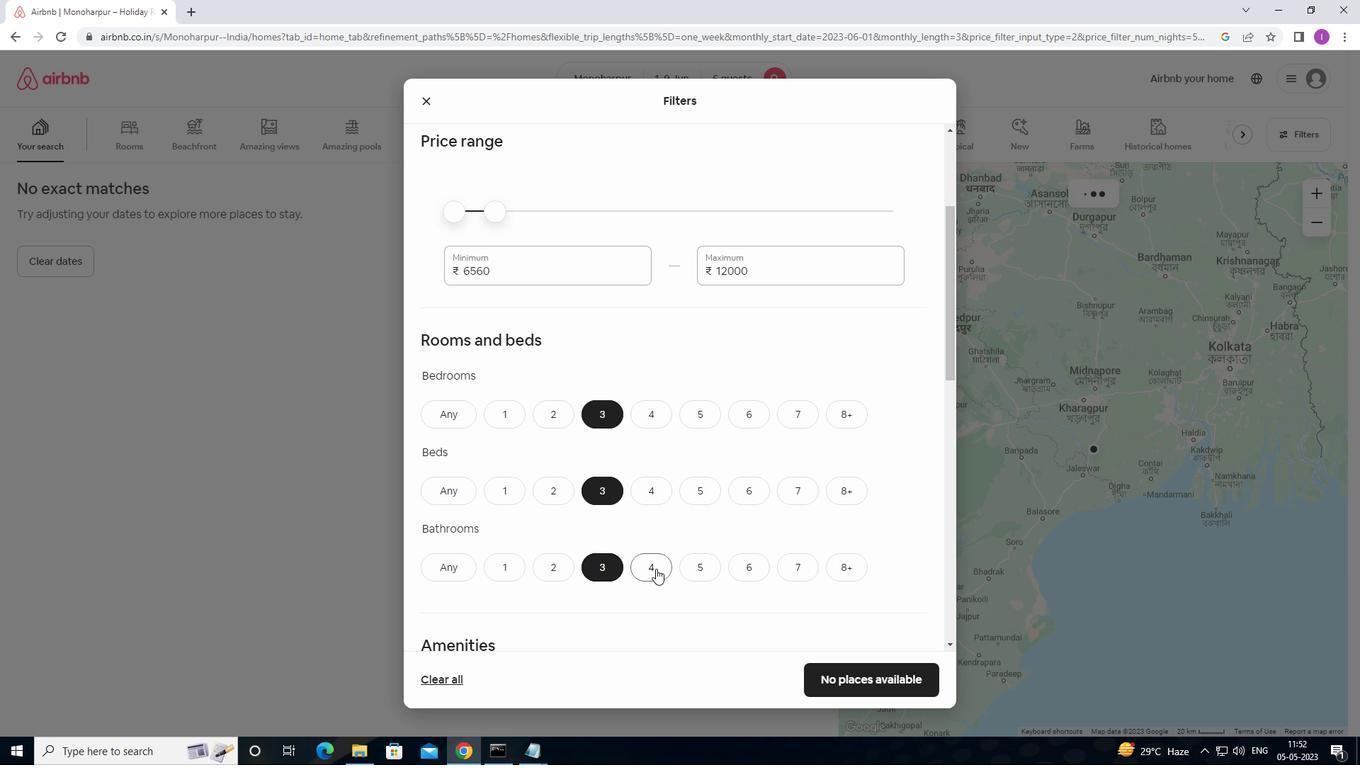 
Action: Mouse moved to (712, 561)
Screenshot: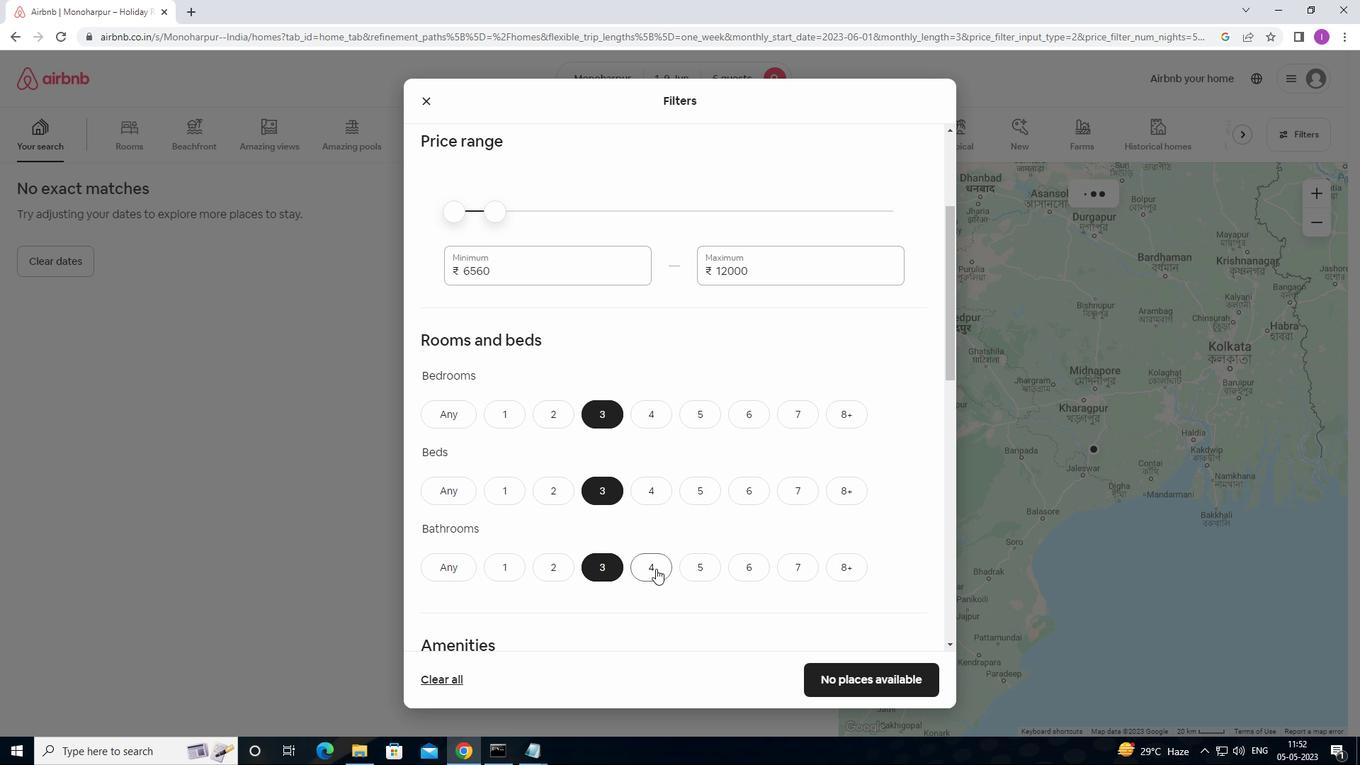 
Action: Mouse scrolled (712, 561) with delta (0, 0)
Screenshot: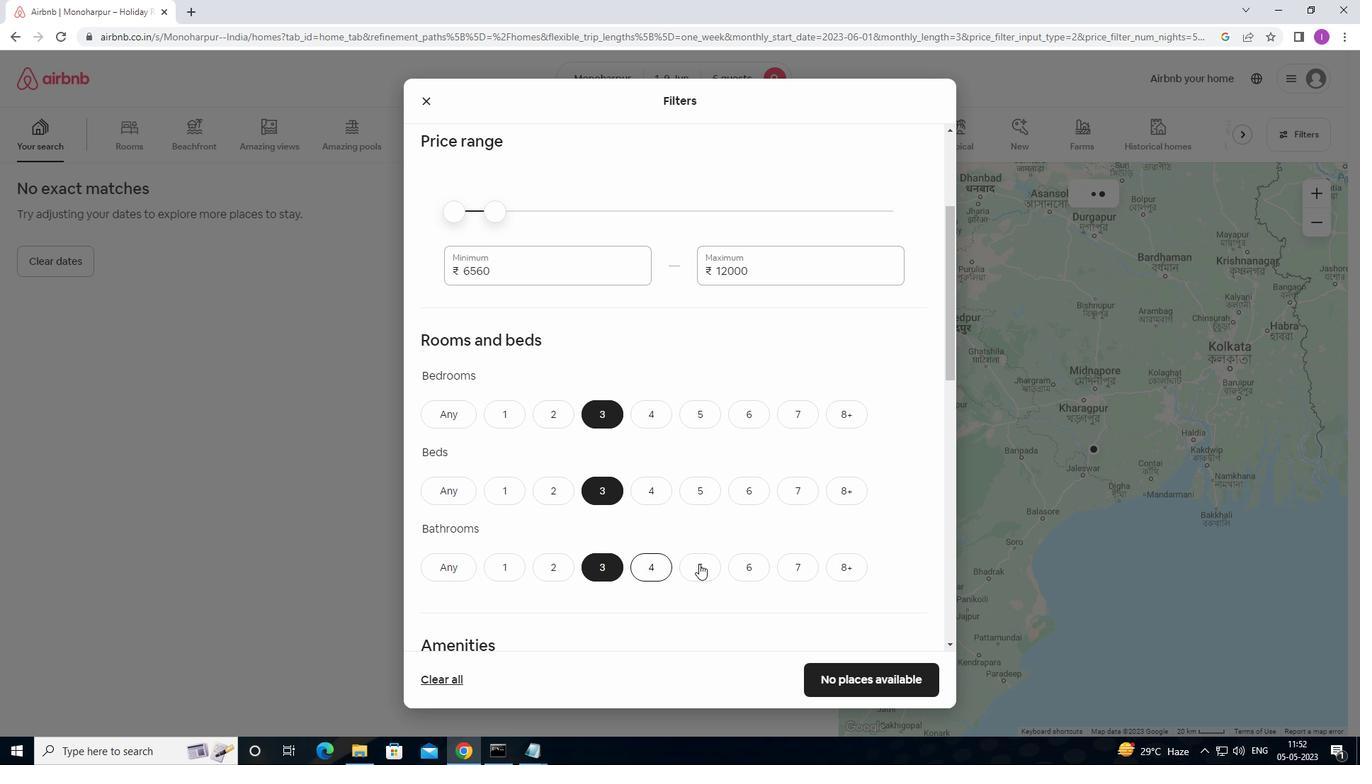 
Action: Mouse moved to (712, 561)
Screenshot: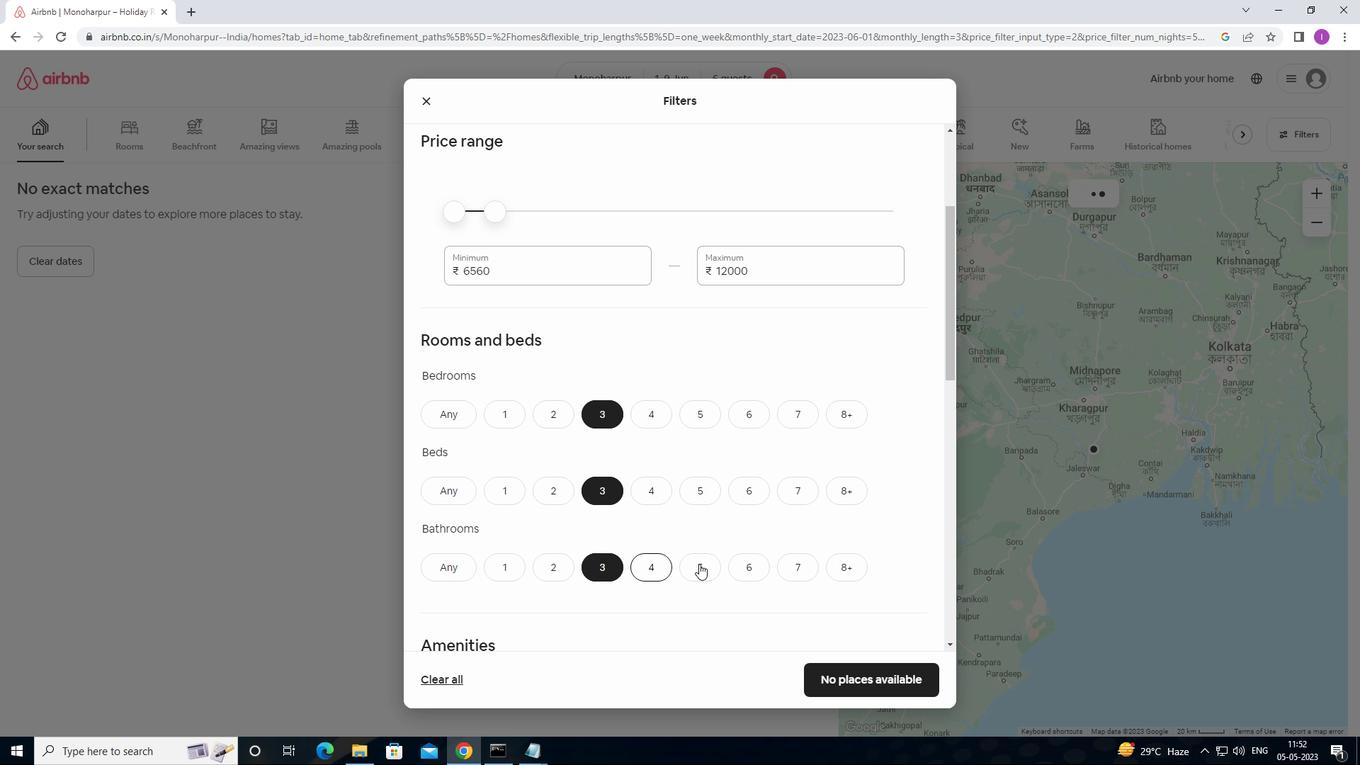 
Action: Mouse scrolled (712, 560) with delta (0, 0)
Screenshot: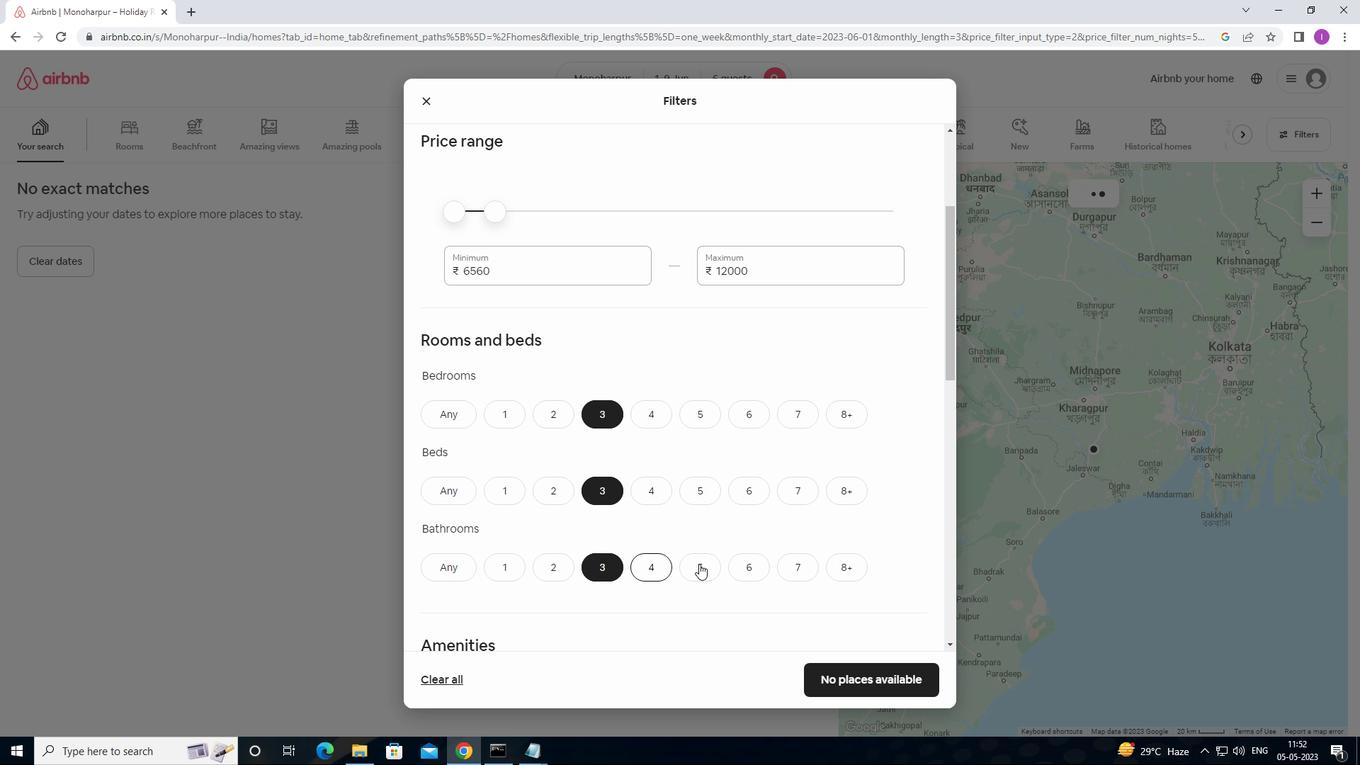 
Action: Mouse moved to (713, 560)
Screenshot: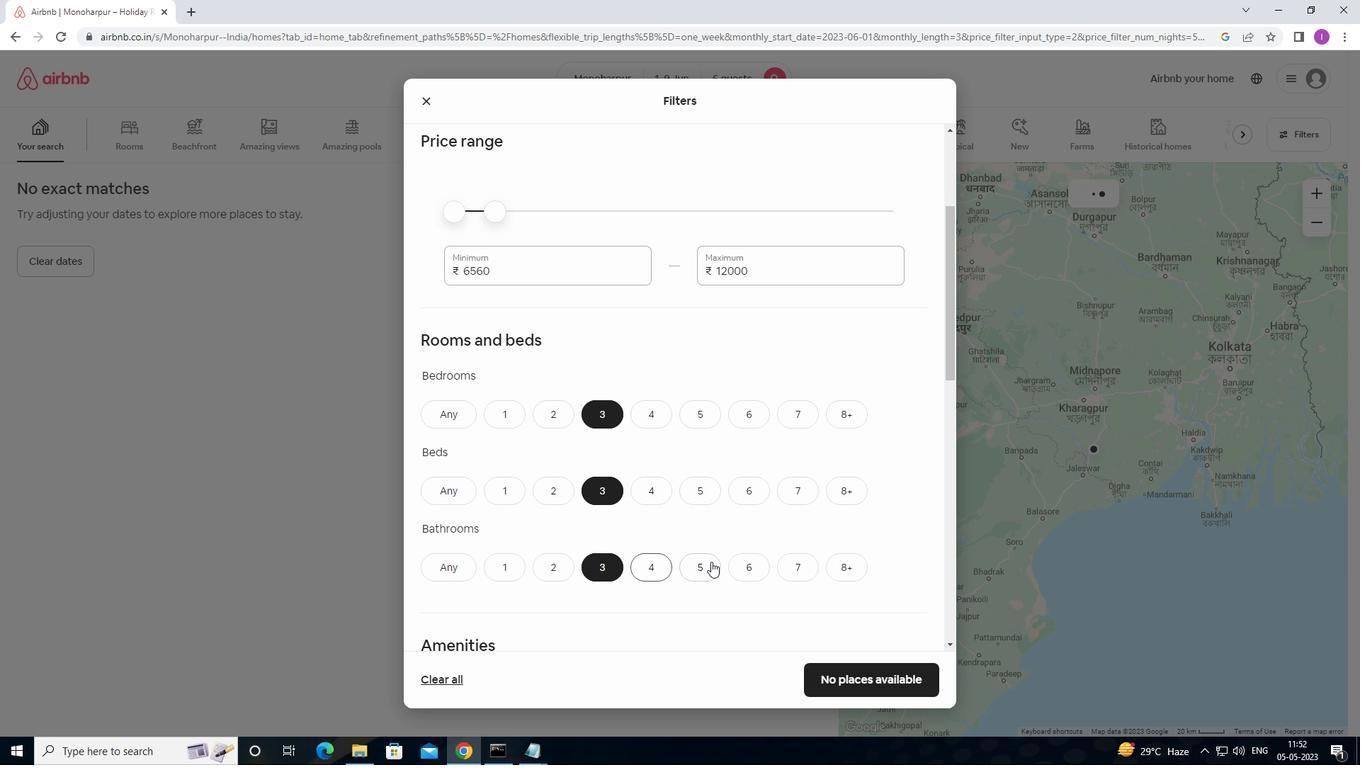 
Action: Mouse scrolled (713, 559) with delta (0, 0)
Screenshot: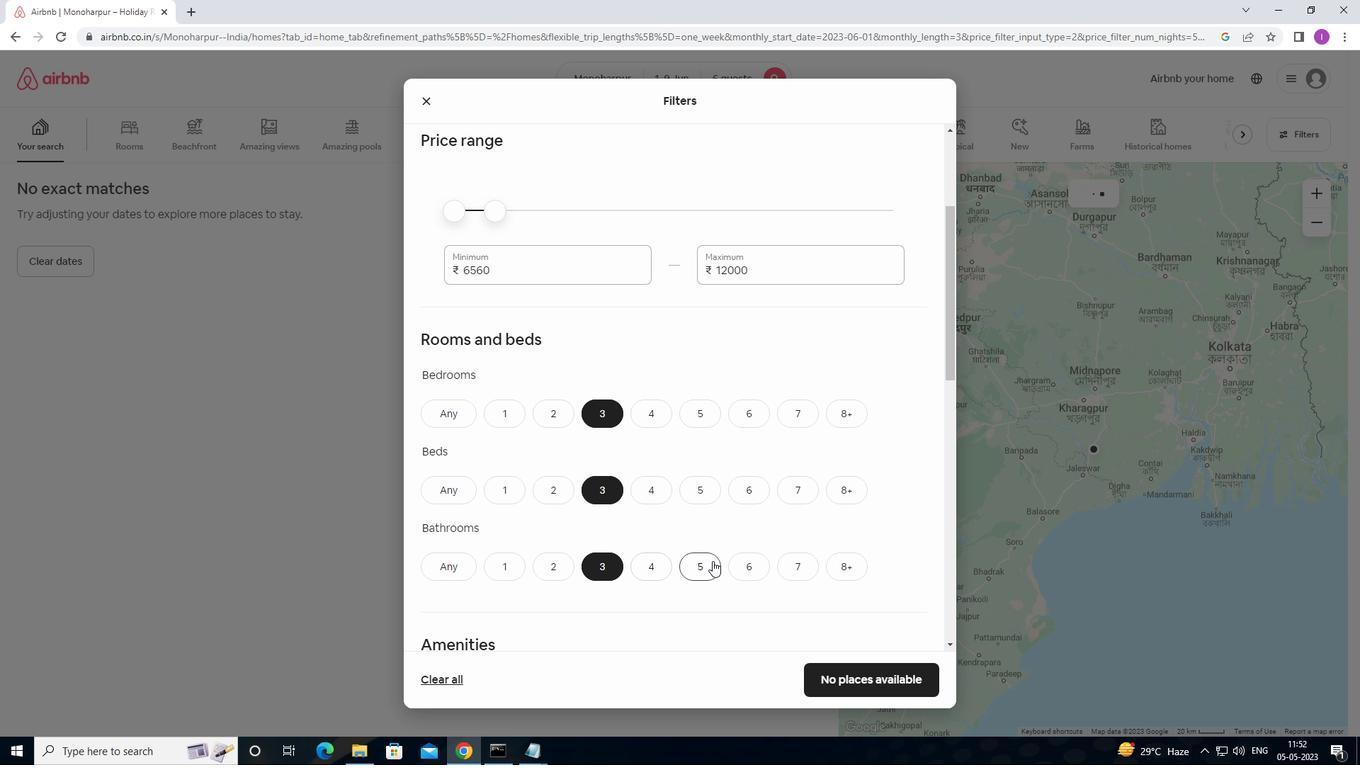 
Action: Mouse moved to (535, 467)
Screenshot: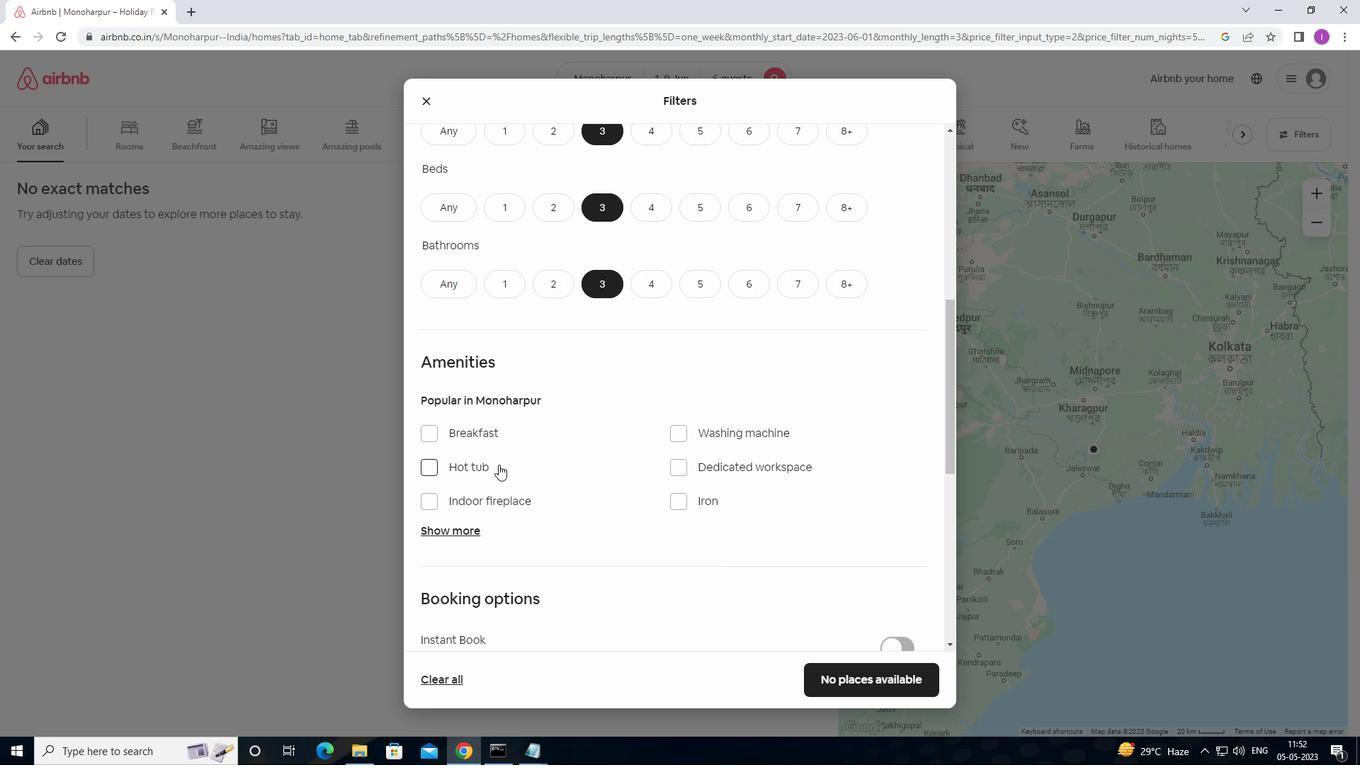 
Action: Mouse scrolled (535, 466) with delta (0, 0)
Screenshot: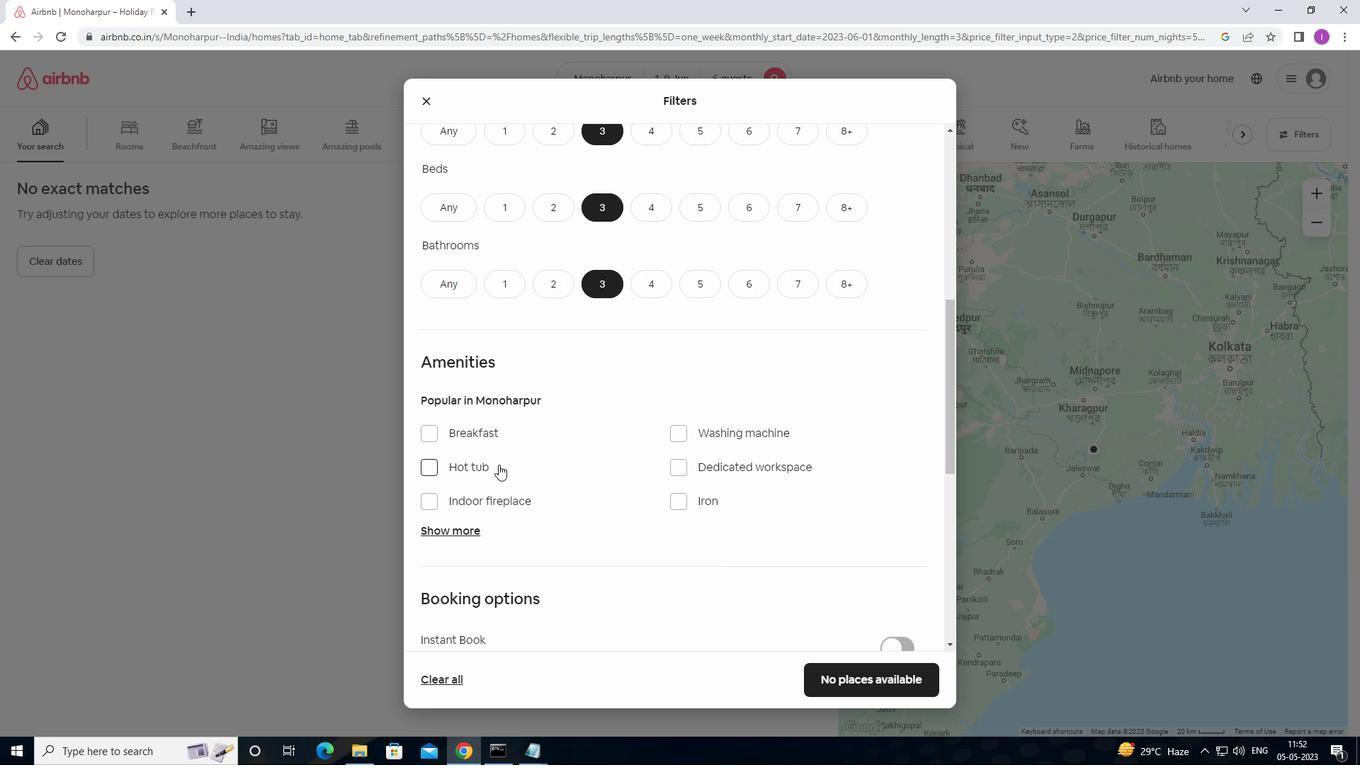 
Action: Mouse moved to (550, 469)
Screenshot: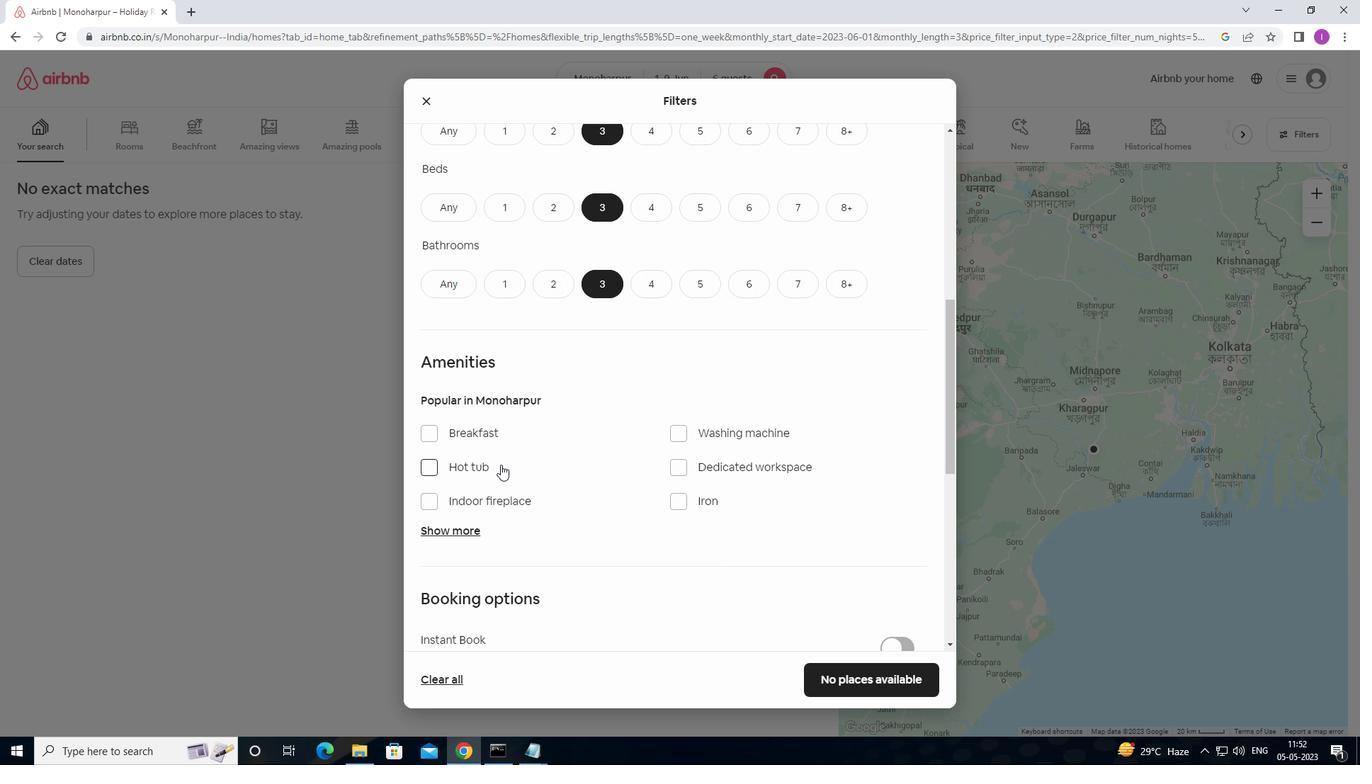 
Action: Mouse scrolled (550, 469) with delta (0, 0)
Screenshot: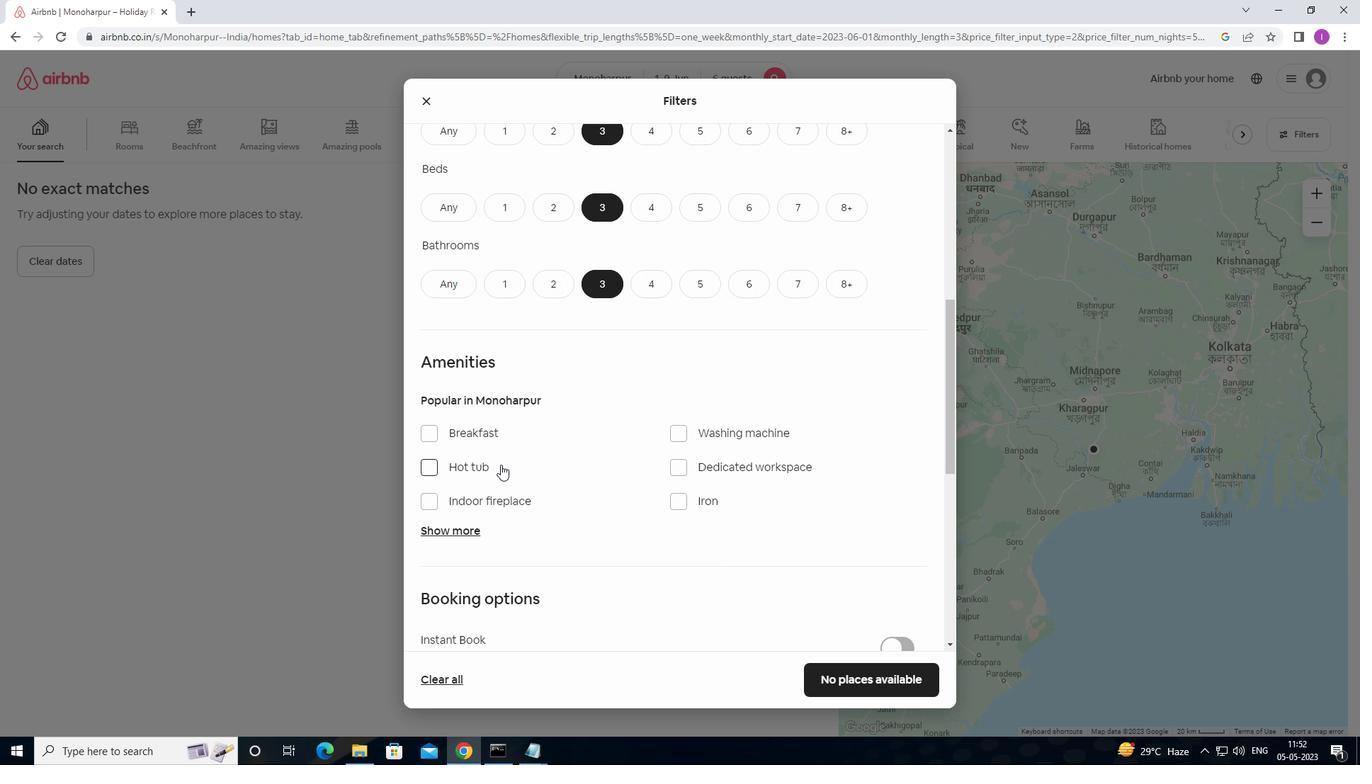 
Action: Mouse moved to (566, 473)
Screenshot: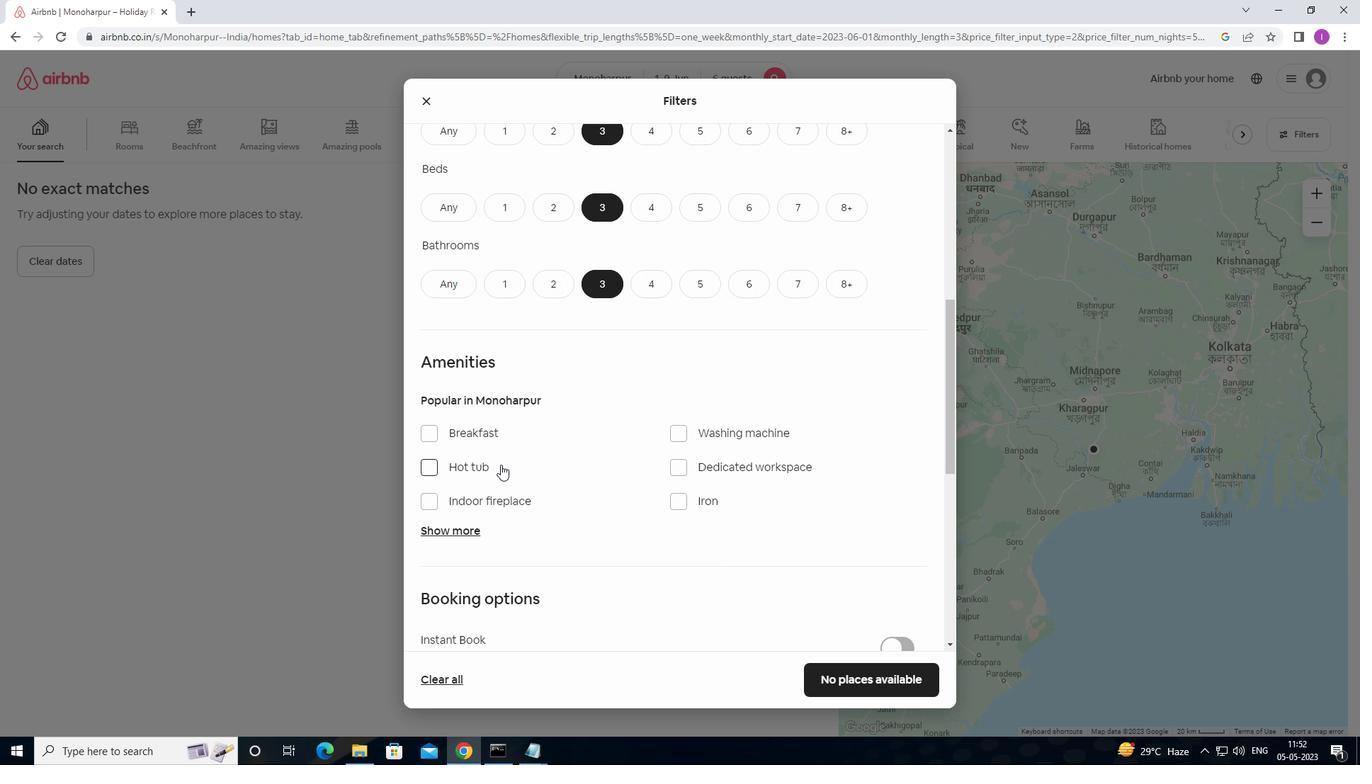 
Action: Mouse scrolled (566, 472) with delta (0, 0)
Screenshot: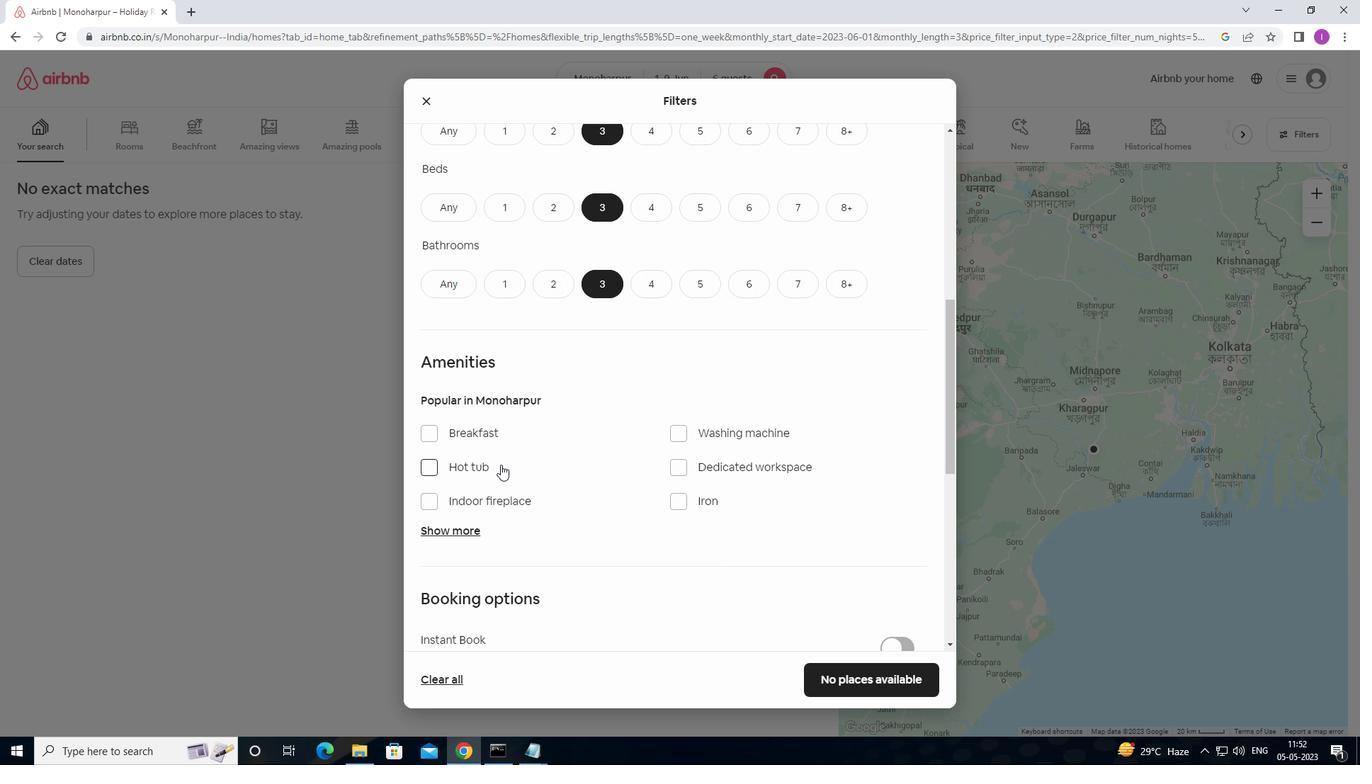 
Action: Mouse moved to (904, 481)
Screenshot: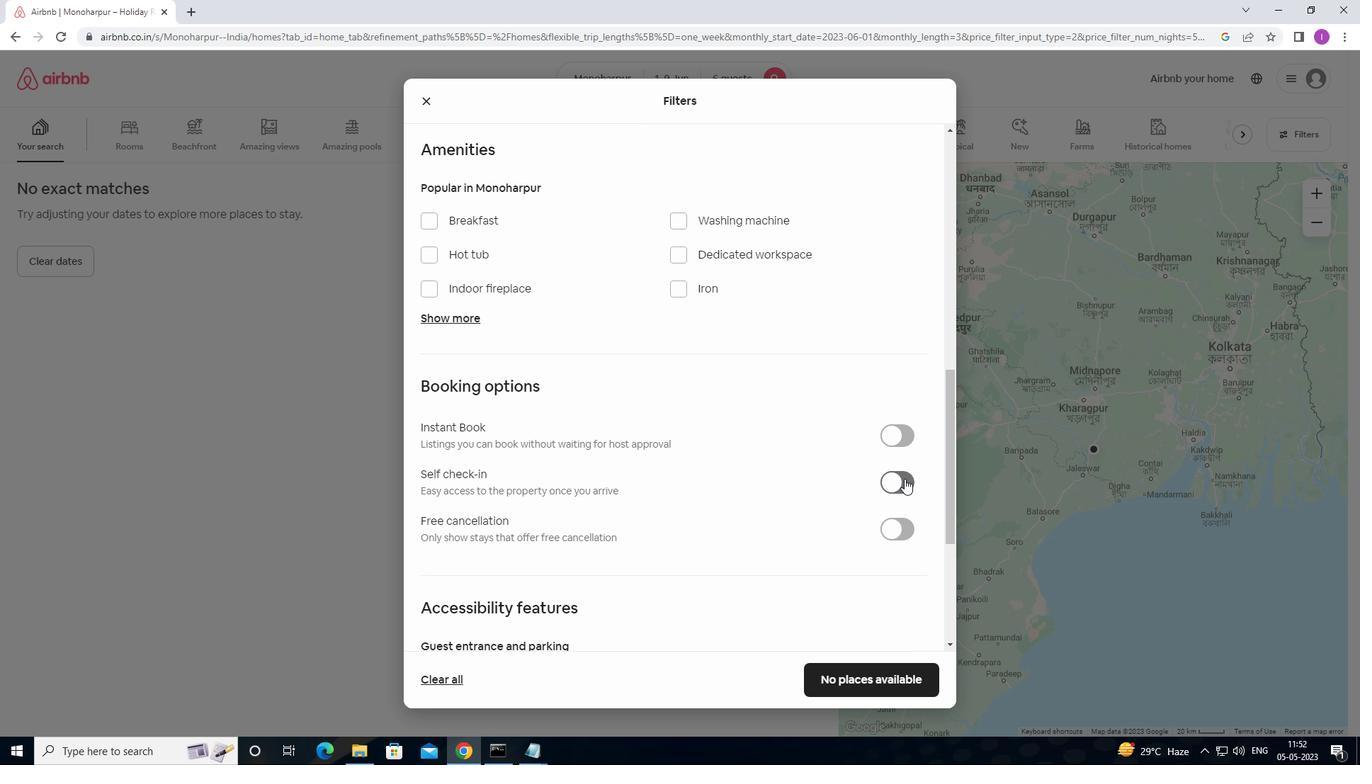 
Action: Mouse pressed left at (904, 481)
Screenshot: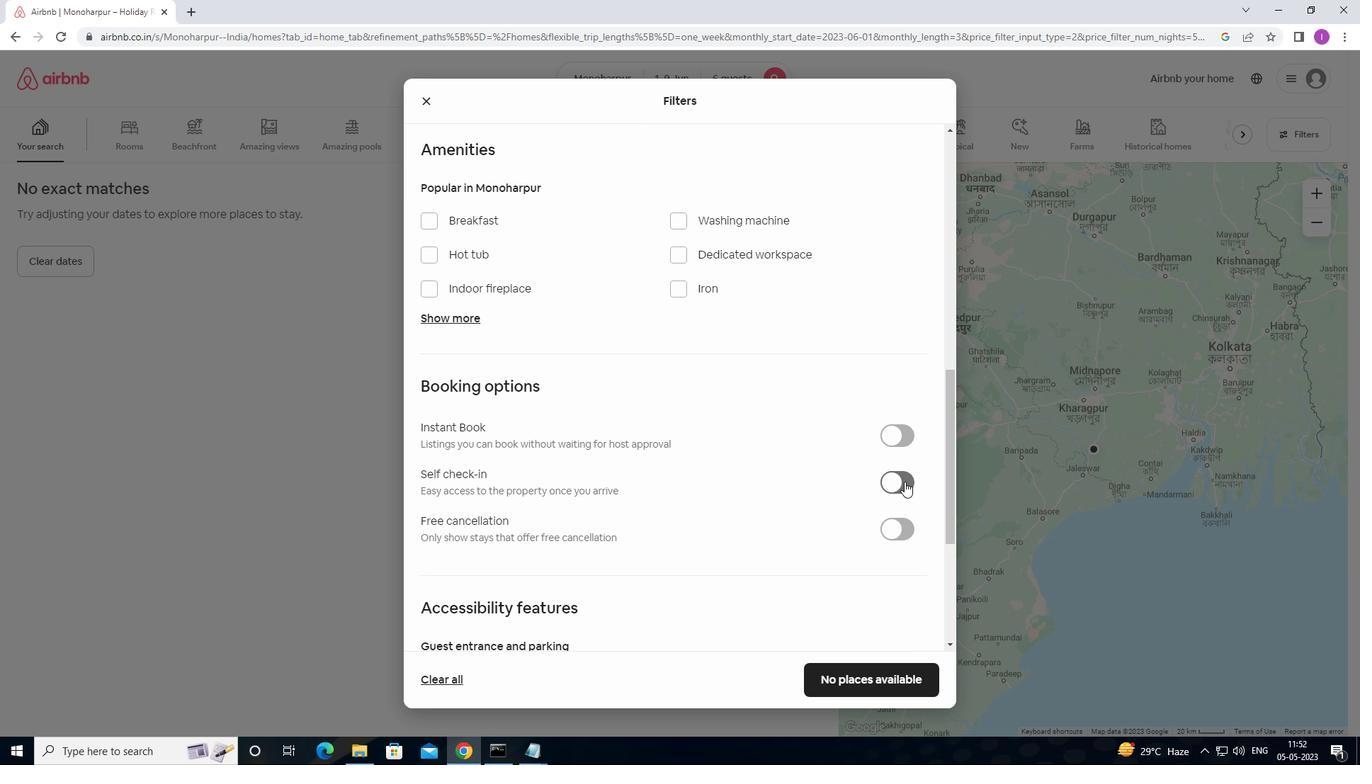 
Action: Mouse moved to (639, 541)
Screenshot: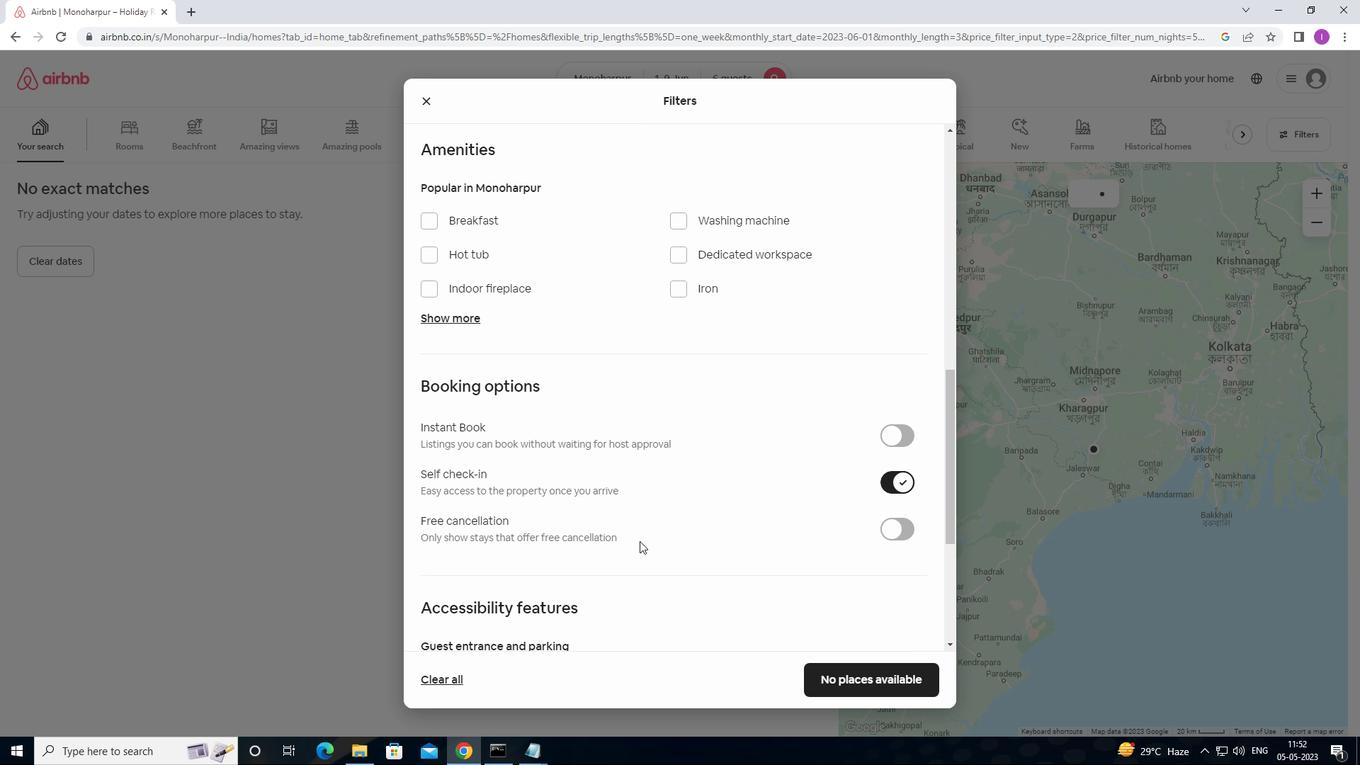 
Action: Mouse scrolled (639, 541) with delta (0, 0)
Screenshot: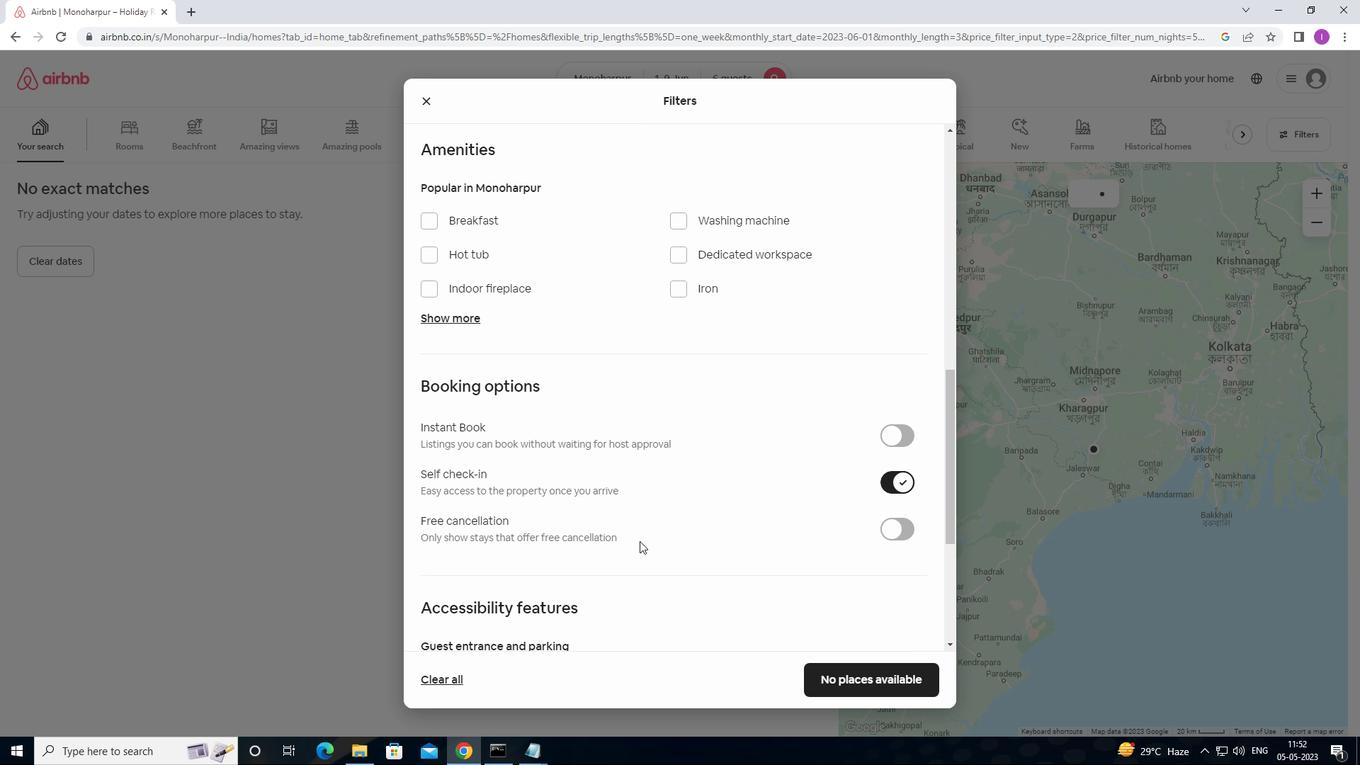
Action: Mouse scrolled (639, 541) with delta (0, 0)
Screenshot: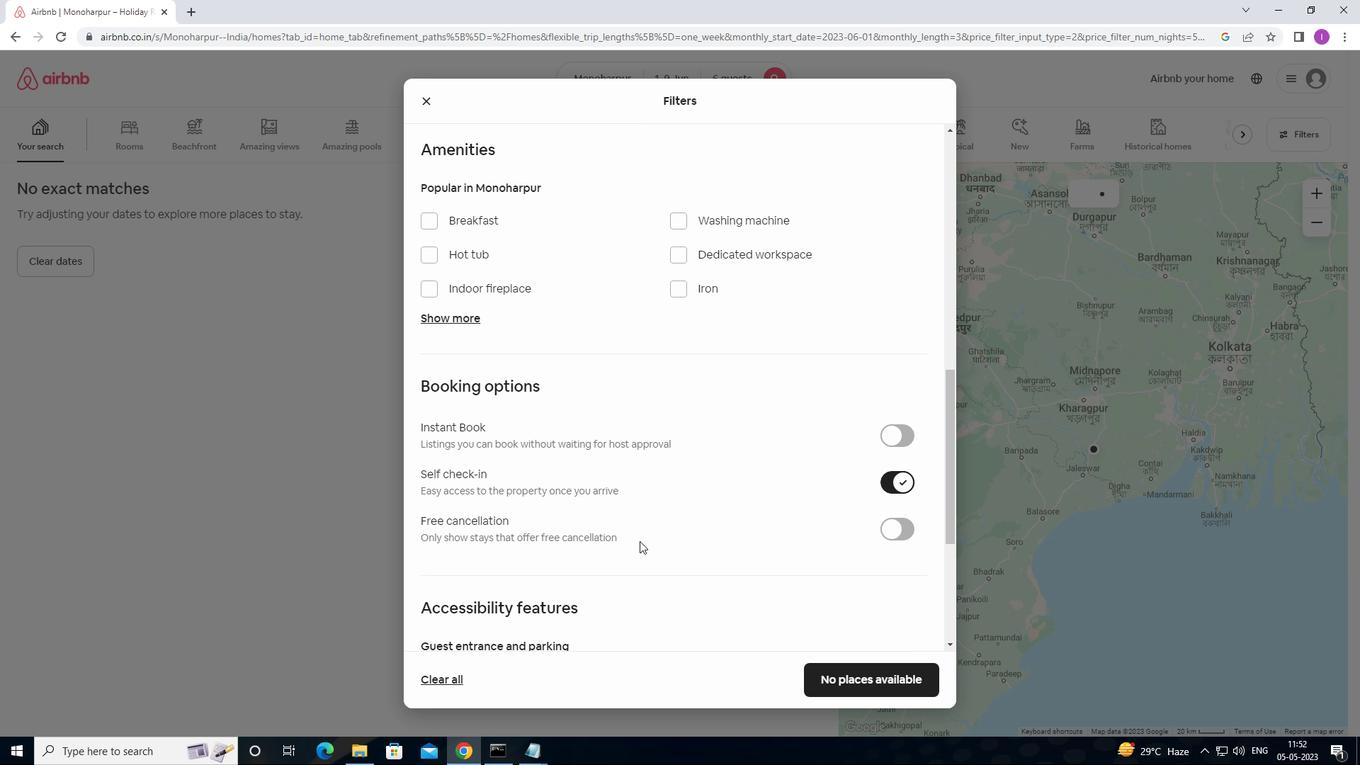 
Action: Mouse scrolled (639, 541) with delta (0, 0)
Screenshot: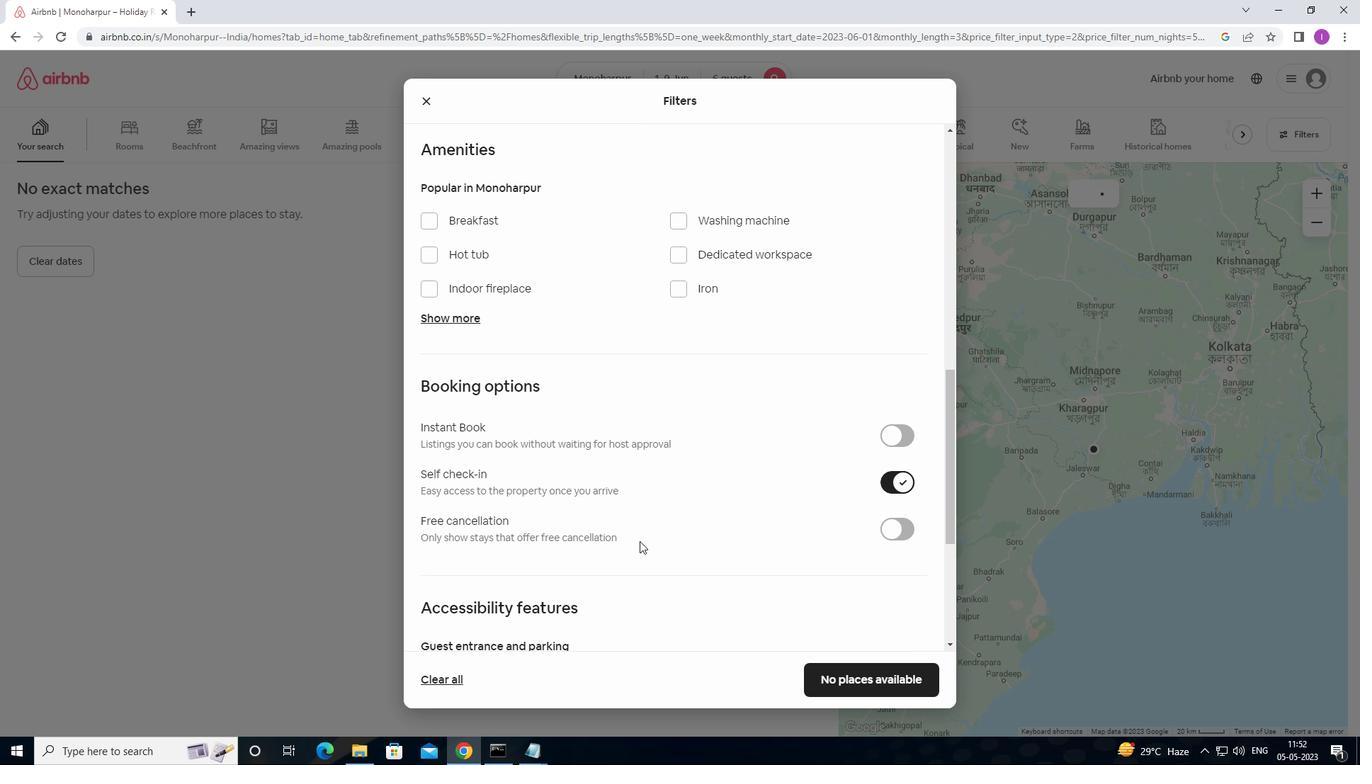
Action: Mouse scrolled (639, 541) with delta (0, 0)
Screenshot: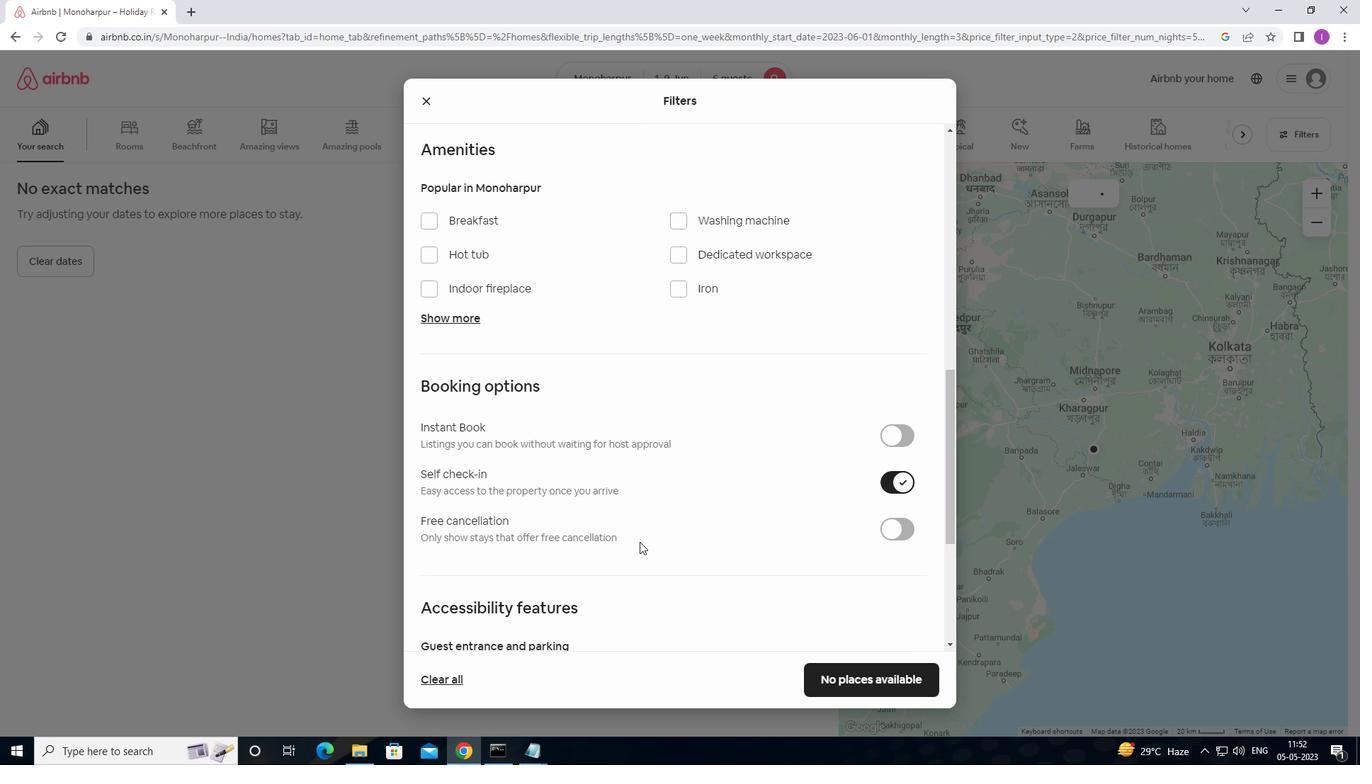 
Action: Mouse moved to (650, 537)
Screenshot: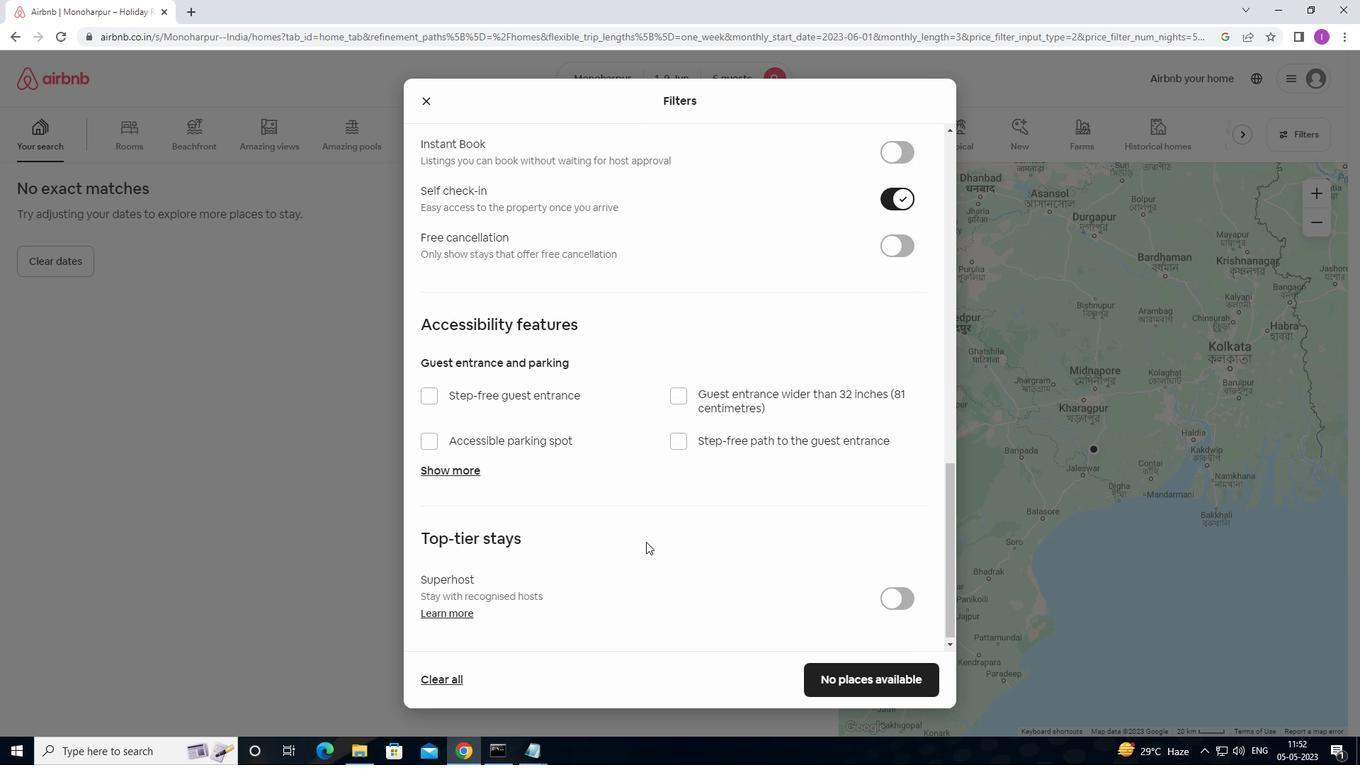 
Action: Mouse scrolled (650, 537) with delta (0, 0)
Screenshot: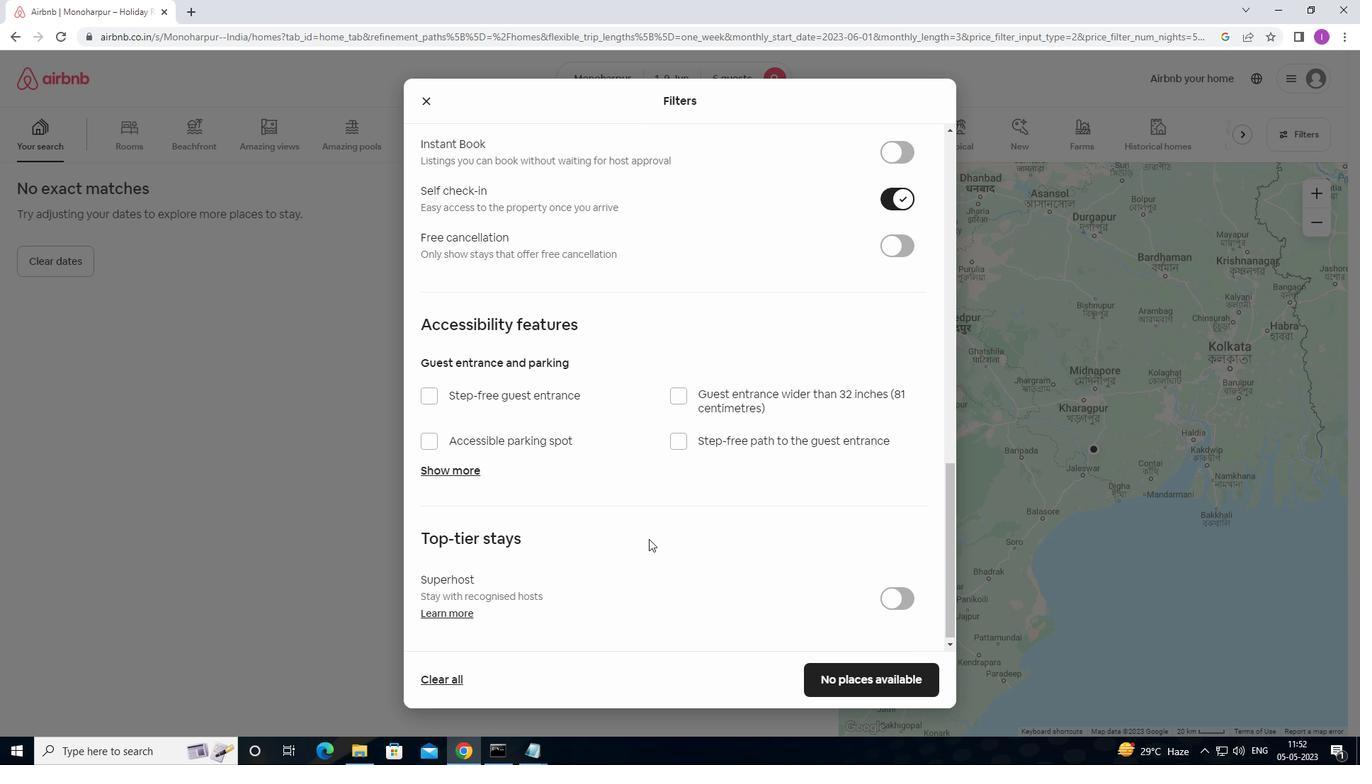 
Action: Mouse scrolled (650, 537) with delta (0, 0)
Screenshot: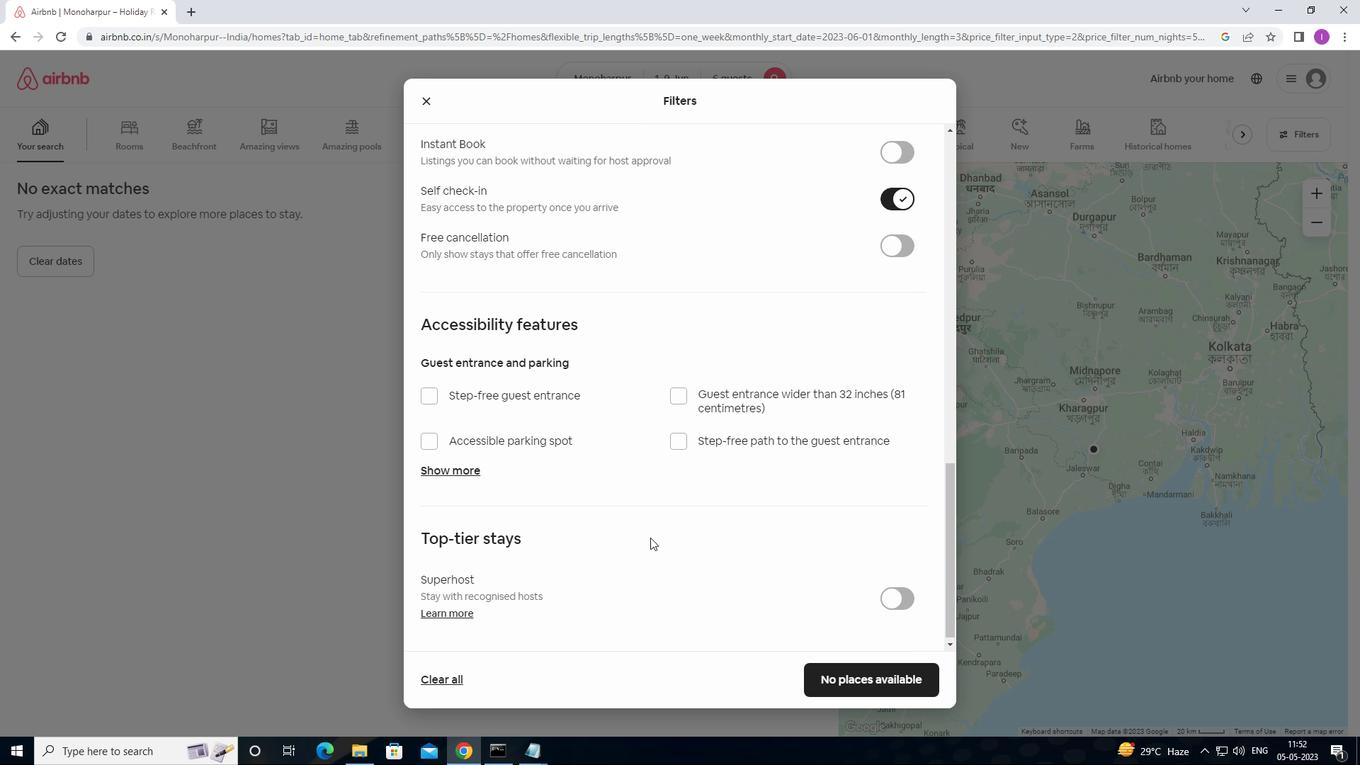 
Action: Mouse scrolled (650, 537) with delta (0, 0)
Screenshot: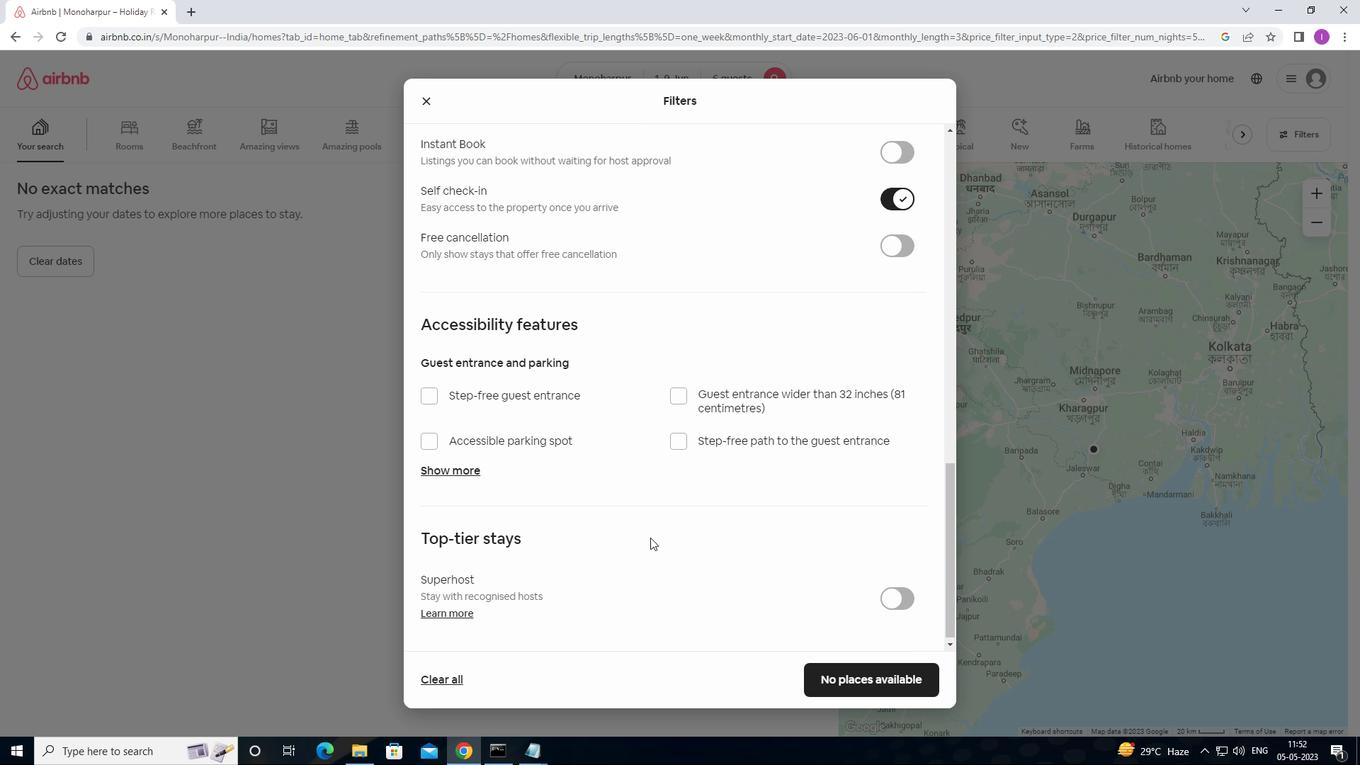 
Action: Mouse scrolled (650, 537) with delta (0, 0)
Screenshot: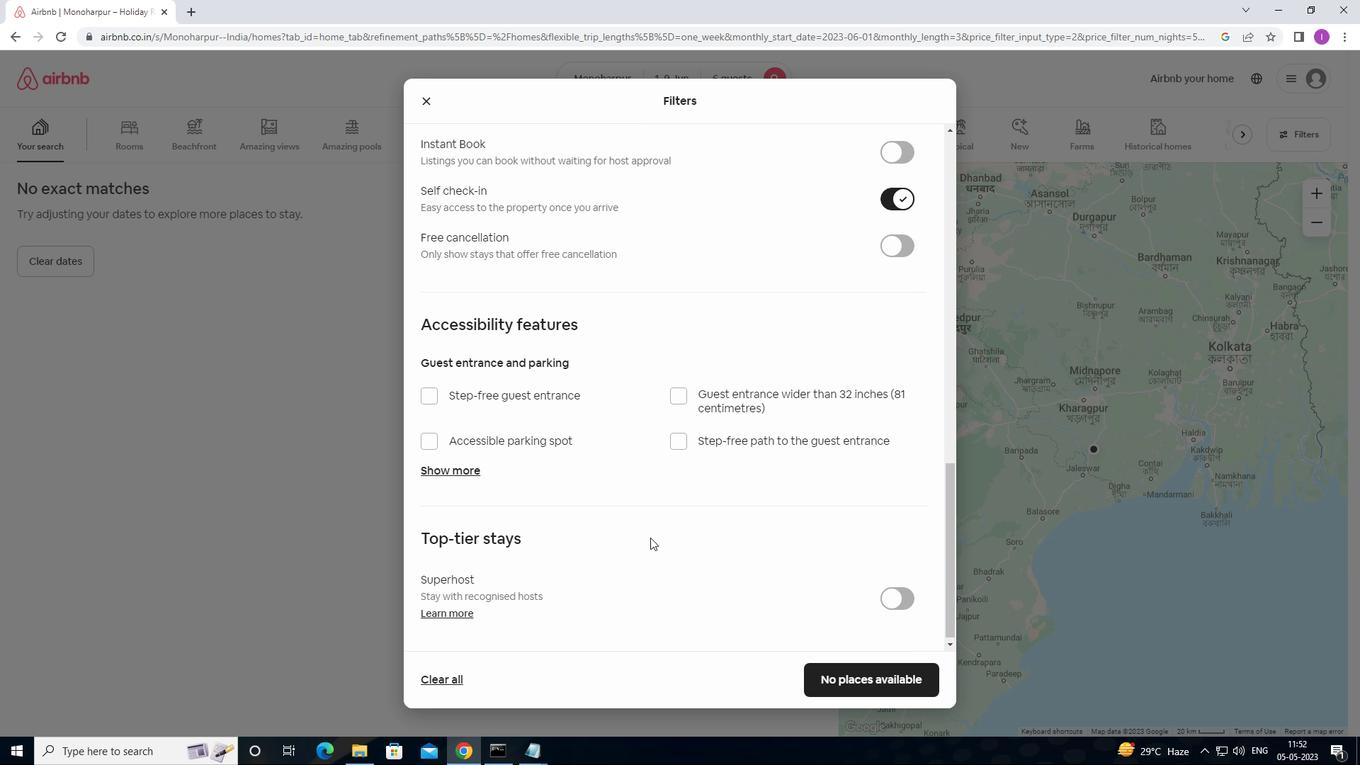 
Action: Mouse moved to (840, 683)
Screenshot: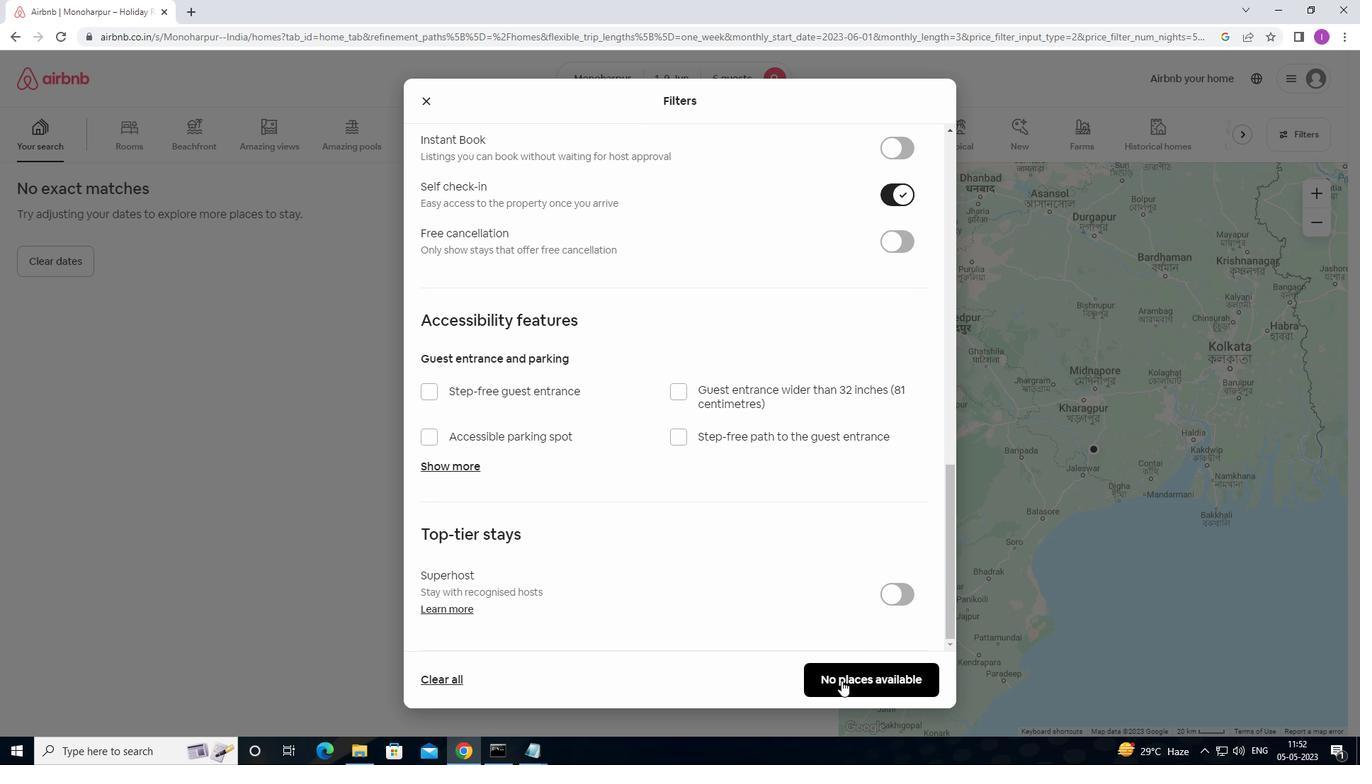 
Action: Mouse pressed left at (840, 683)
Screenshot: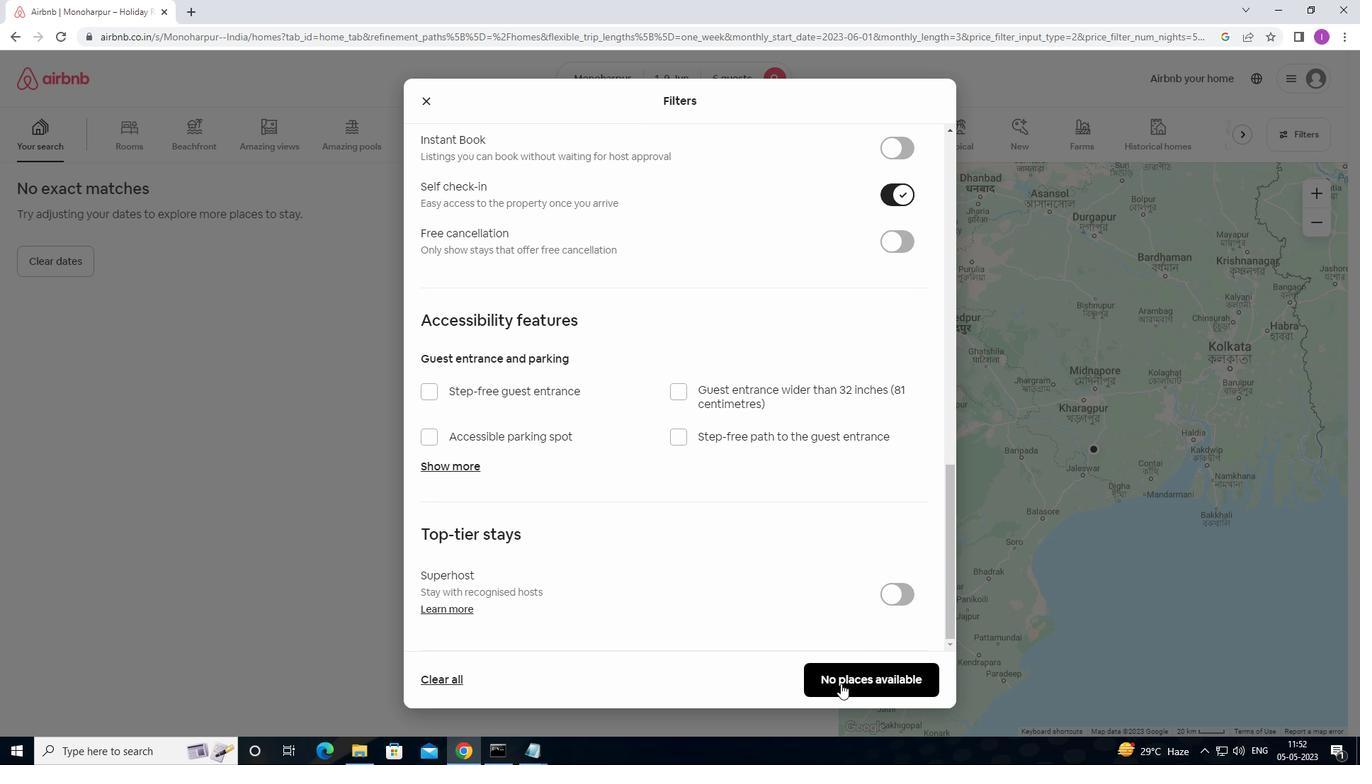 
Action: Mouse moved to (864, 648)
Screenshot: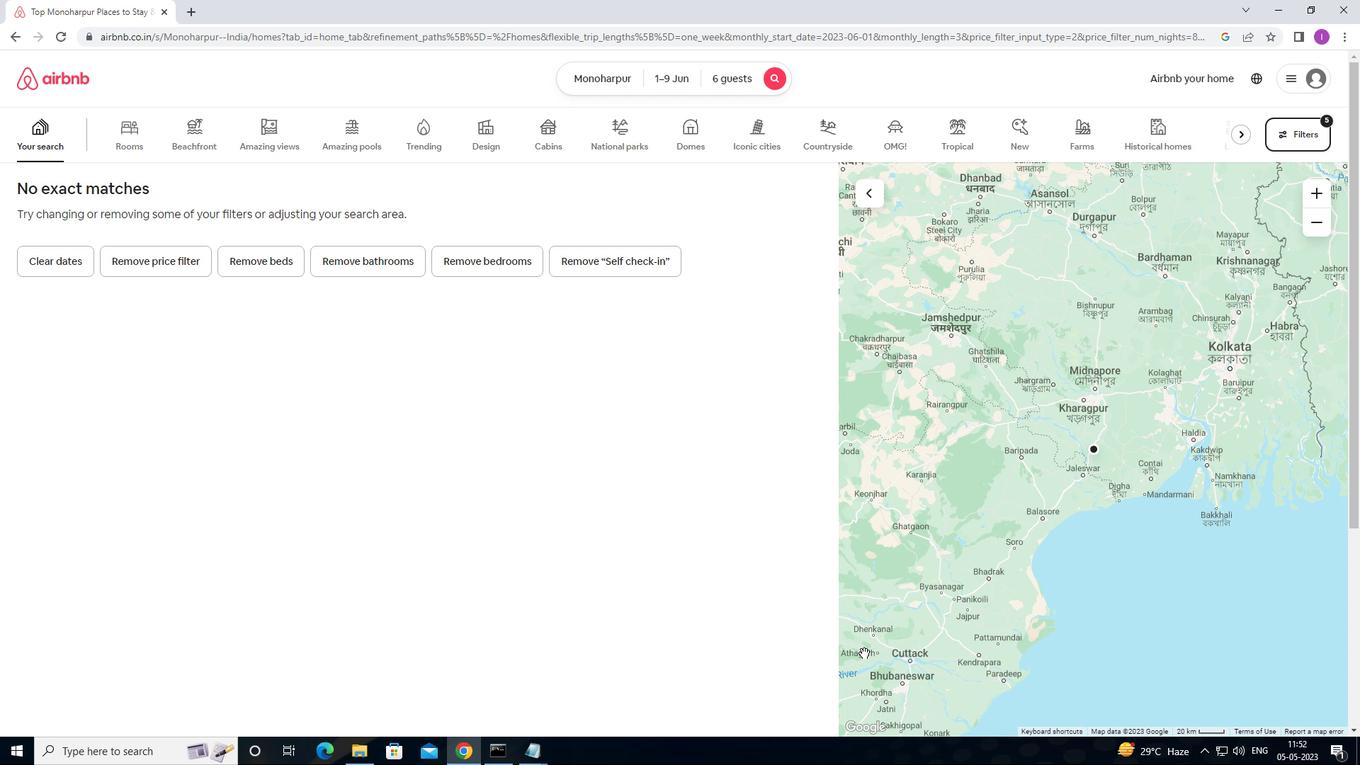 
